 Task: Compose an email with the signature Daisy Wilson with the subject Invitation to a product launch and the message I need your assistance with booking a conference room for our team meeting next week. from softage.4@softage.net to softage.9@softage.net, select first 2 words, change the font of the message to Garamond and change the font typography to underline Send the email. Finally, move the email from Sent Items to the label Network
Action: Mouse moved to (882, 75)
Screenshot: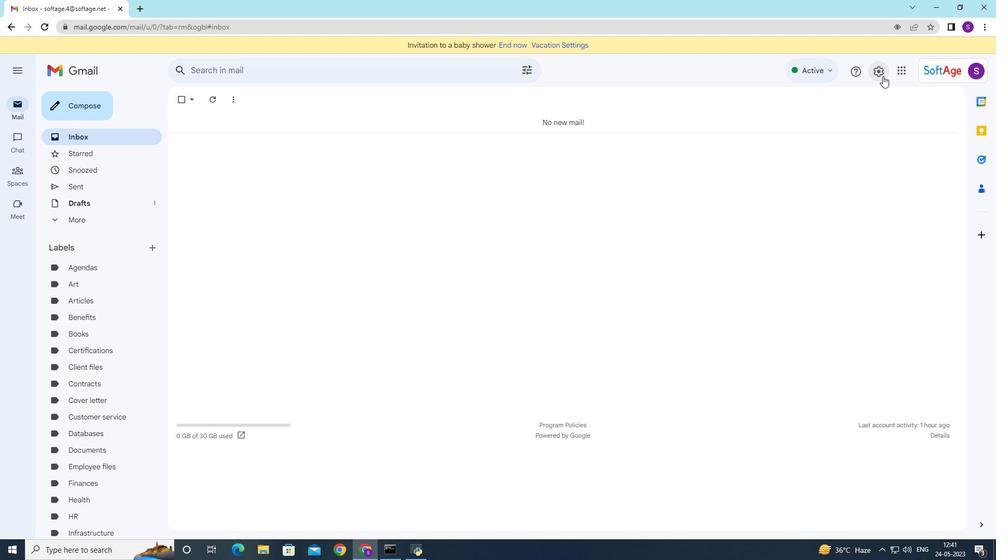 
Action: Mouse pressed left at (882, 75)
Screenshot: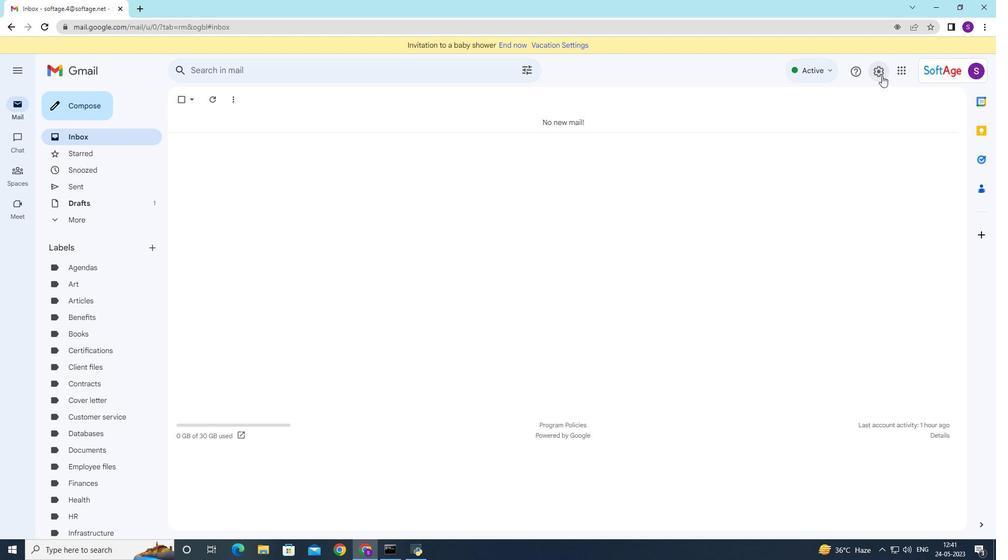 
Action: Mouse moved to (877, 122)
Screenshot: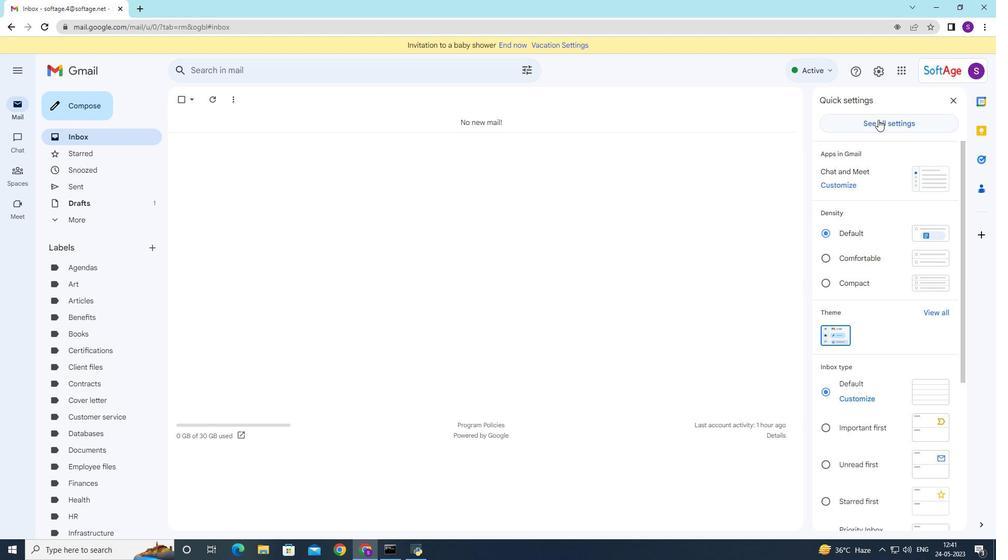 
Action: Mouse pressed left at (877, 122)
Screenshot: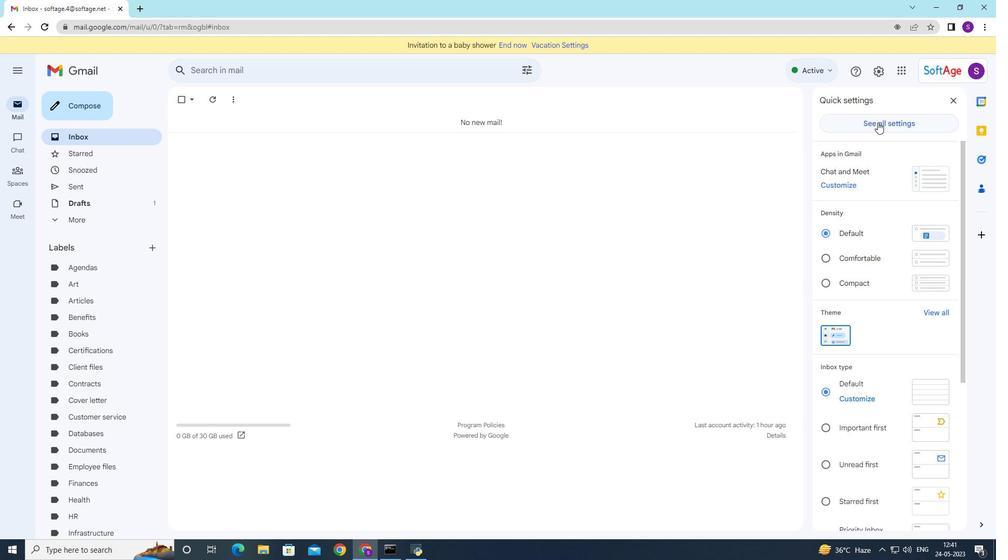 
Action: Mouse moved to (456, 236)
Screenshot: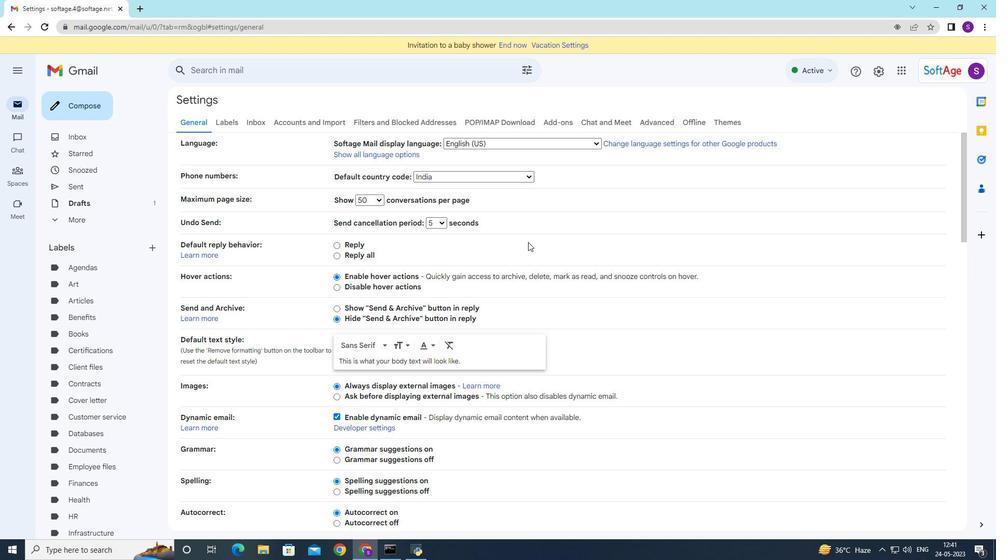 
Action: Mouse scrolled (456, 236) with delta (0, 0)
Screenshot: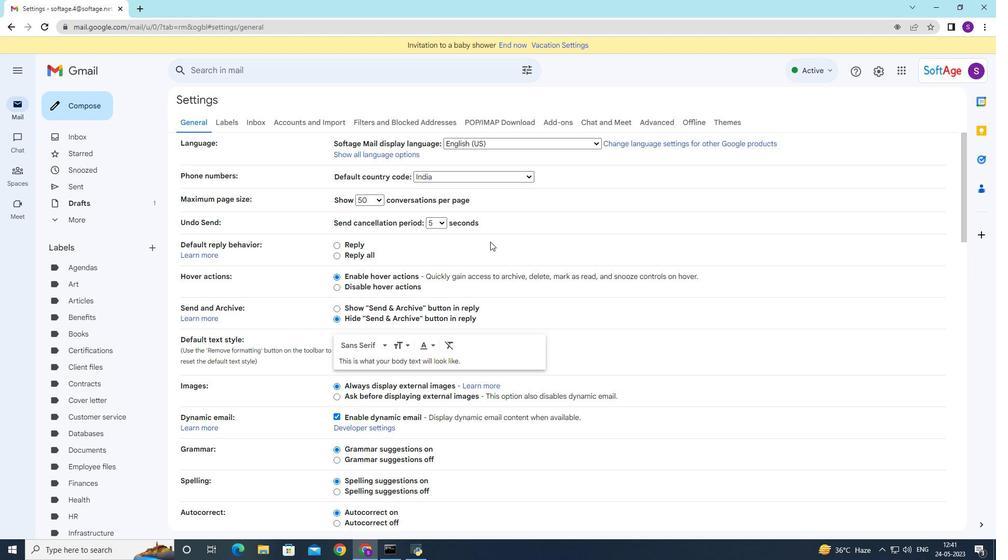 
Action: Mouse scrolled (456, 236) with delta (0, 0)
Screenshot: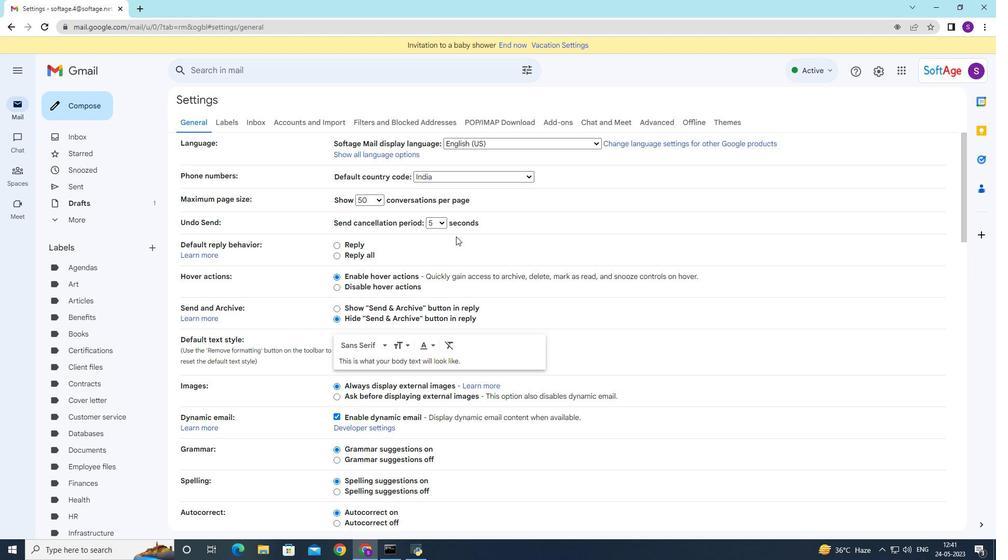 
Action: Mouse scrolled (456, 236) with delta (0, 0)
Screenshot: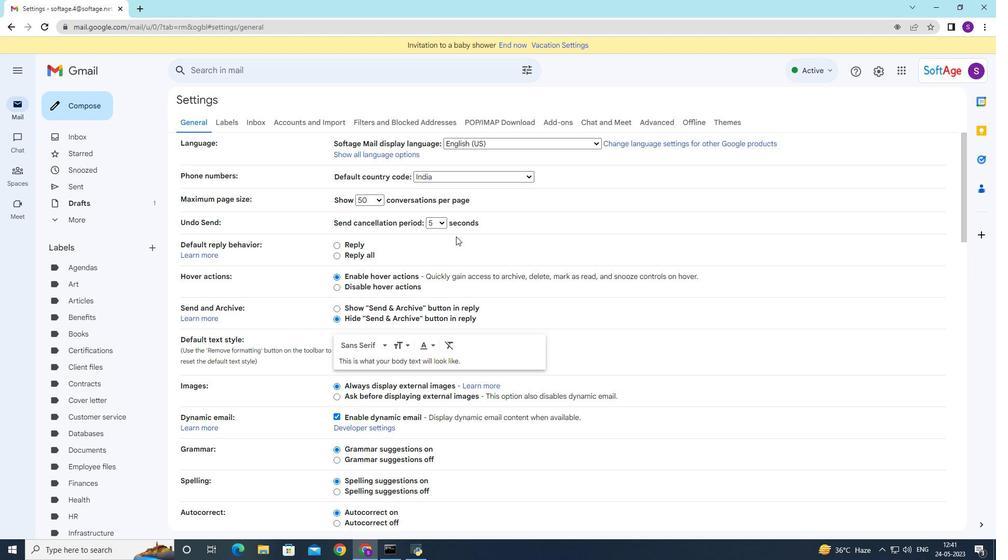 
Action: Mouse moved to (456, 231)
Screenshot: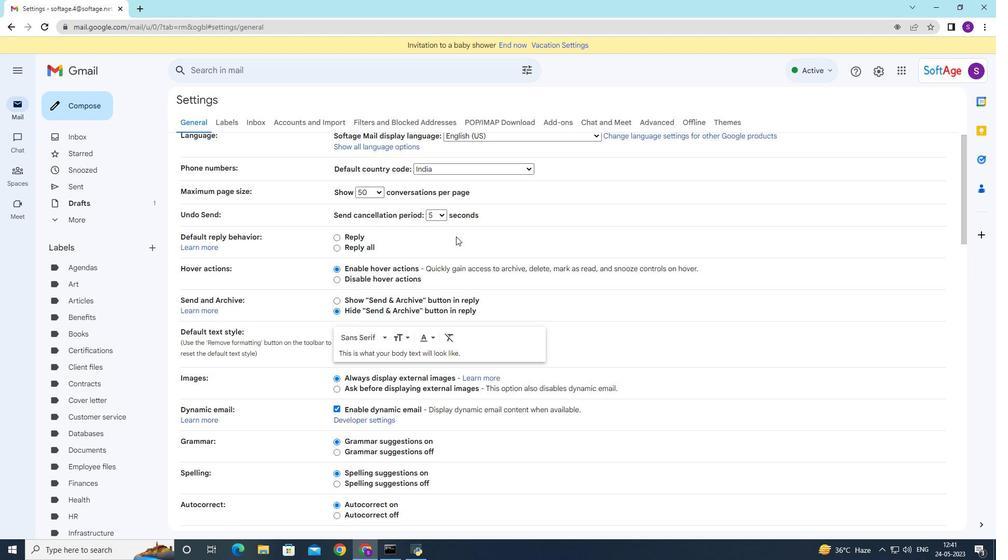 
Action: Mouse scrolled (456, 235) with delta (0, 0)
Screenshot: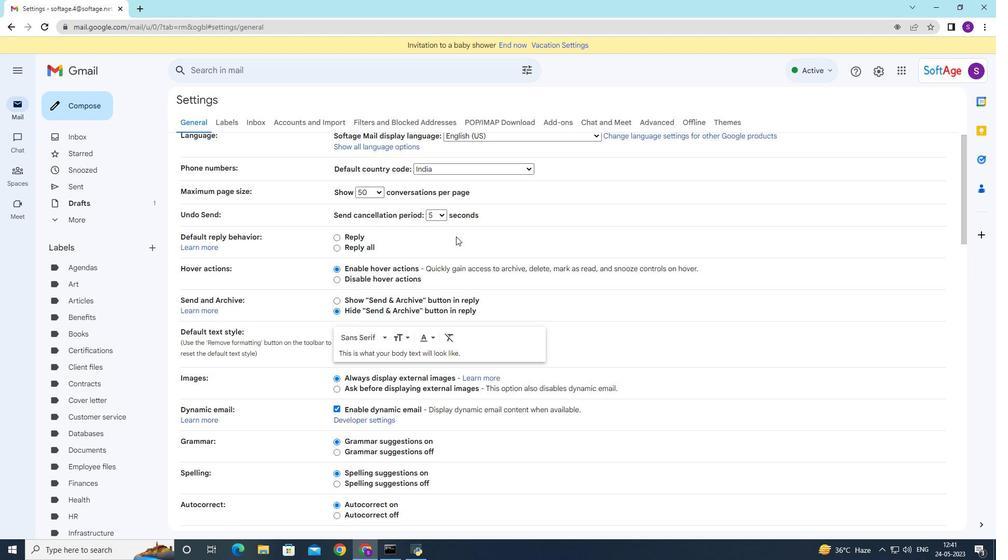 
Action: Mouse scrolled (456, 231) with delta (0, 0)
Screenshot: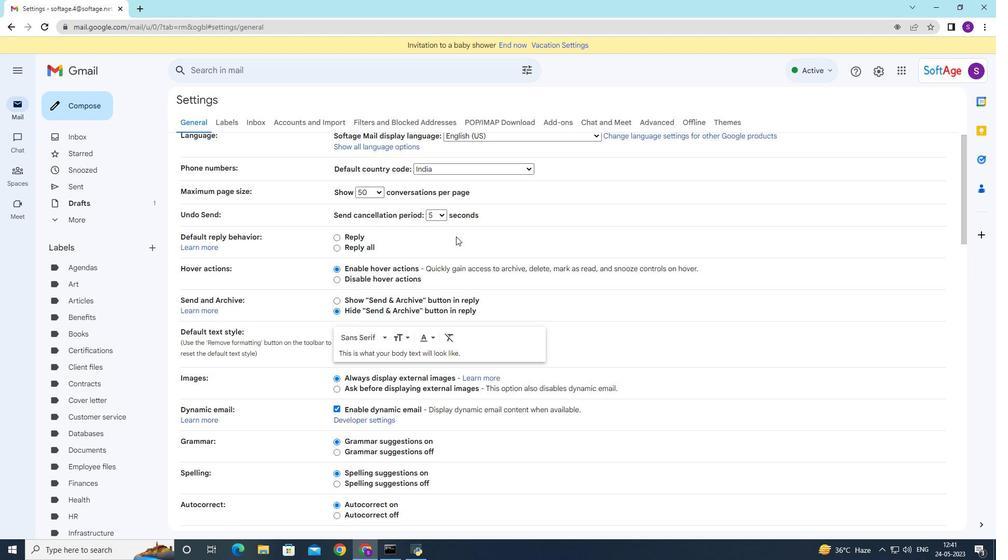 
Action: Mouse moved to (451, 231)
Screenshot: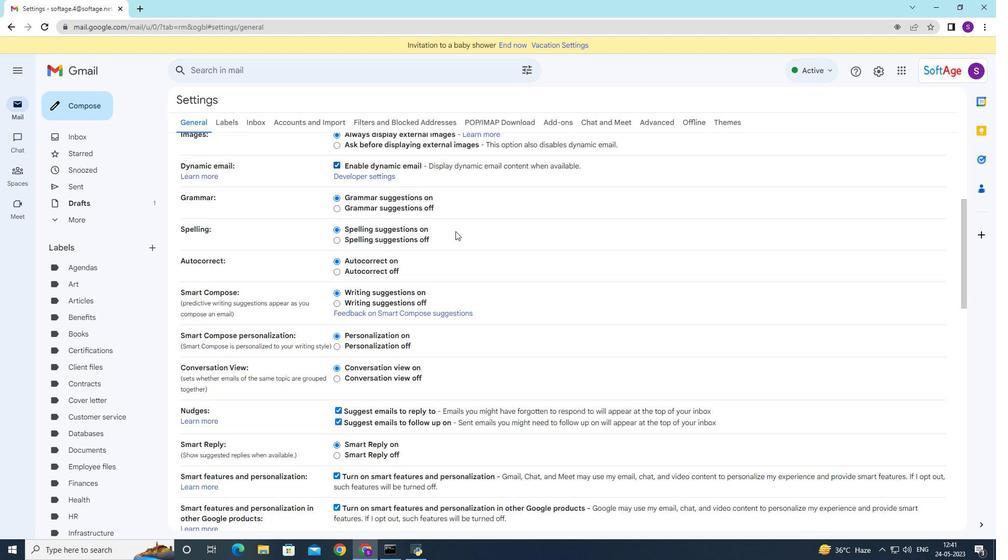 
Action: Mouse scrolled (451, 230) with delta (0, 0)
Screenshot: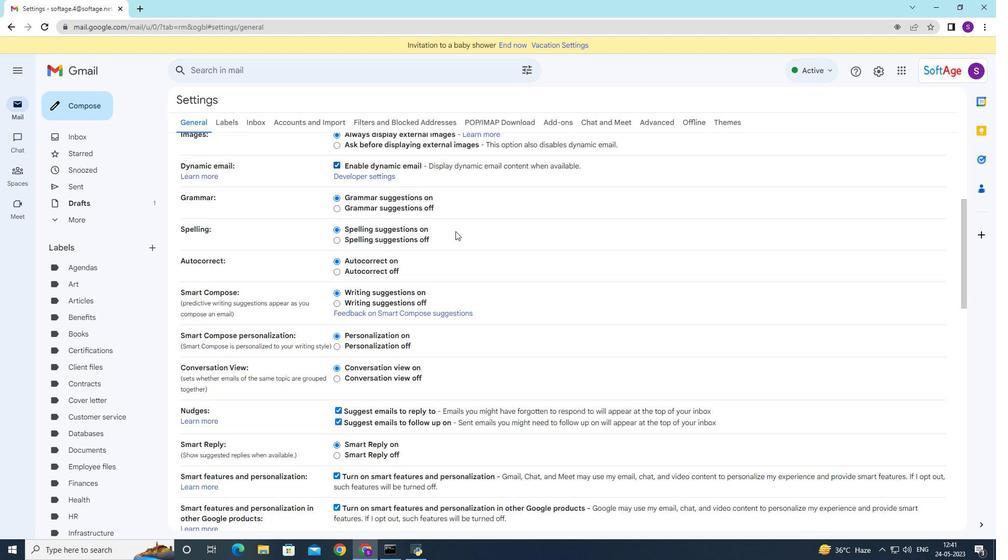 
Action: Mouse moved to (450, 231)
Screenshot: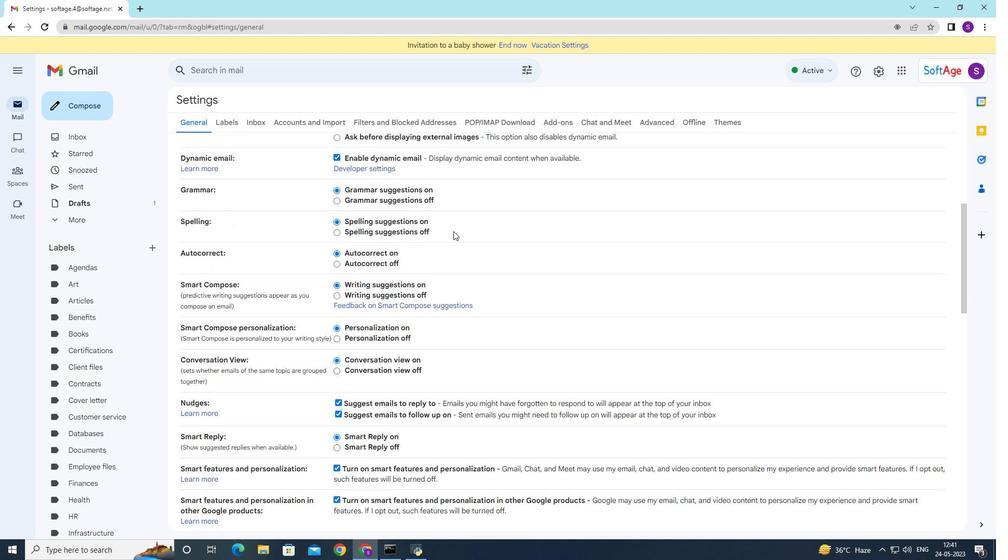 
Action: Mouse scrolled (450, 230) with delta (0, 0)
Screenshot: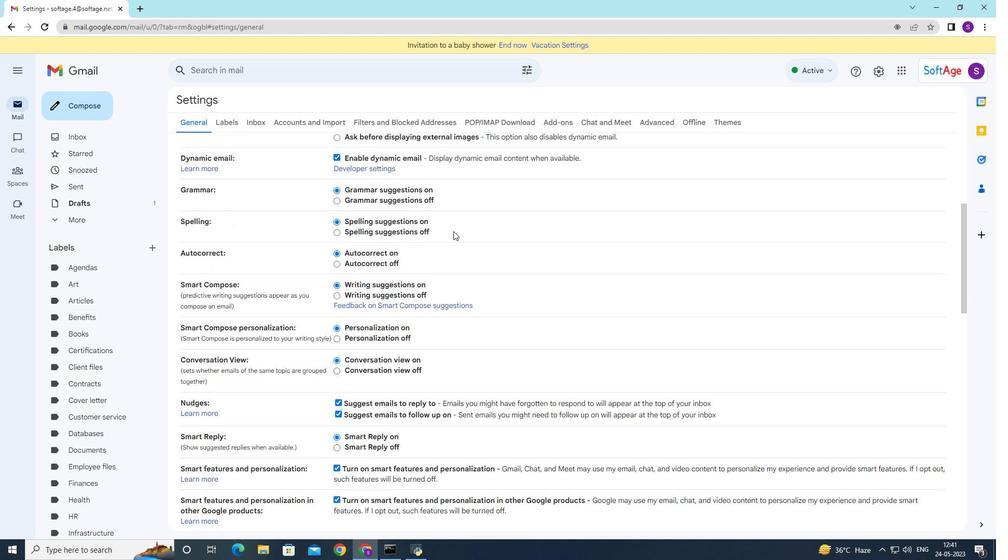 
Action: Mouse moved to (449, 231)
Screenshot: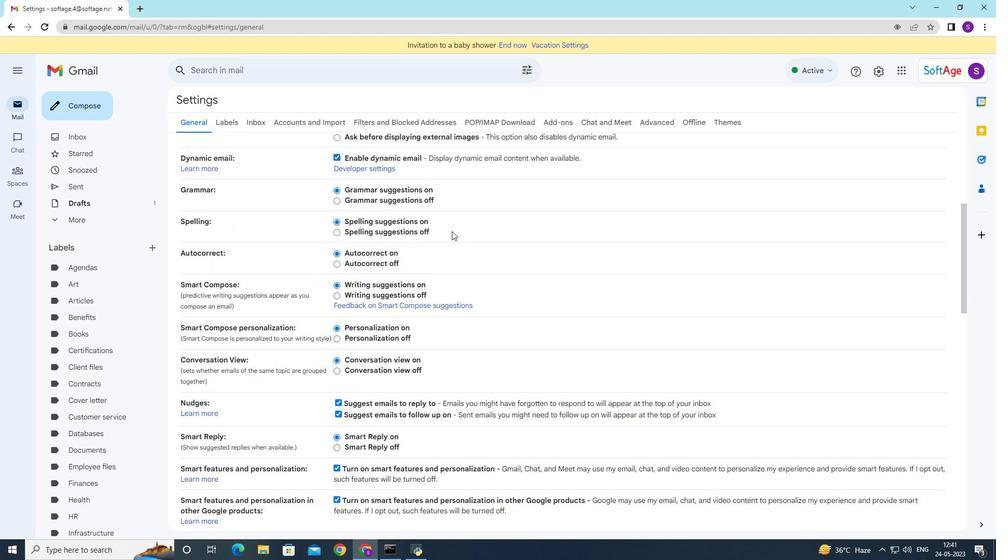 
Action: Mouse scrolled (449, 231) with delta (0, 0)
Screenshot: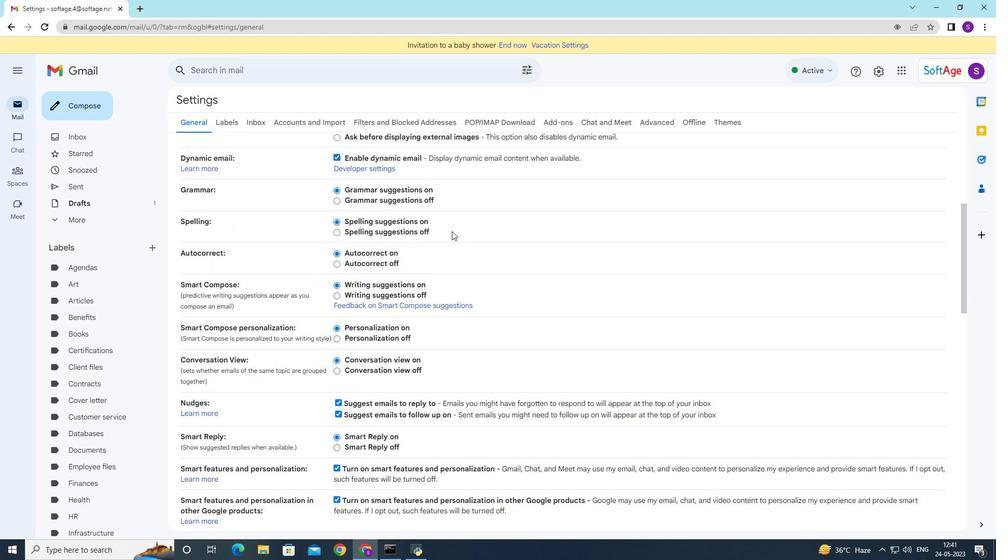 
Action: Mouse moved to (438, 232)
Screenshot: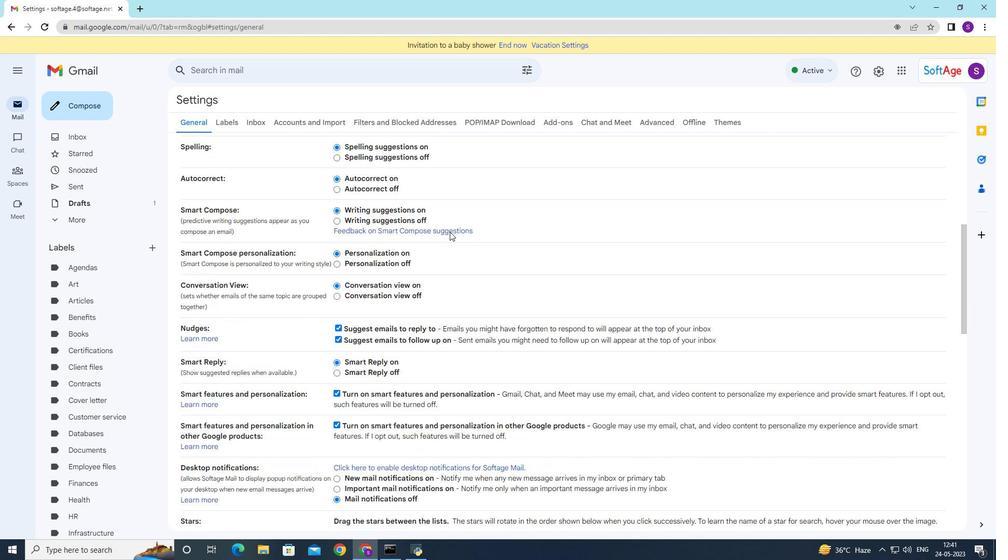 
Action: Mouse scrolled (449, 231) with delta (0, 0)
Screenshot: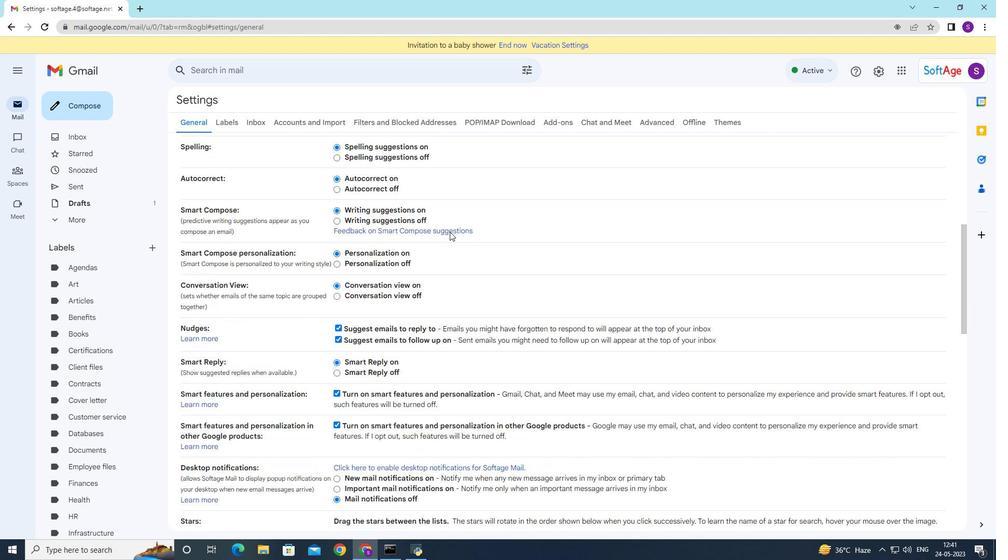 
Action: Mouse moved to (437, 232)
Screenshot: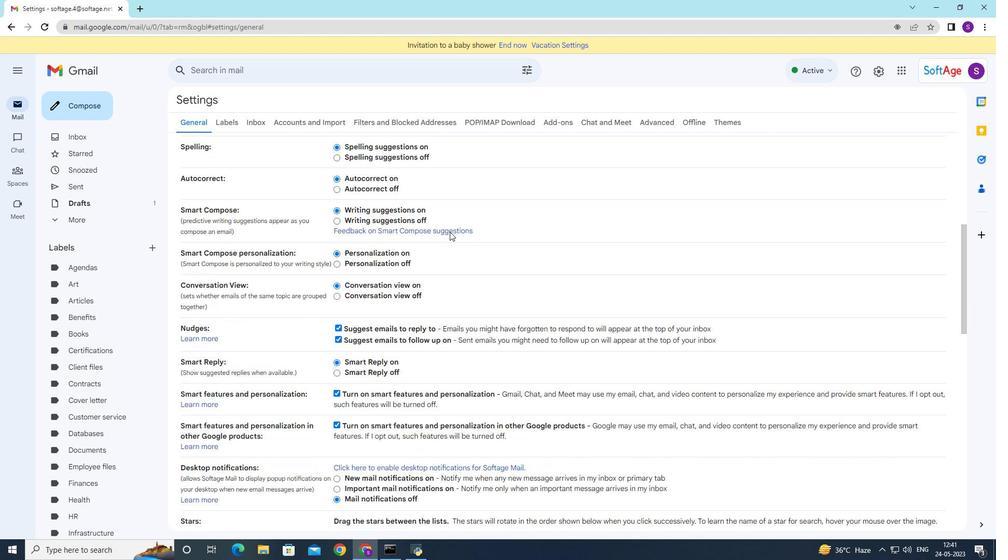 
Action: Mouse scrolled (448, 232) with delta (0, 0)
Screenshot: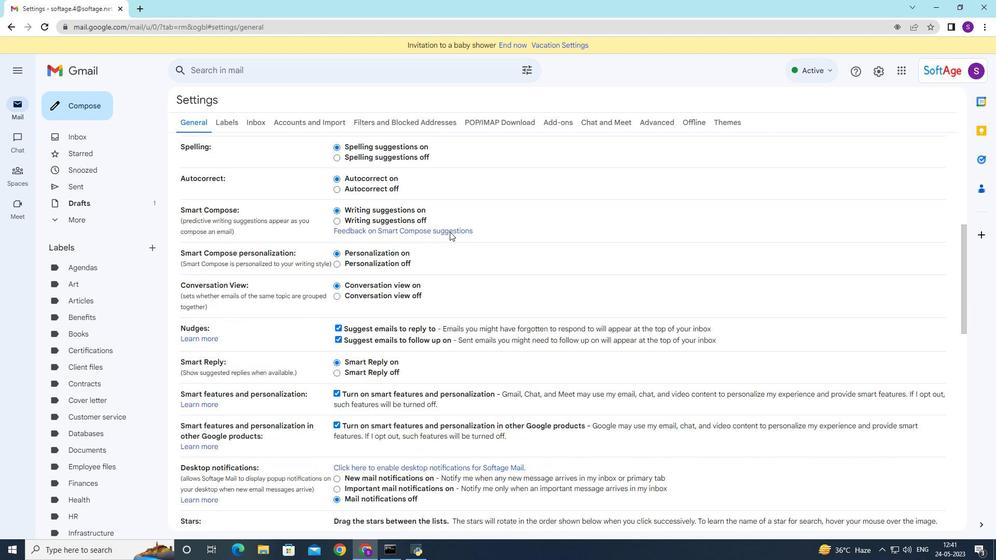 
Action: Mouse moved to (435, 232)
Screenshot: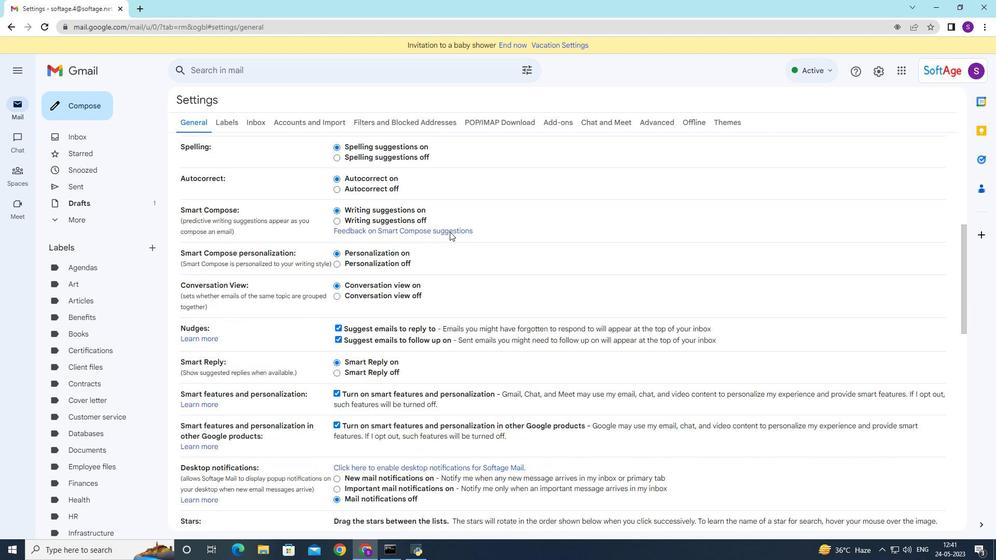
Action: Mouse scrolled (447, 232) with delta (0, 0)
Screenshot: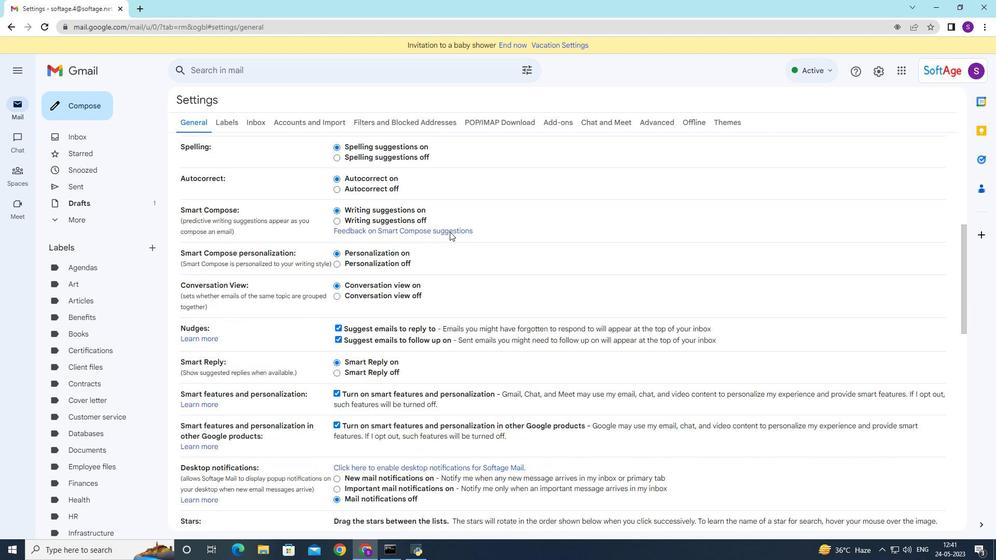
Action: Mouse moved to (394, 240)
Screenshot: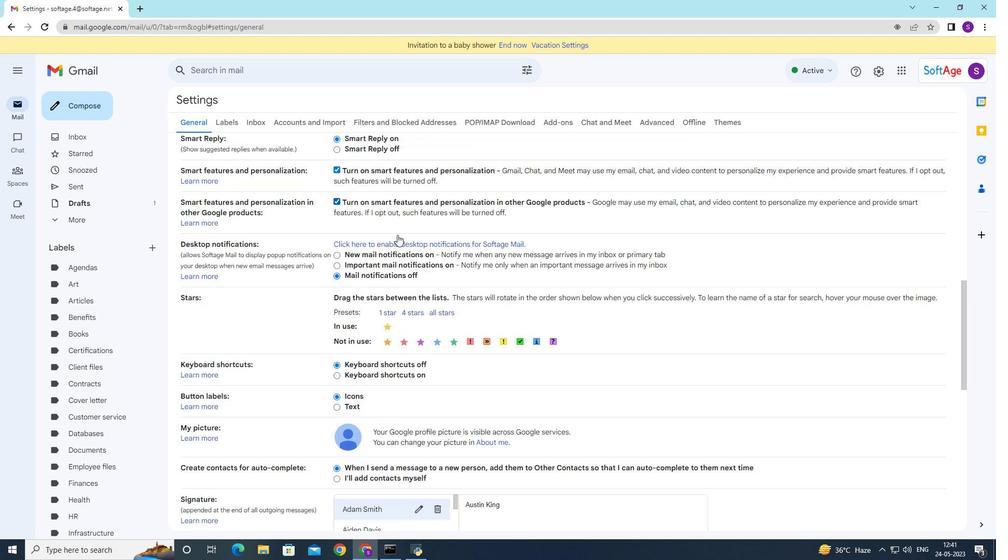 
Action: Mouse scrolled (394, 240) with delta (0, 0)
Screenshot: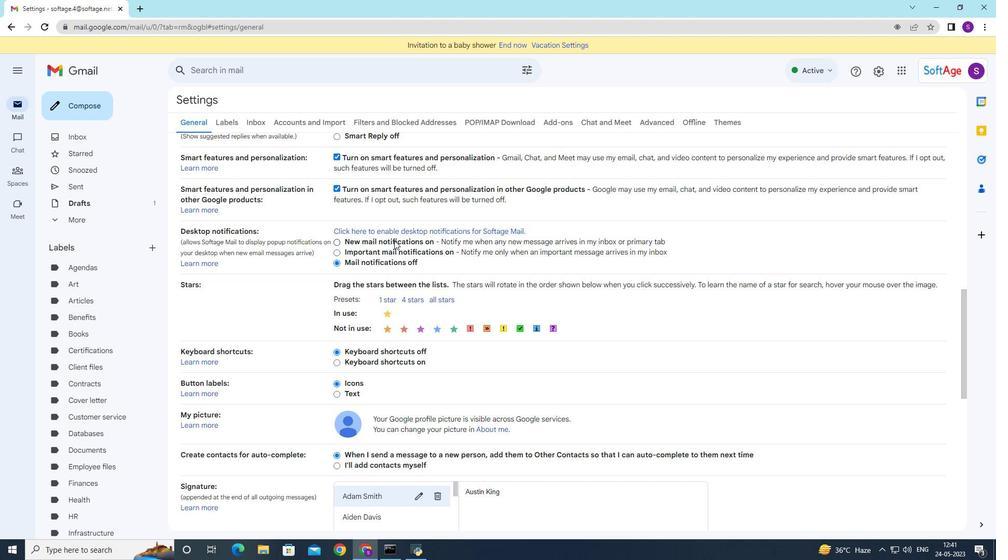 
Action: Mouse moved to (394, 240)
Screenshot: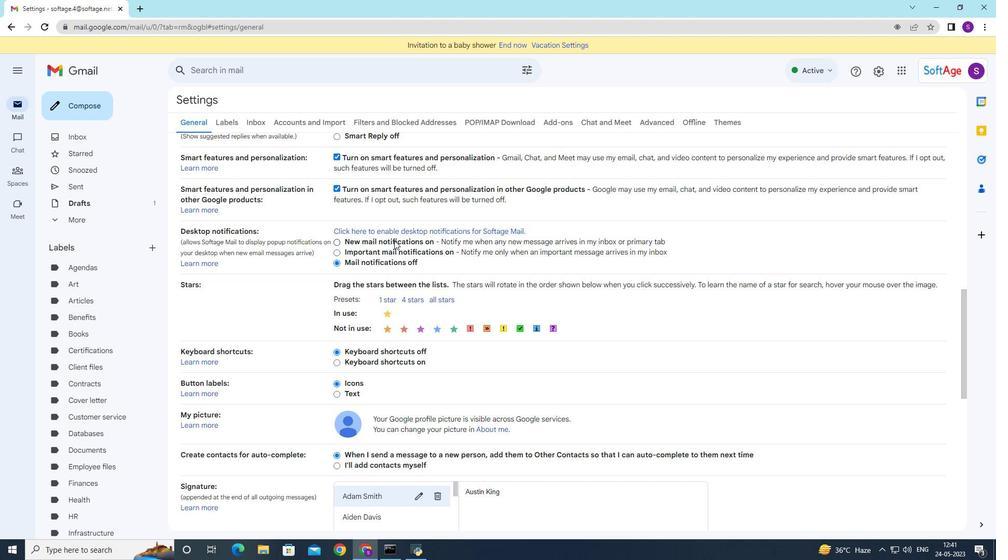 
Action: Mouse scrolled (394, 240) with delta (0, 0)
Screenshot: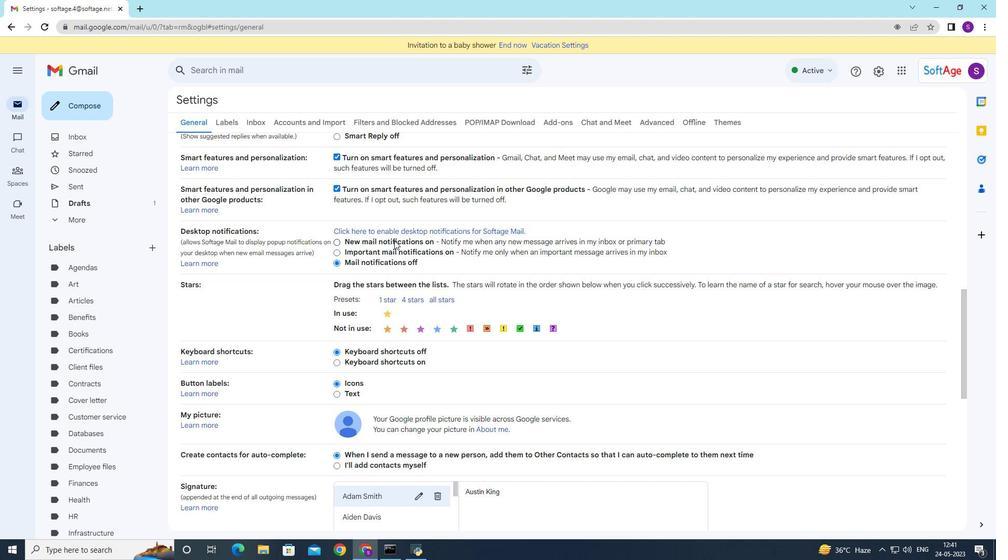 
Action: Mouse moved to (399, 245)
Screenshot: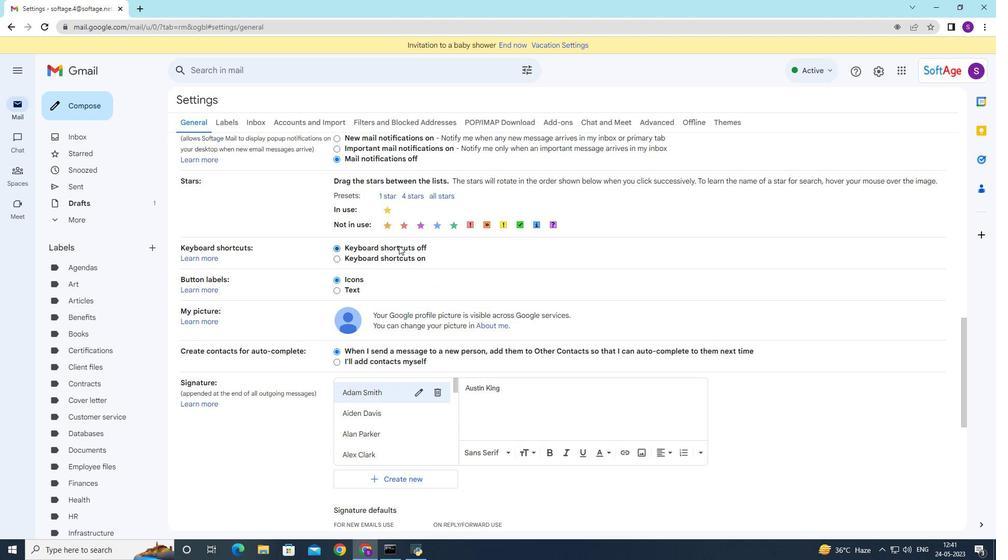 
Action: Mouse scrolled (399, 245) with delta (0, 0)
Screenshot: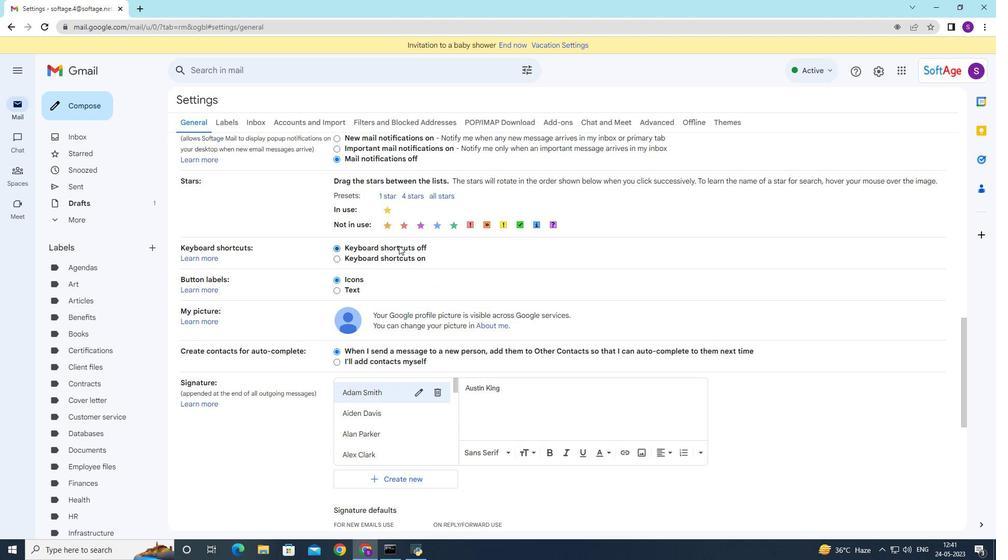 
Action: Mouse moved to (399, 245)
Screenshot: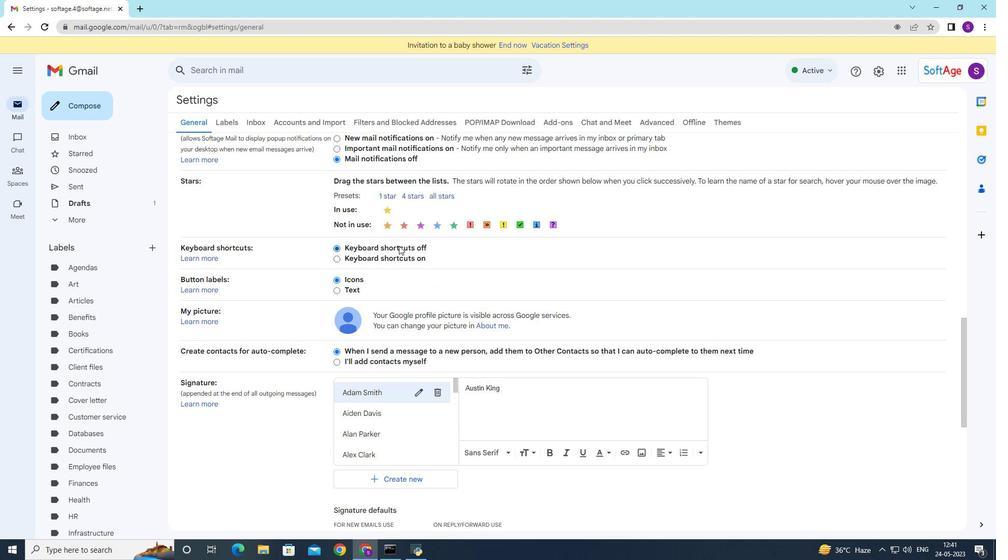 
Action: Mouse scrolled (399, 245) with delta (0, 0)
Screenshot: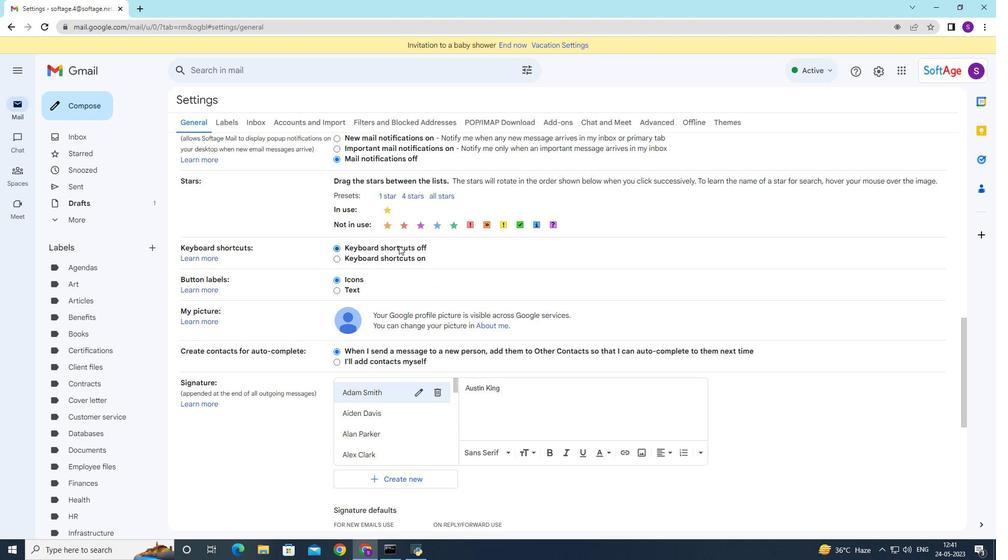 
Action: Mouse moved to (401, 250)
Screenshot: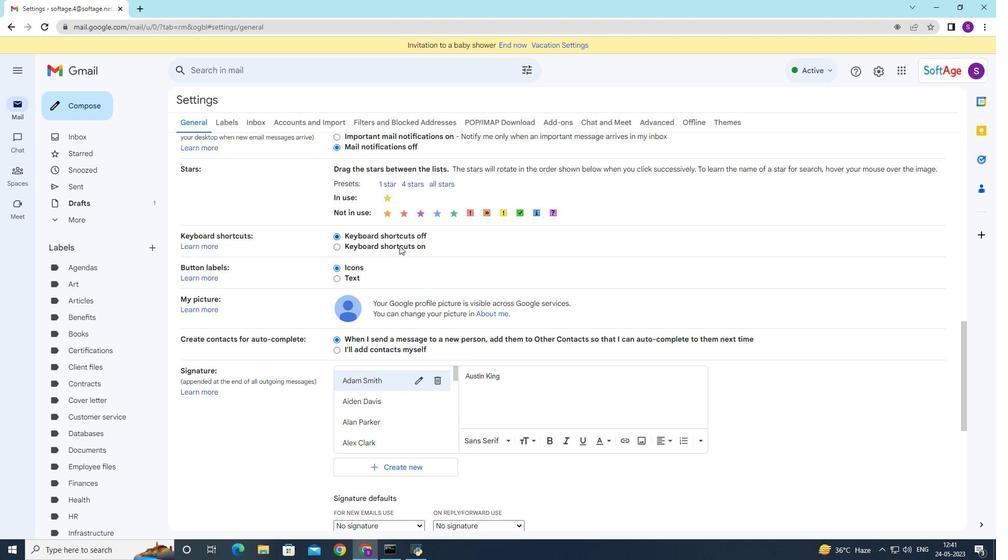 
Action: Mouse scrolled (401, 250) with delta (0, 0)
Screenshot: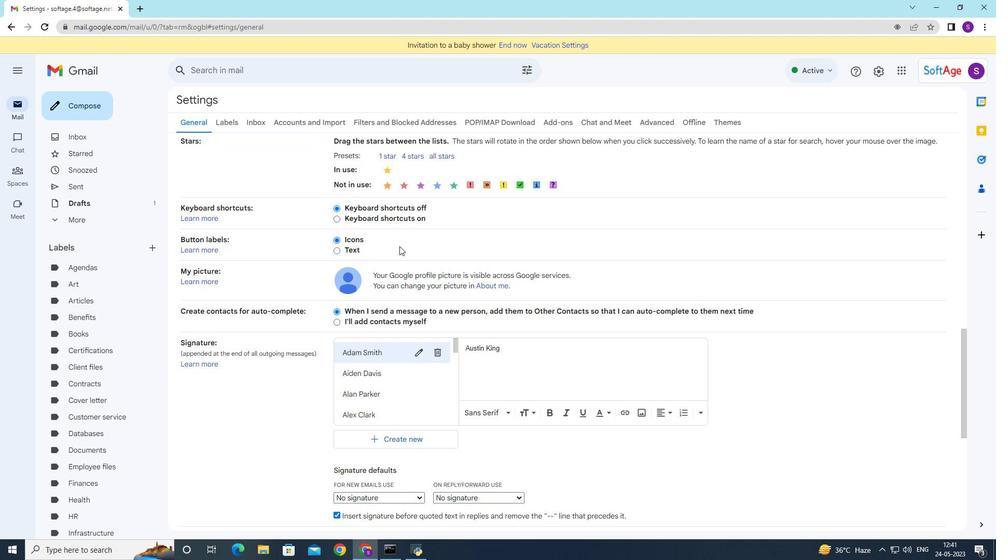 
Action: Mouse moved to (402, 252)
Screenshot: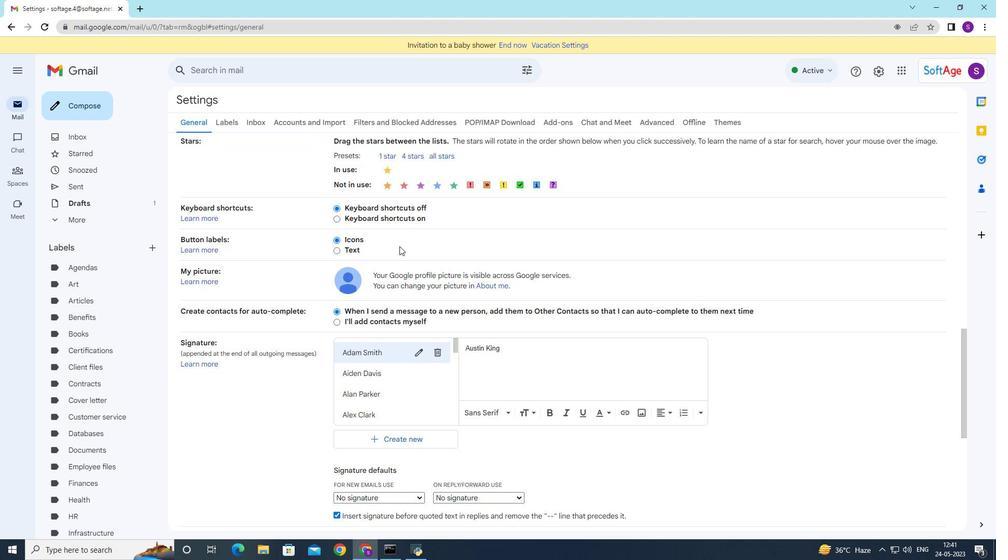 
Action: Mouse scrolled (402, 252) with delta (0, 0)
Screenshot: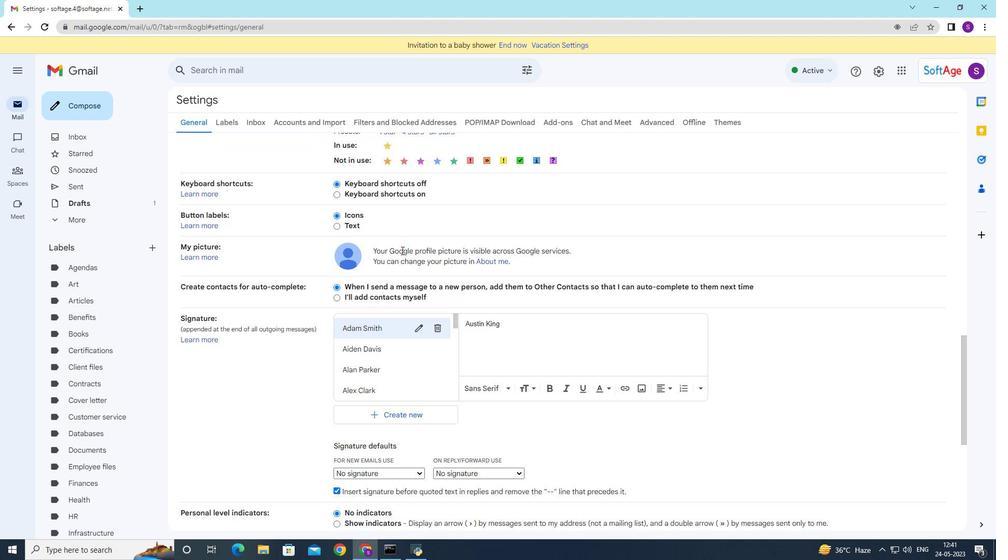 
Action: Mouse moved to (405, 267)
Screenshot: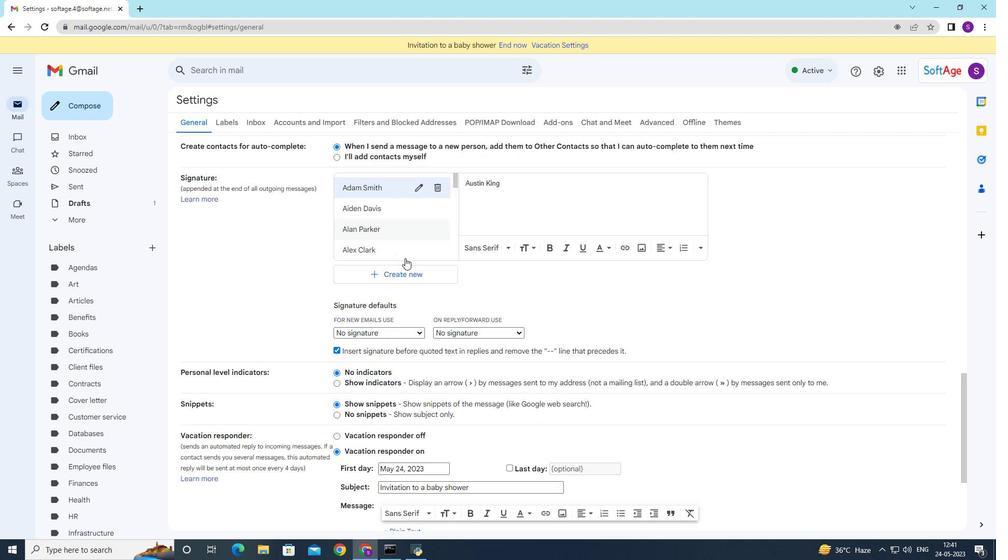 
Action: Mouse scrolled (405, 258) with delta (0, 0)
Screenshot: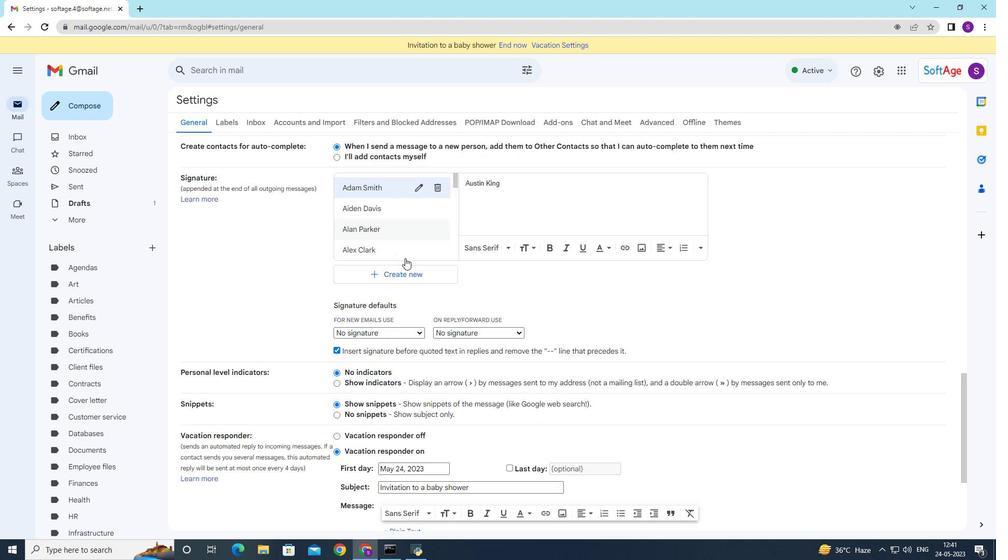 
Action: Mouse moved to (398, 223)
Screenshot: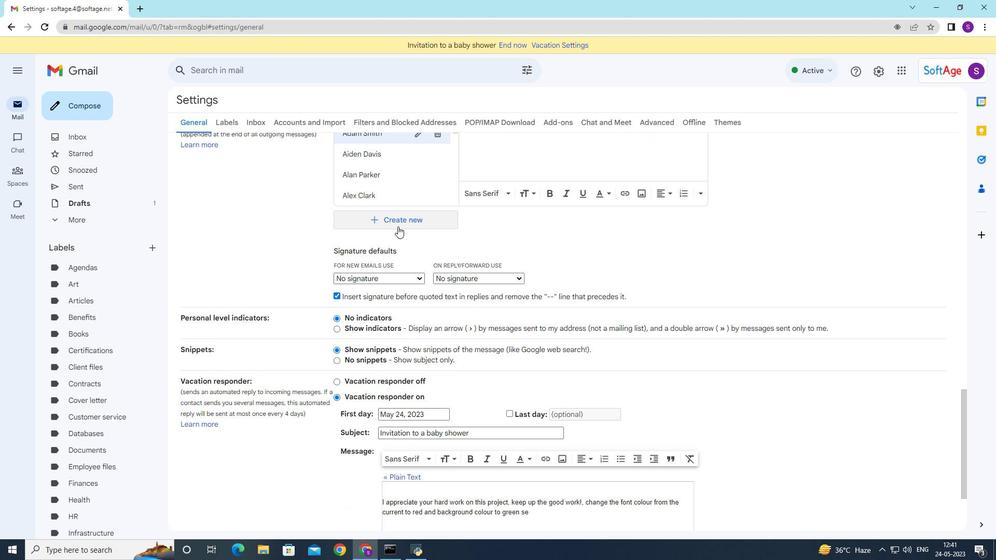
Action: Mouse pressed left at (398, 223)
Screenshot: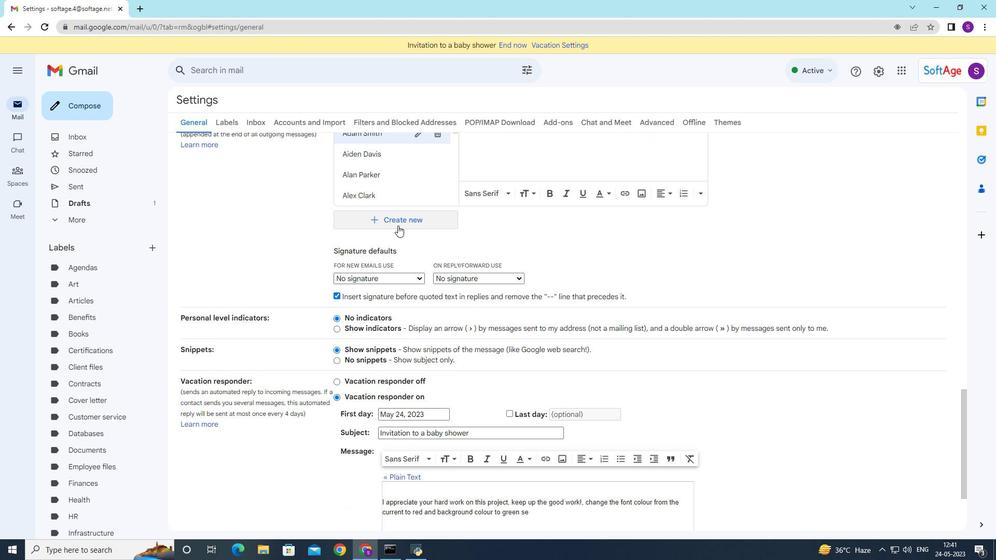 
Action: Mouse moved to (506, 254)
Screenshot: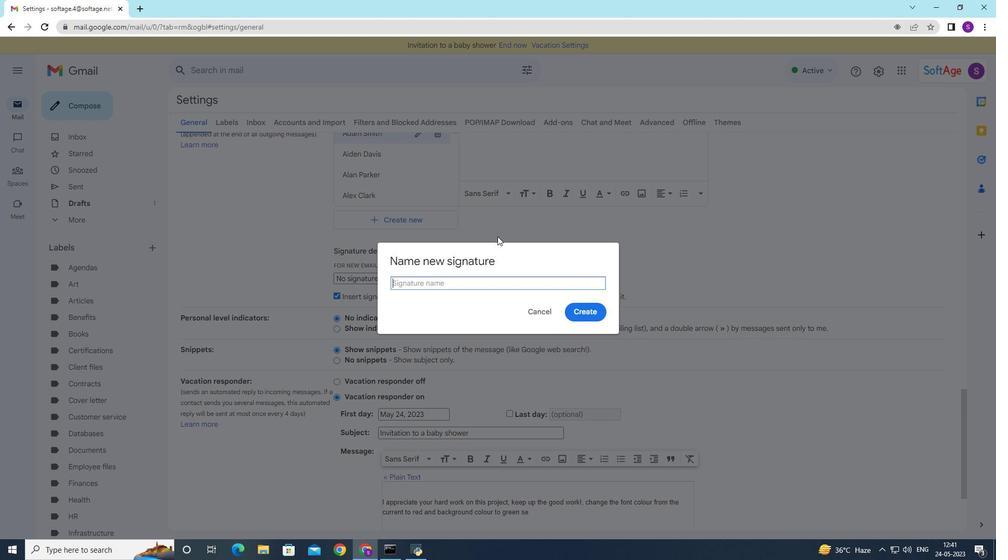
Action: Key pressed <Key.shift><Key.shift><Key.shift><Key.shift><Key.shift><Key.shift><Key.shift><Key.shift>Daisy<Key.space><Key.shift><Key.shift><Key.shift><Key.shift><Key.shift><Key.shift><Key.shift>Wilson
Screenshot: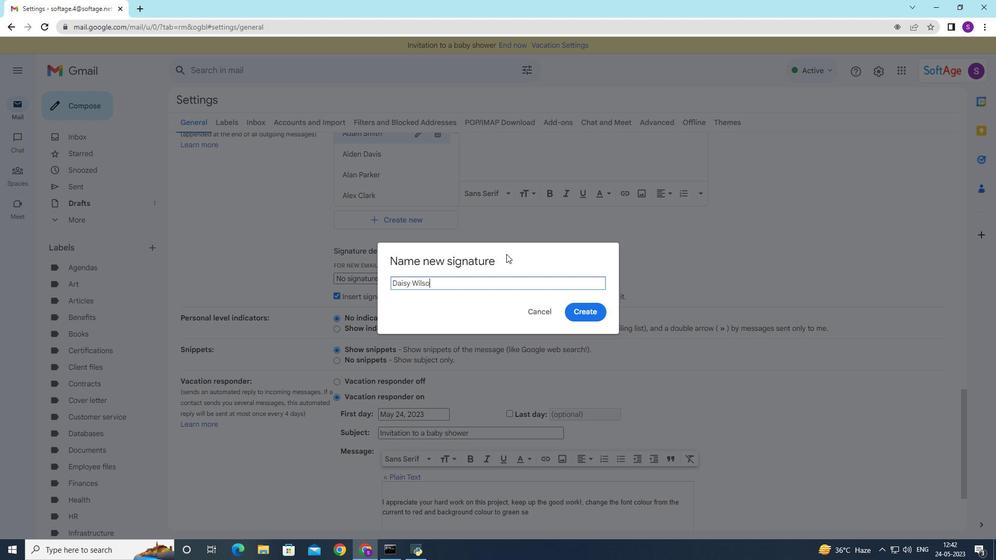 
Action: Mouse moved to (594, 314)
Screenshot: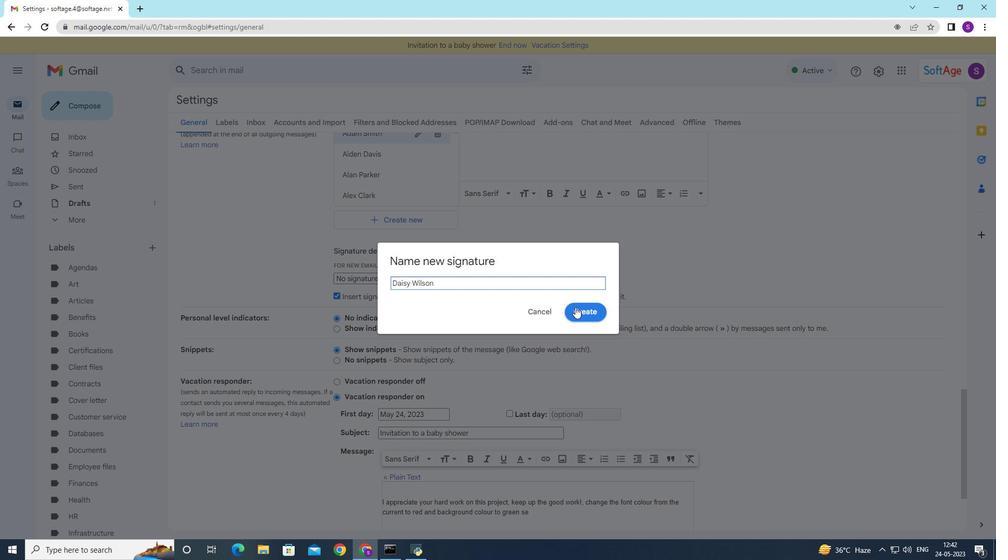 
Action: Mouse pressed left at (594, 314)
Screenshot: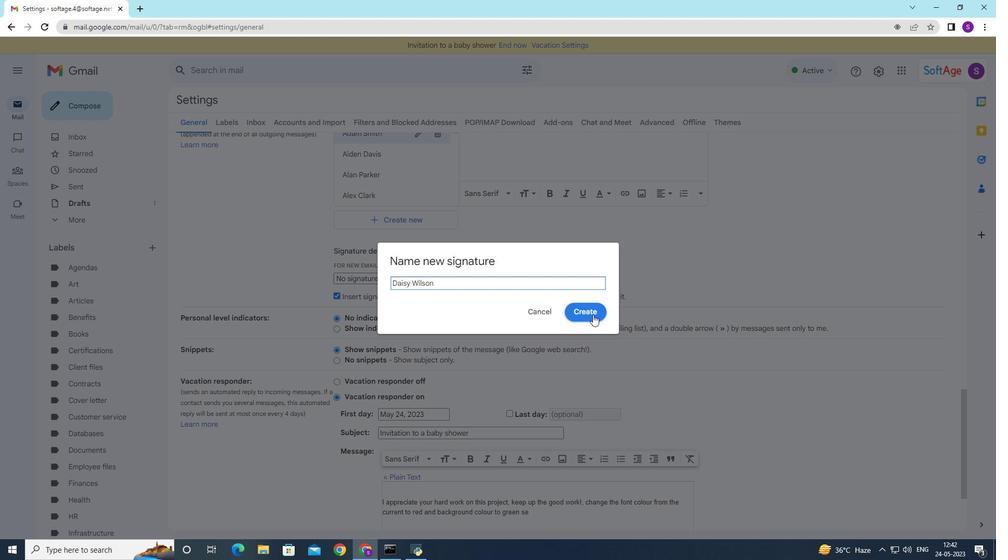 
Action: Mouse moved to (489, 333)
Screenshot: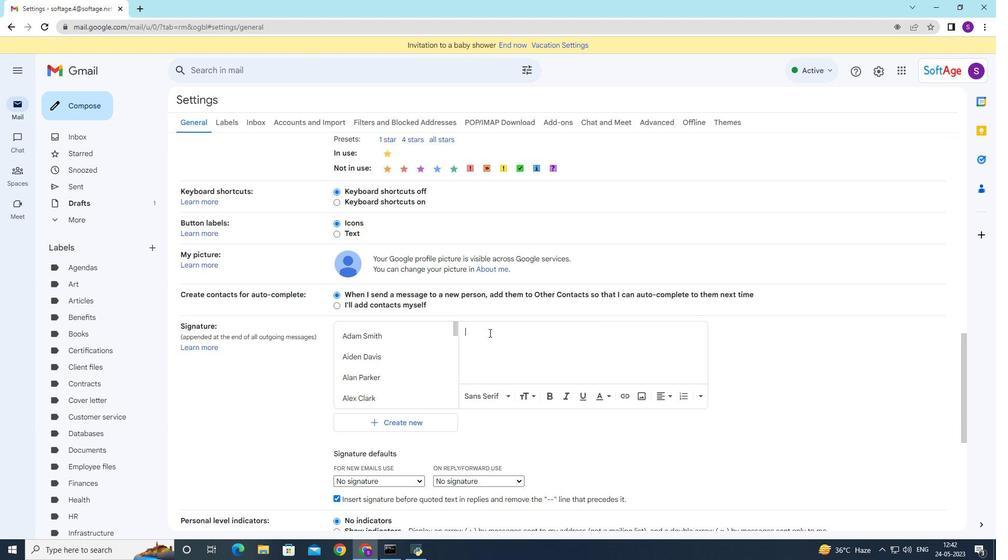 
Action: Key pressed <Key.shift><Key.shift><Key.shift>Daisy<Key.space><Key.shift><Key.shift><Key.shift><Key.shift><Key.shift><Key.shift><Key.shift><Key.shift><Key.shift><Key.shift><Key.shift><Key.shift><Key.shift><Key.shift><Key.shift><Key.shift><Key.shift><Key.shift><Key.shift>Wilson
Screenshot: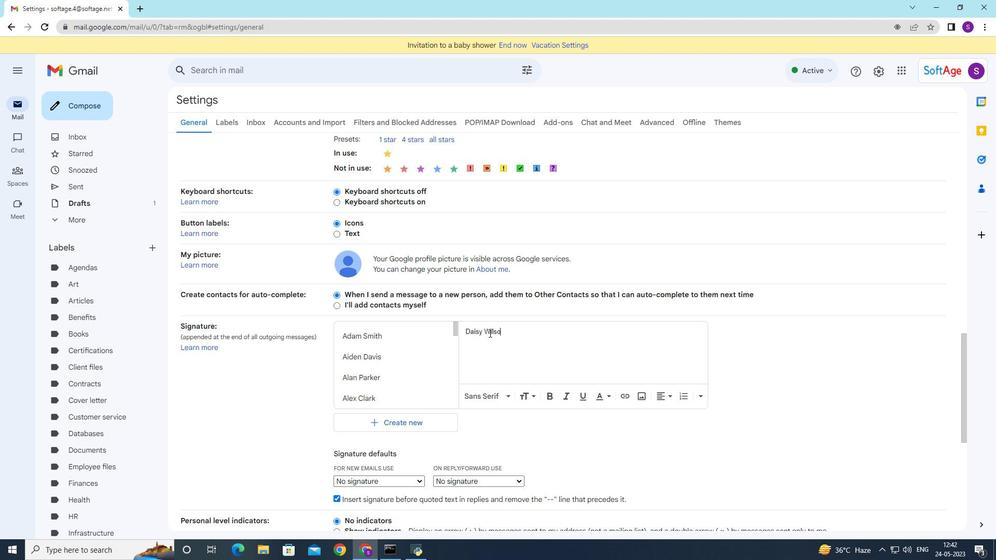 
Action: Mouse moved to (496, 334)
Screenshot: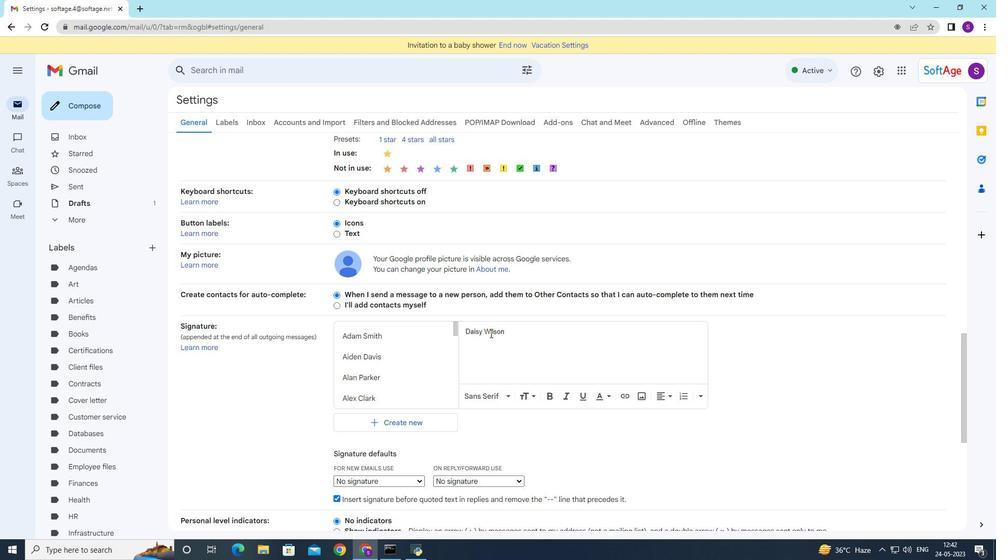 
Action: Mouse scrolled (496, 334) with delta (0, 0)
Screenshot: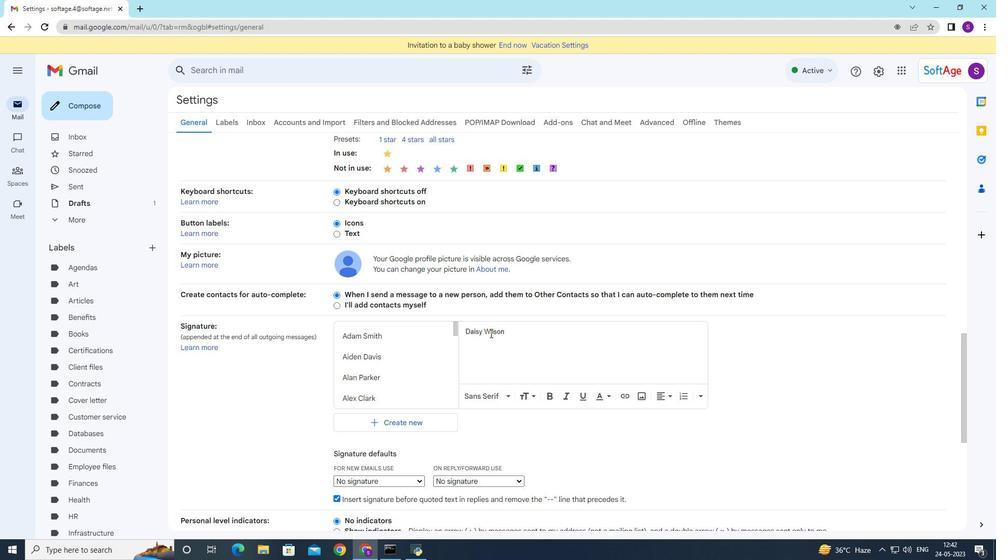 
Action: Mouse moved to (498, 336)
Screenshot: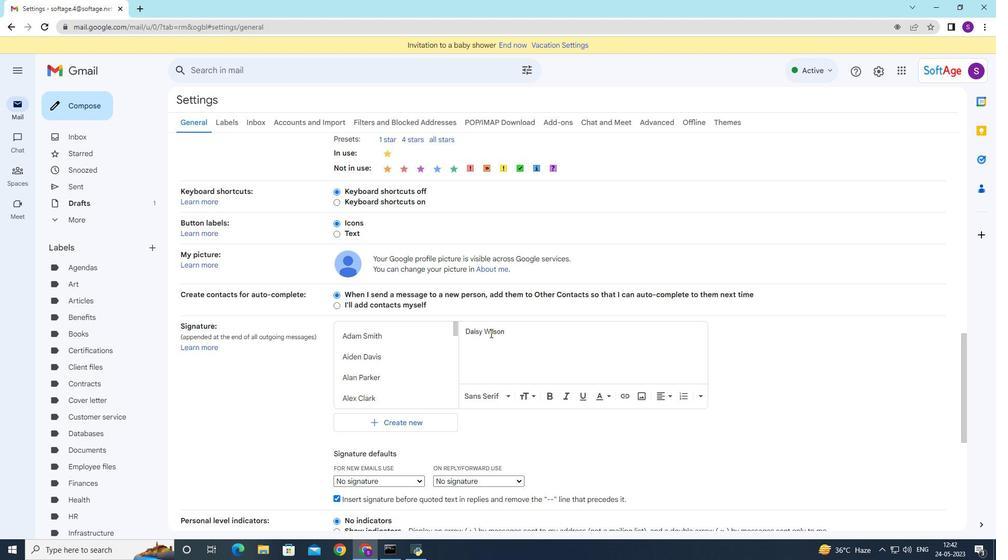 
Action: Mouse scrolled (498, 335) with delta (0, 0)
Screenshot: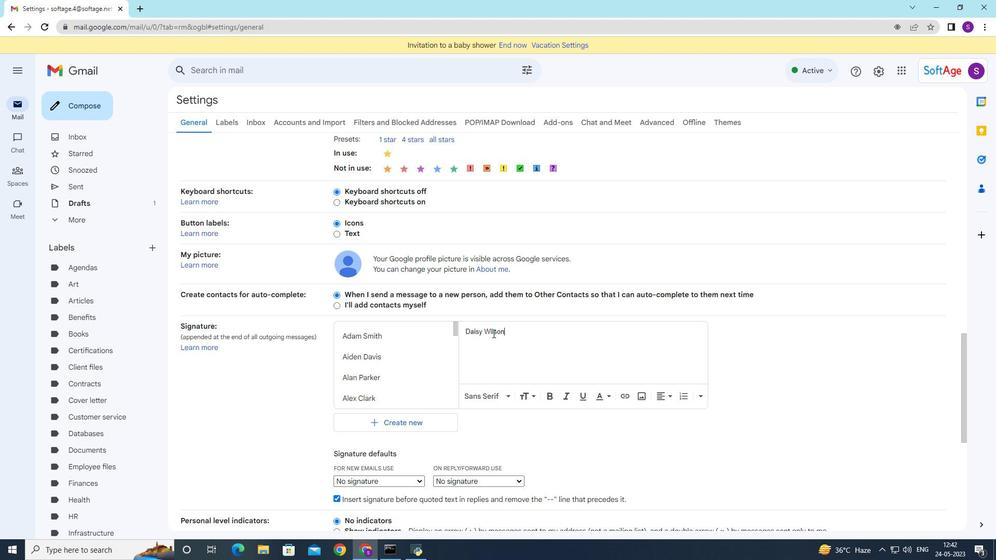 
Action: Mouse moved to (502, 337)
Screenshot: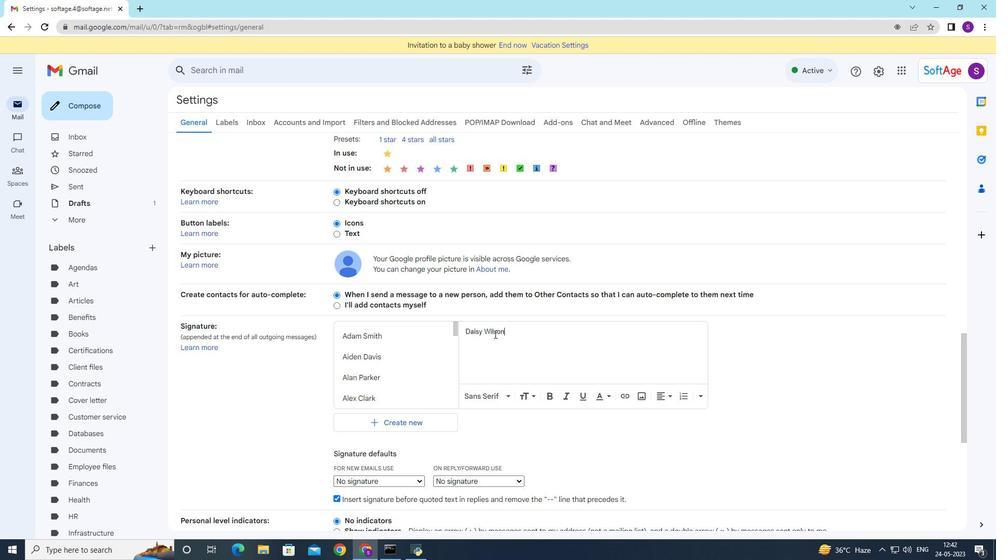 
Action: Mouse scrolled (502, 337) with delta (0, 0)
Screenshot: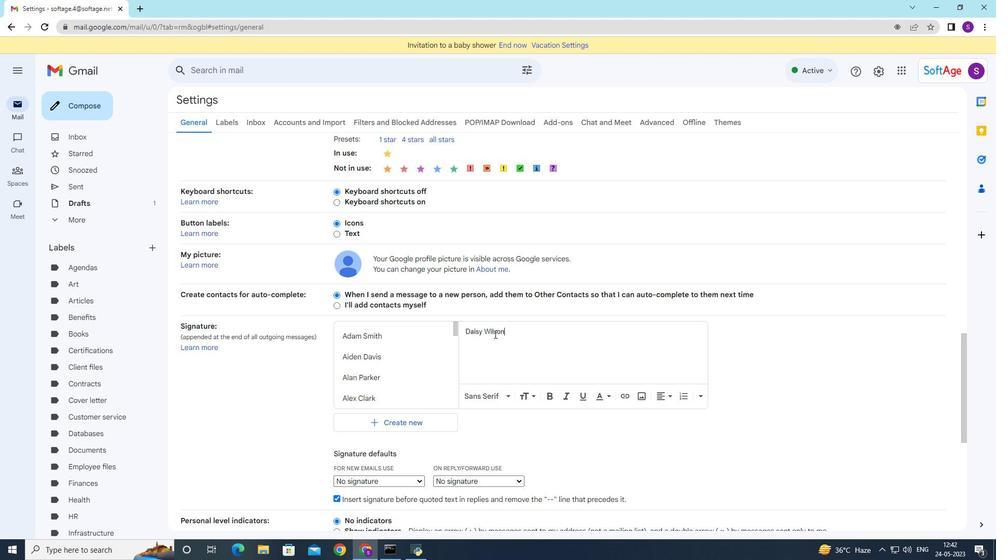 
Action: Mouse moved to (504, 339)
Screenshot: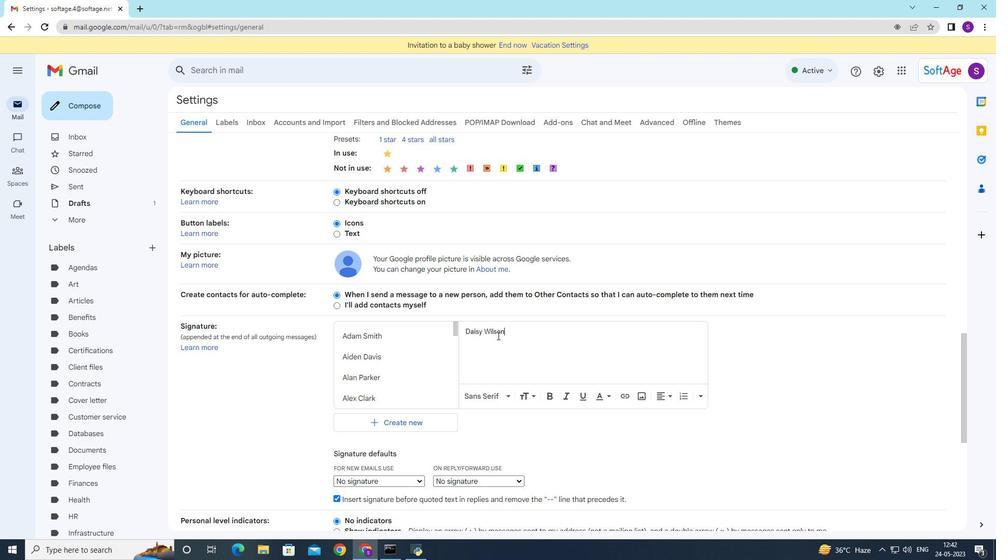 
Action: Mouse scrolled (504, 338) with delta (0, 0)
Screenshot: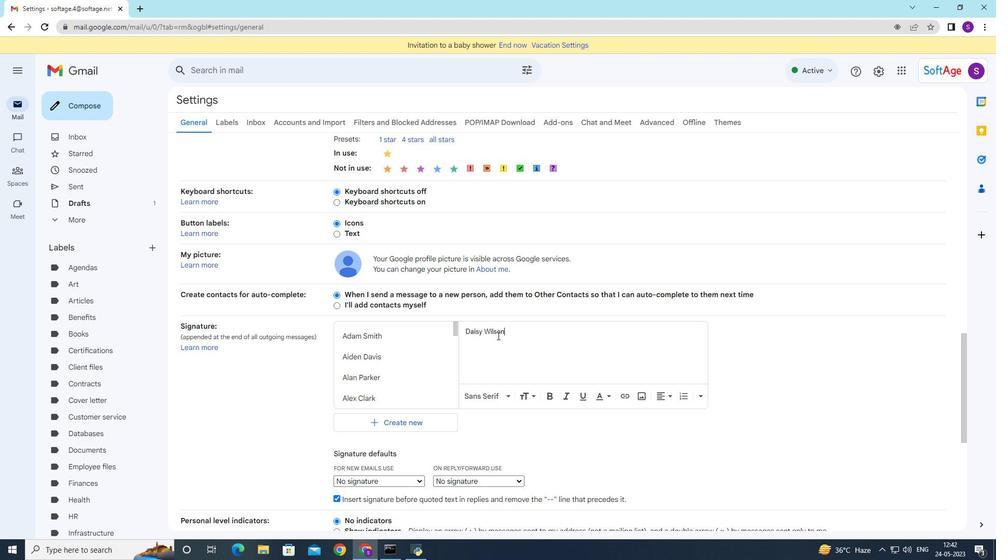 
Action: Mouse moved to (505, 342)
Screenshot: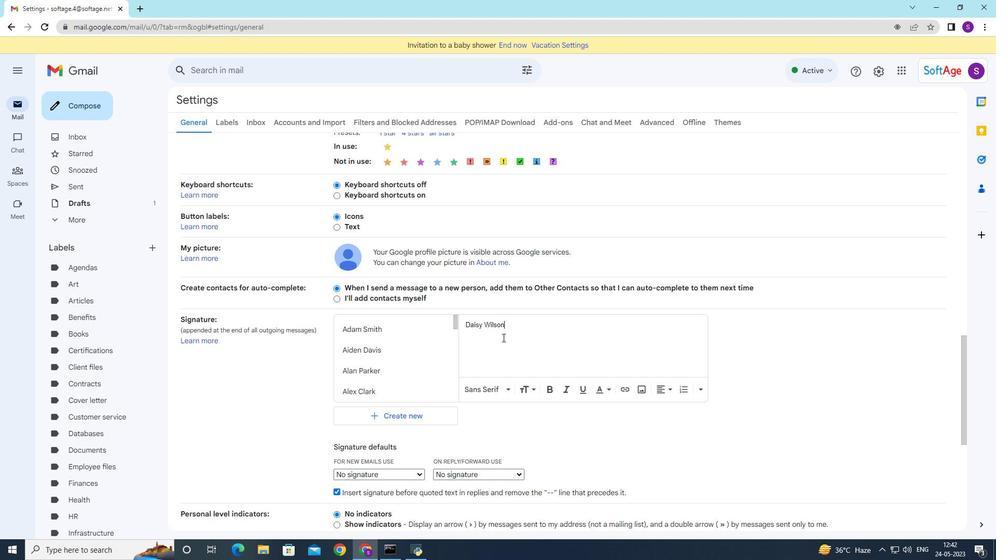 
Action: Mouse scrolled (505, 341) with delta (0, 0)
Screenshot: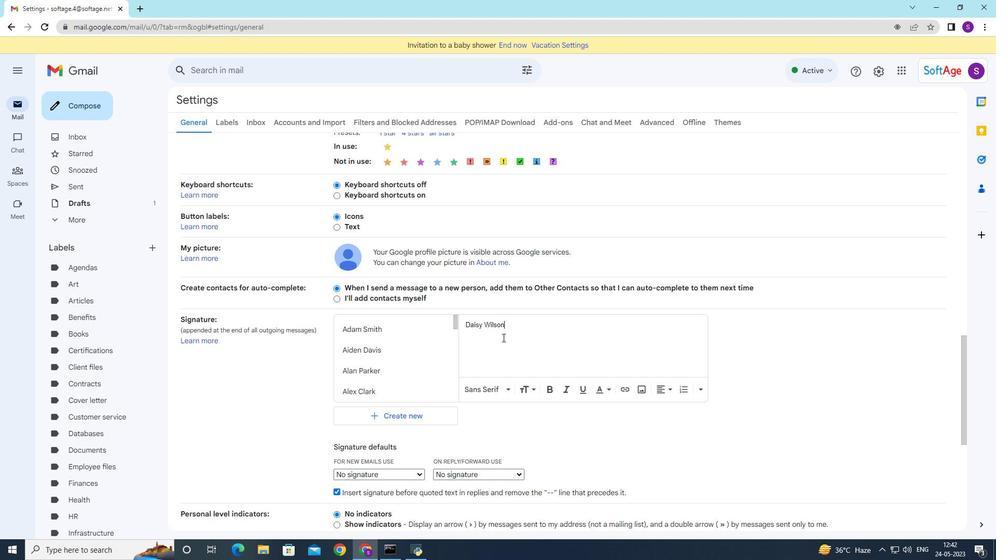 
Action: Mouse moved to (483, 486)
Screenshot: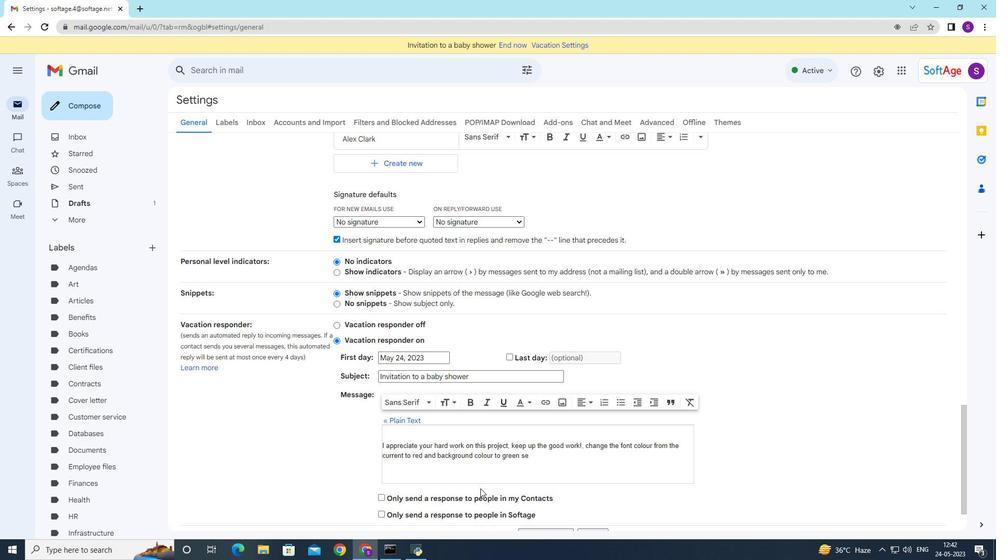 
Action: Mouse scrolled (483, 486) with delta (0, 0)
Screenshot: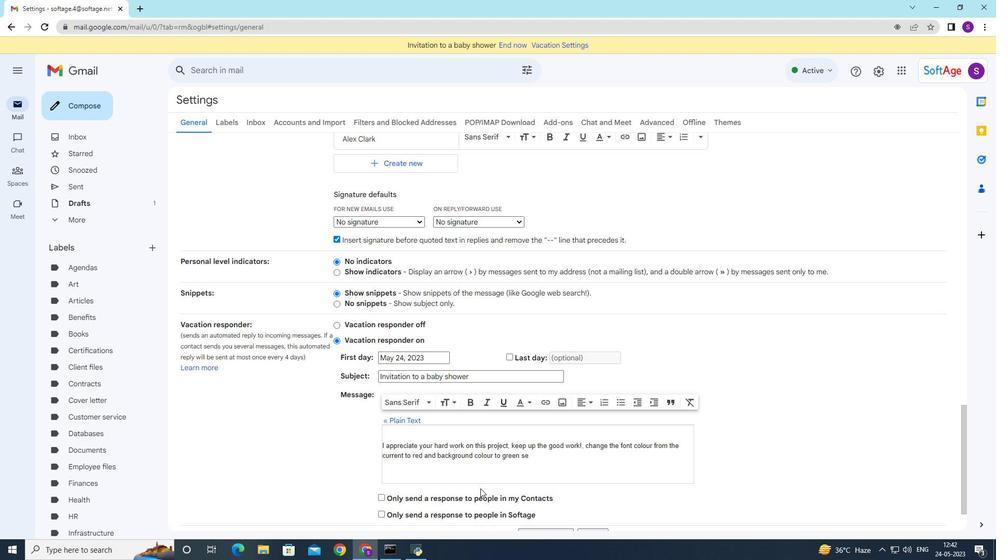 
Action: Mouse moved to (483, 484)
Screenshot: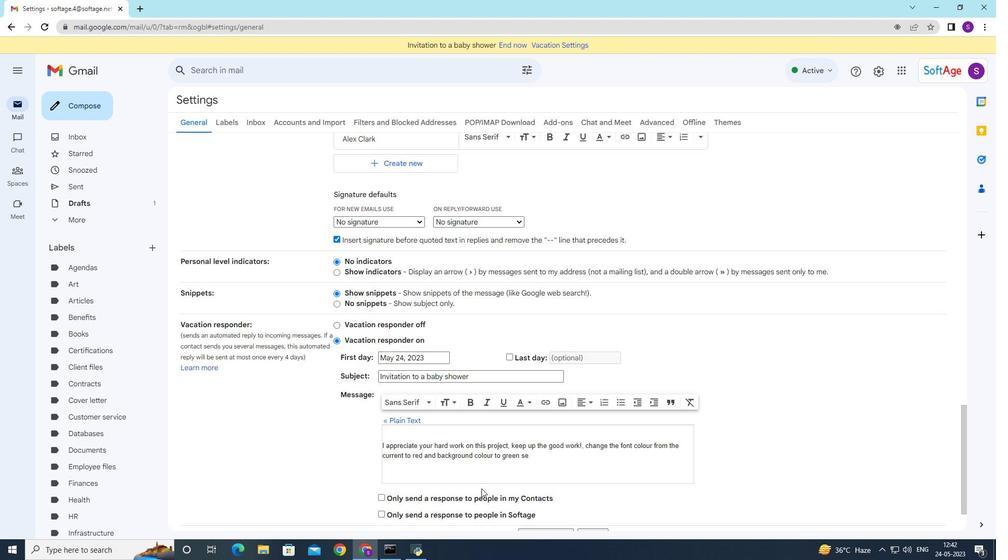 
Action: Mouse scrolled (483, 484) with delta (0, 0)
Screenshot: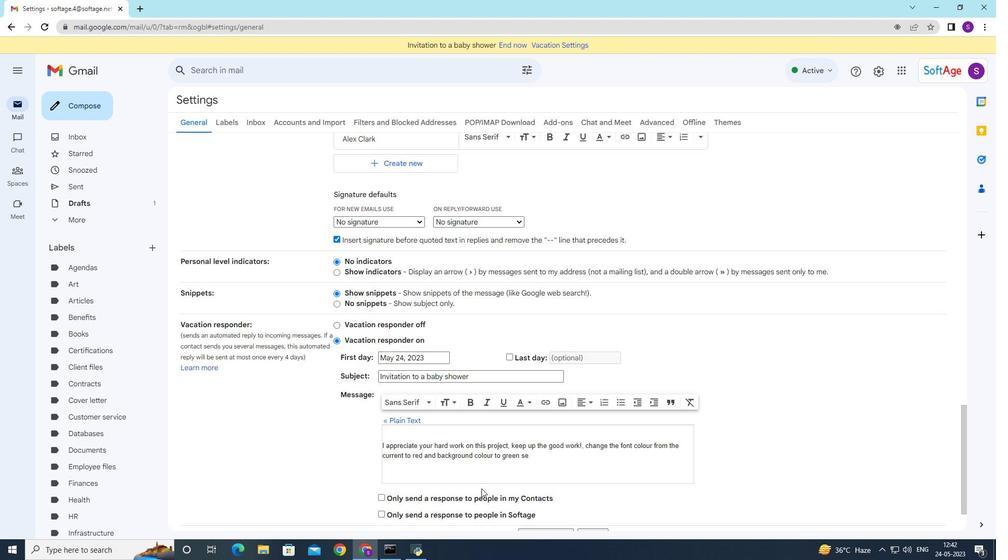
Action: Mouse moved to (483, 482)
Screenshot: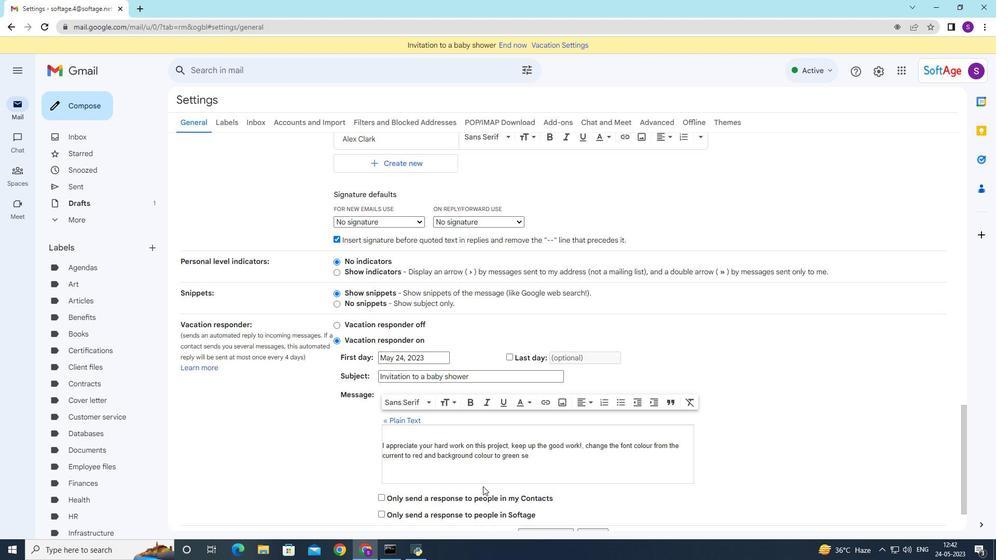
Action: Mouse scrolled (483, 482) with delta (0, 0)
Screenshot: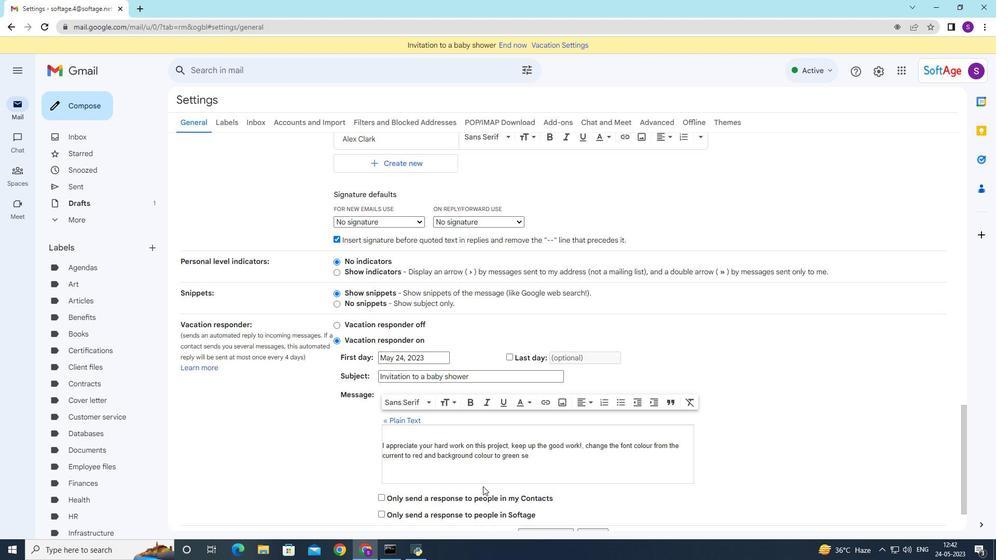 
Action: Mouse moved to (483, 478)
Screenshot: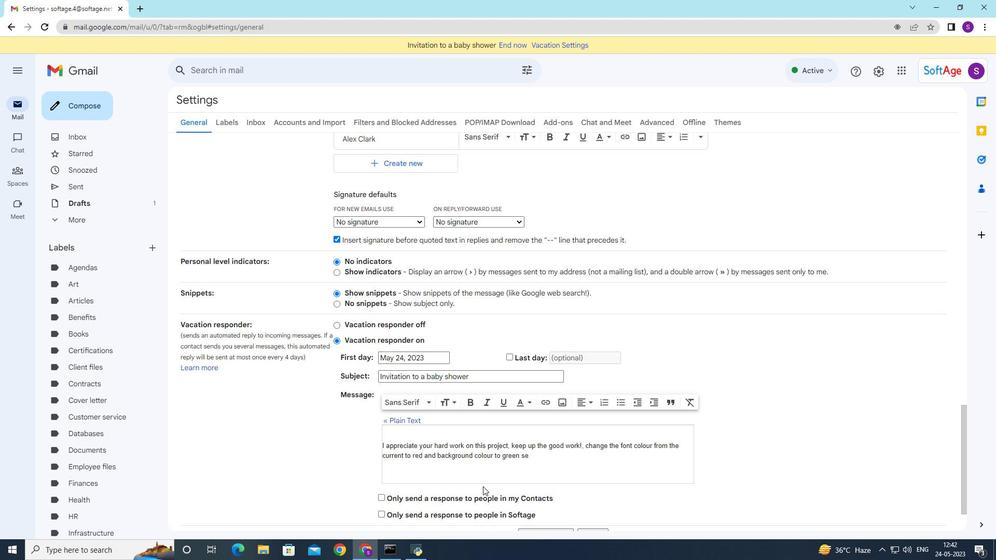 
Action: Mouse scrolled (483, 478) with delta (0, 0)
Screenshot: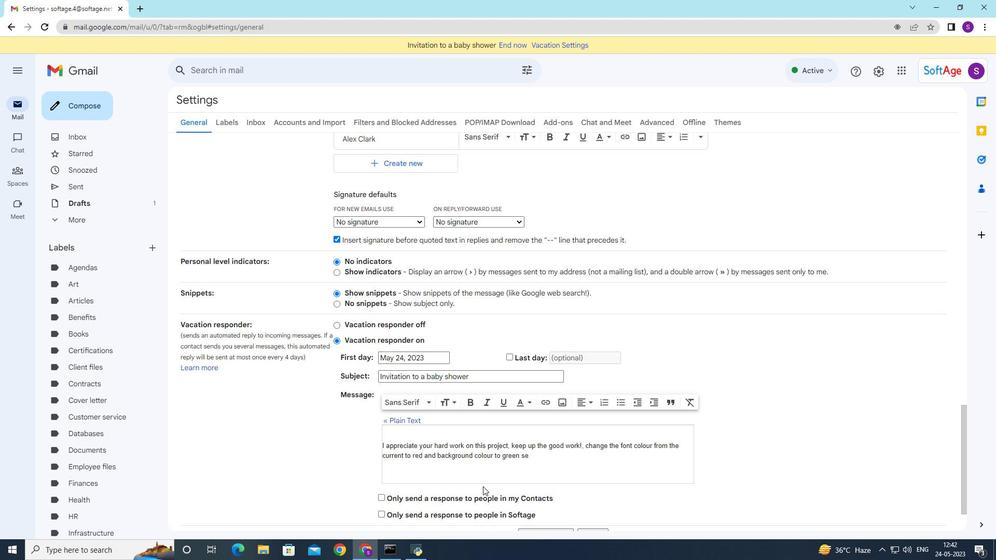 
Action: Mouse moved to (486, 476)
Screenshot: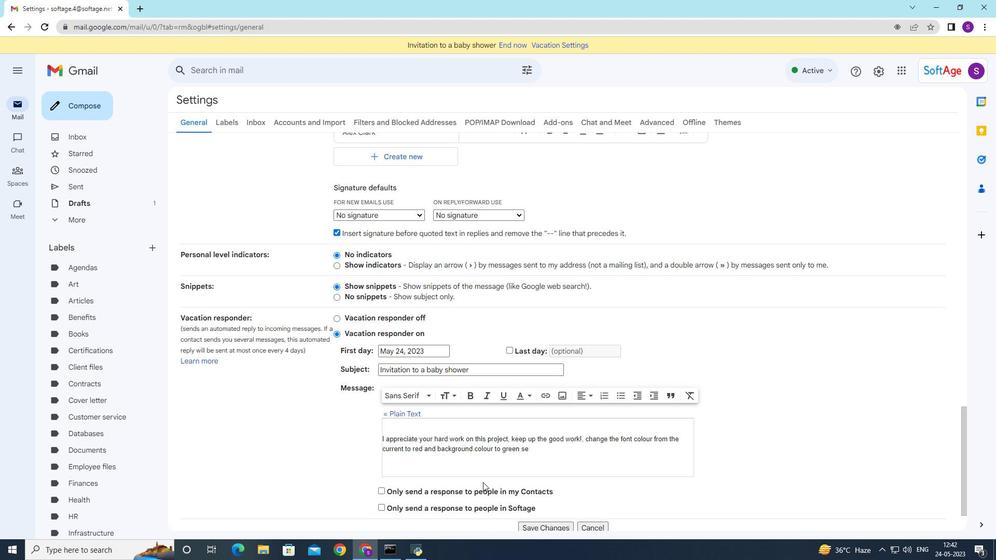 
Action: Mouse scrolled (486, 475) with delta (0, 0)
Screenshot: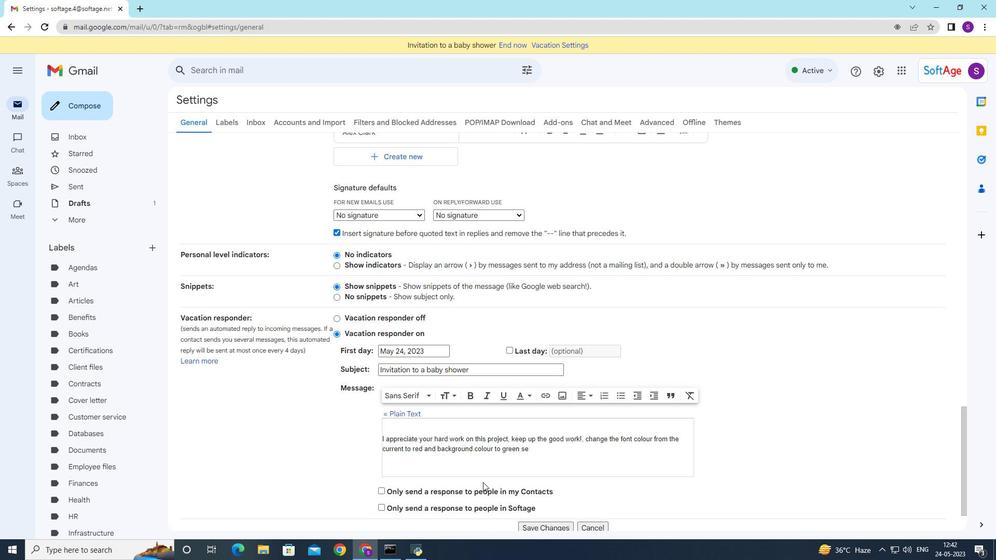 
Action: Mouse moved to (545, 473)
Screenshot: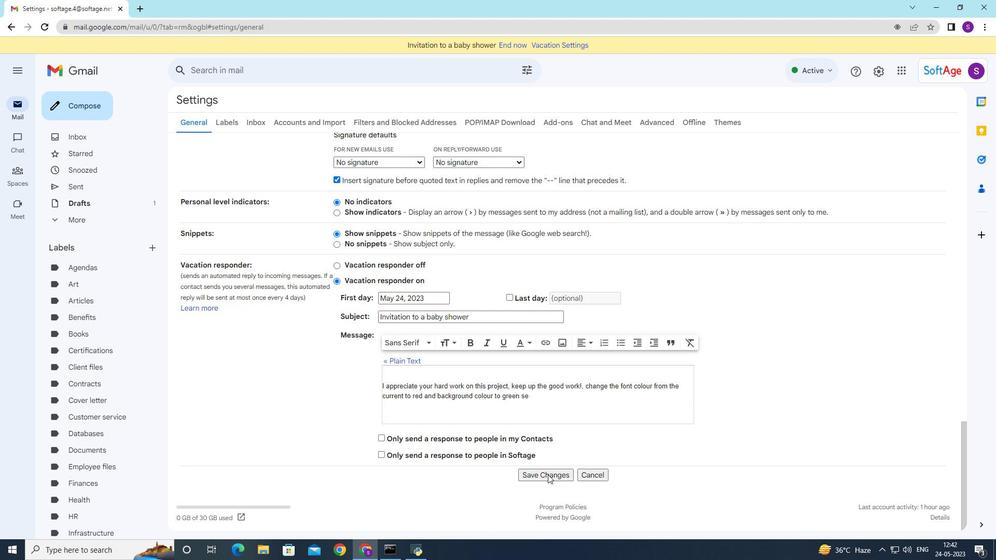 
Action: Mouse pressed left at (545, 473)
Screenshot: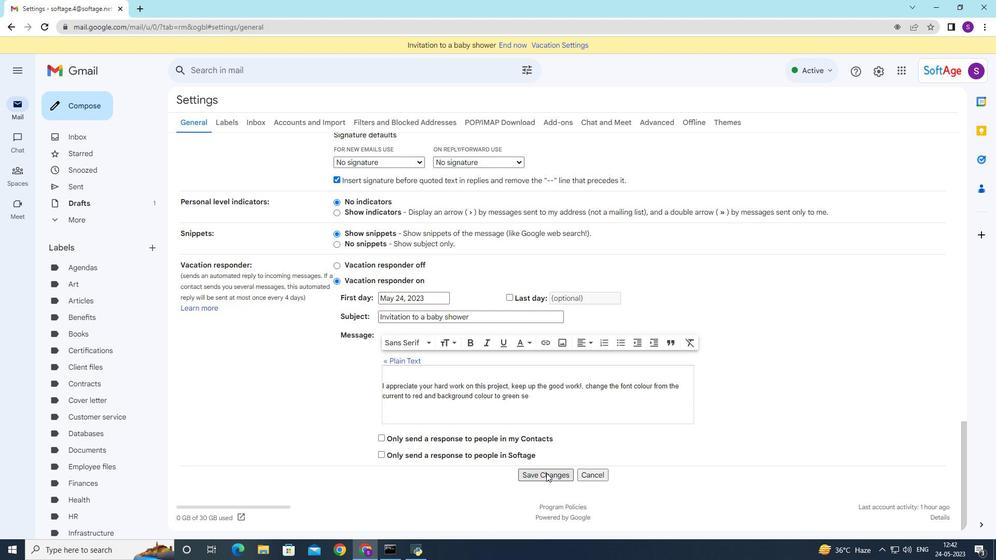 
Action: Mouse moved to (65, 103)
Screenshot: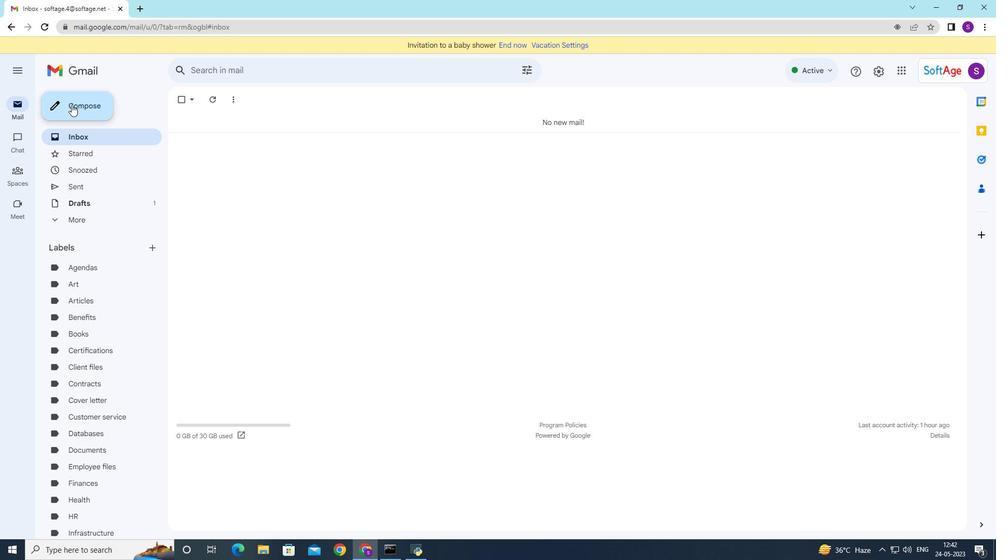 
Action: Mouse pressed left at (65, 103)
Screenshot: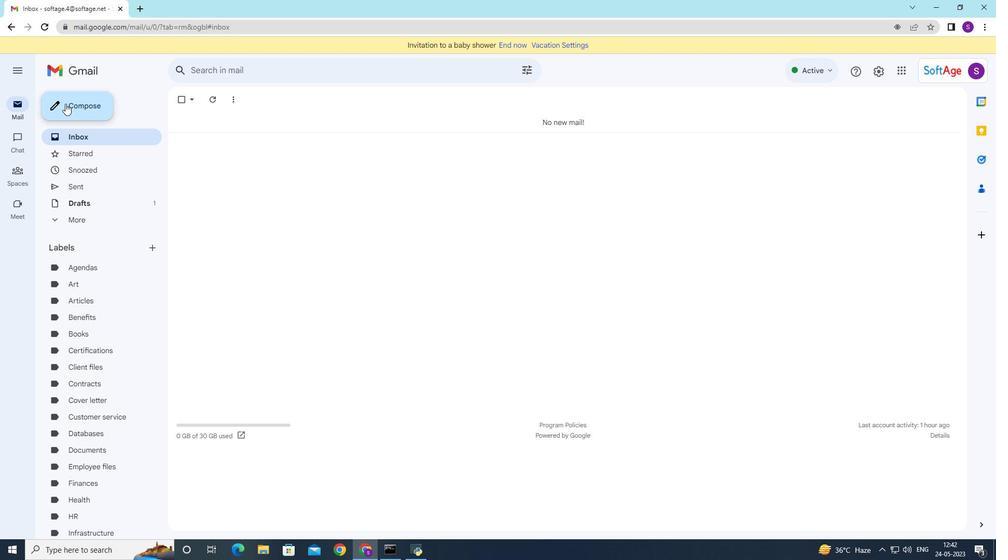 
Action: Mouse moved to (676, 271)
Screenshot: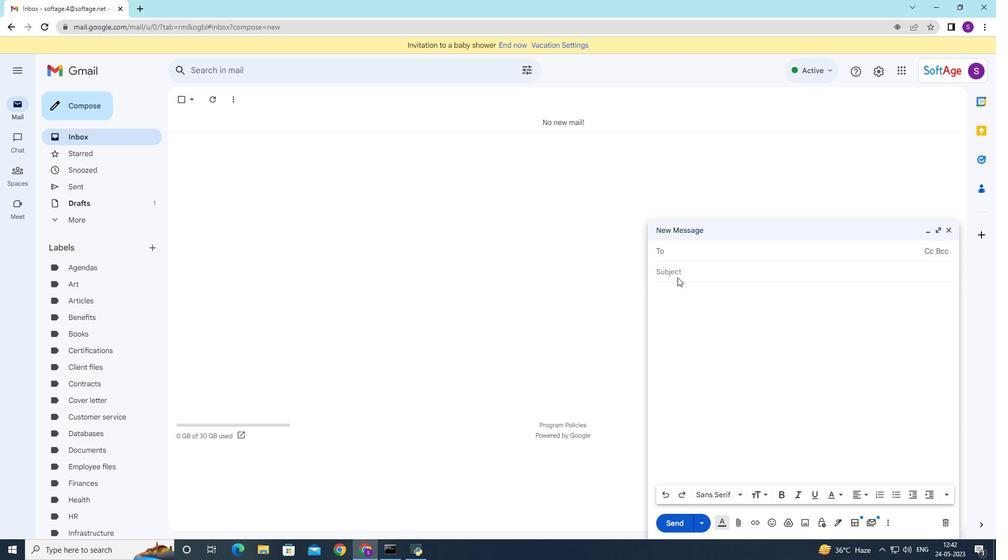 
Action: Mouse pressed left at (676, 271)
Screenshot: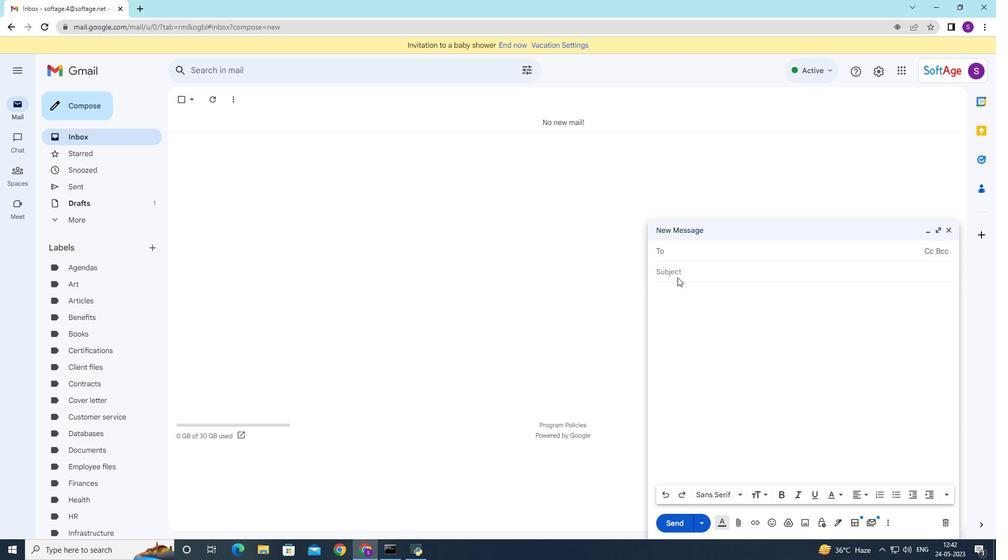 
Action: Mouse moved to (676, 273)
Screenshot: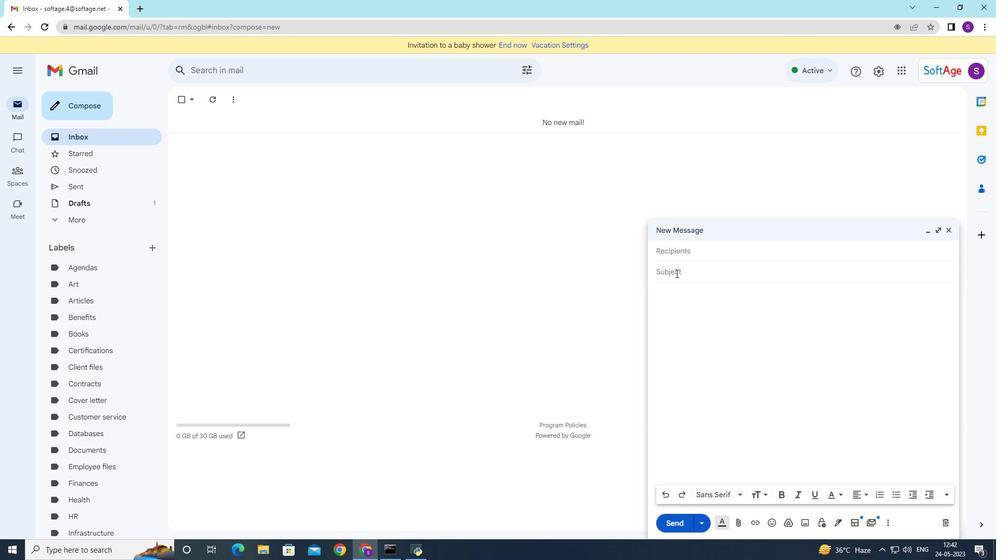 
Action: Key pressed <Key.shift><Key.shift><Key.shift><Key.shift><Key.shift><Key.shift><Key.shift><Key.shift>Inviti<Key.backspace>ation<Key.space>to<Key.space>a<Key.space>product<Key.space>launch
Screenshot: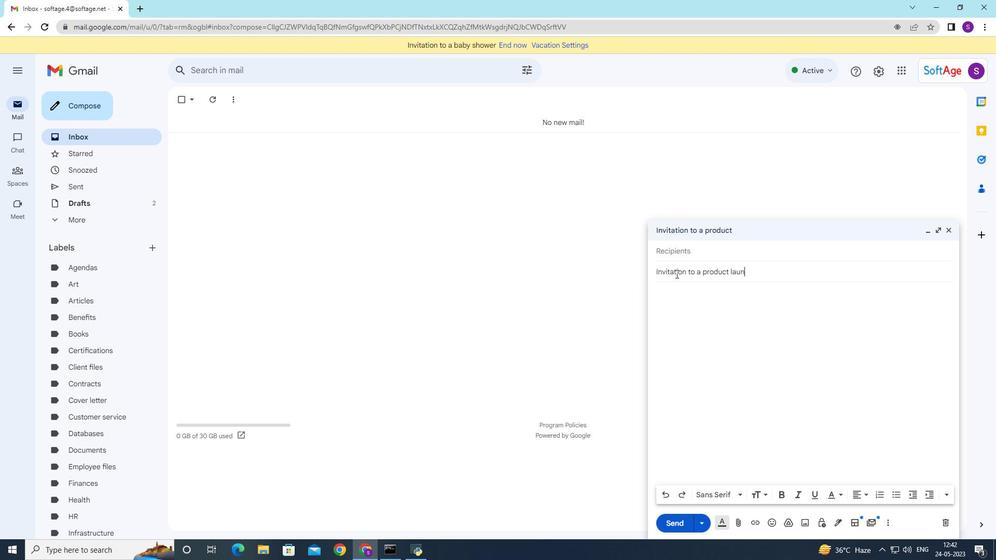 
Action: Mouse moved to (837, 524)
Screenshot: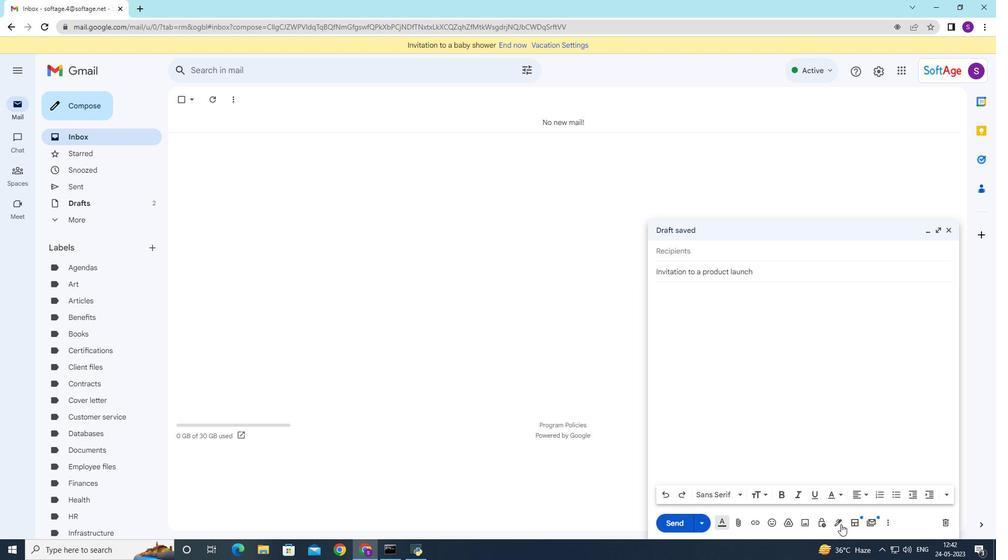 
Action: Mouse pressed left at (837, 524)
Screenshot: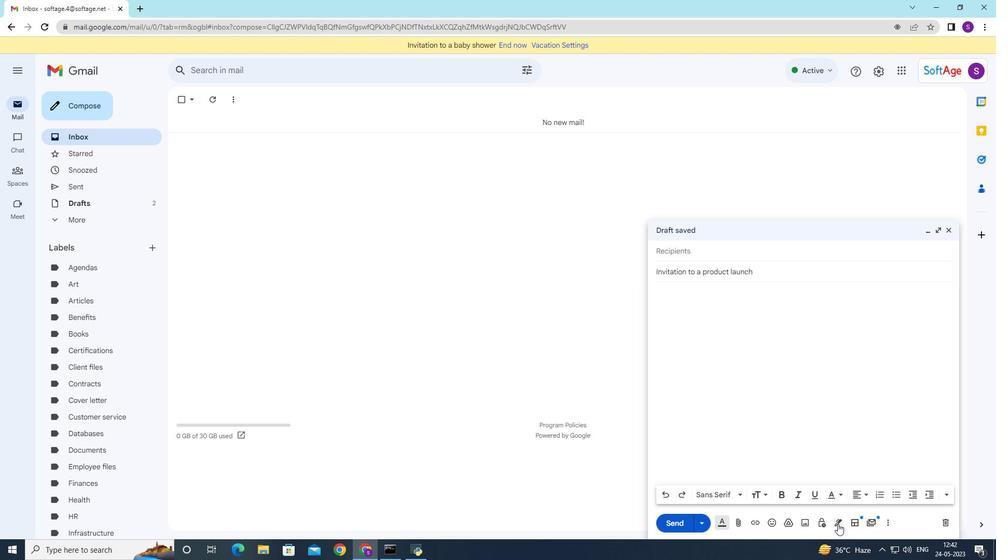 
Action: Mouse moved to (856, 327)
Screenshot: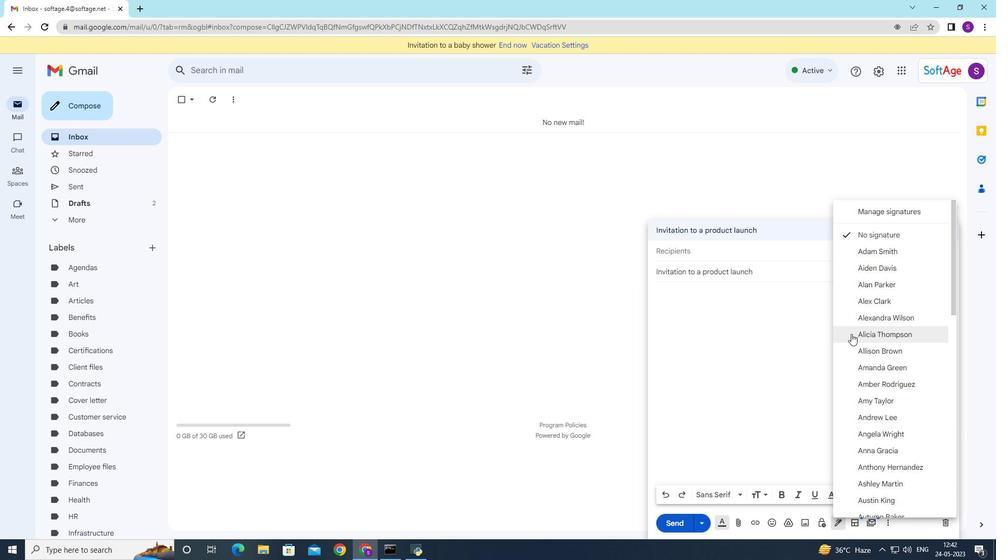 
Action: Mouse scrolled (856, 326) with delta (0, 0)
Screenshot: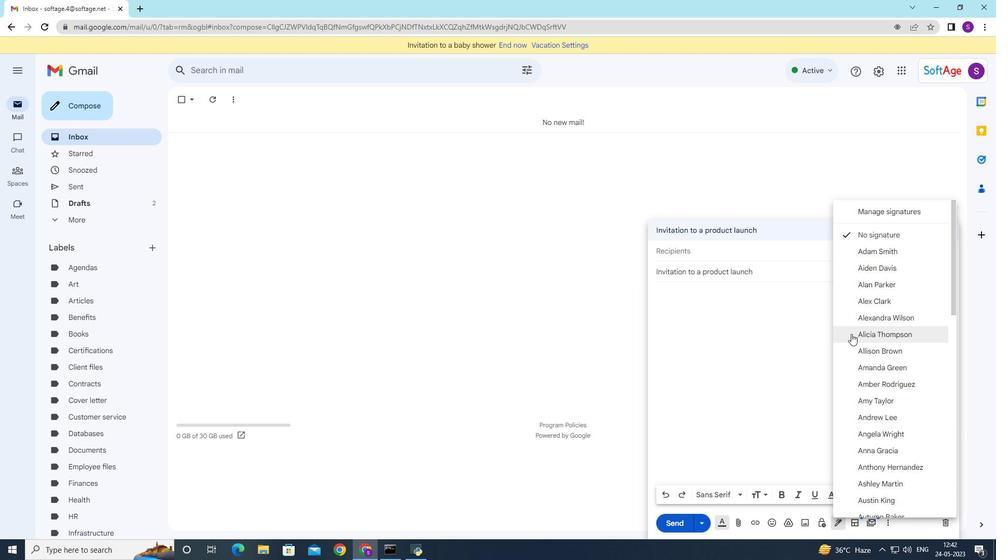 
Action: Mouse moved to (857, 327)
Screenshot: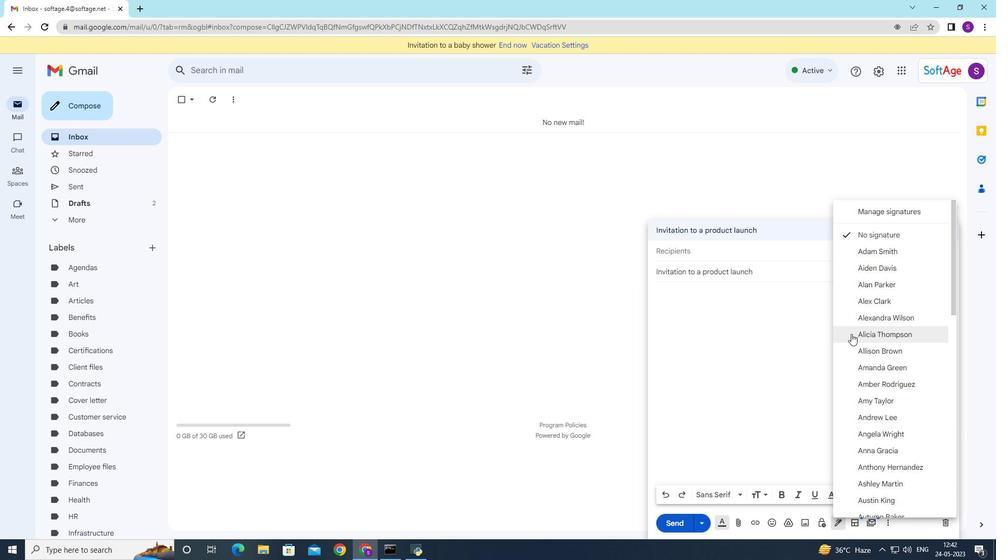 
Action: Mouse scrolled (857, 327) with delta (0, 0)
Screenshot: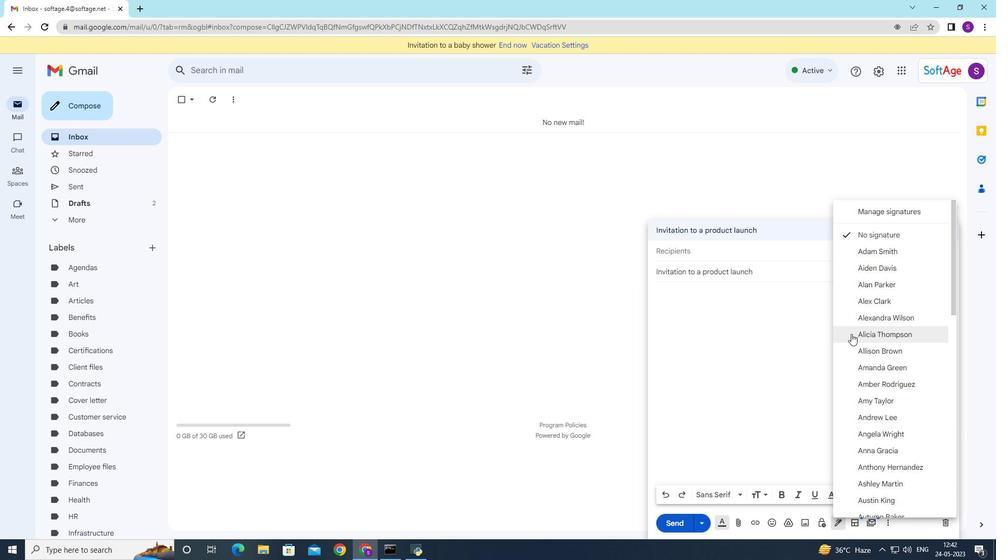 
Action: Mouse moved to (857, 327)
Screenshot: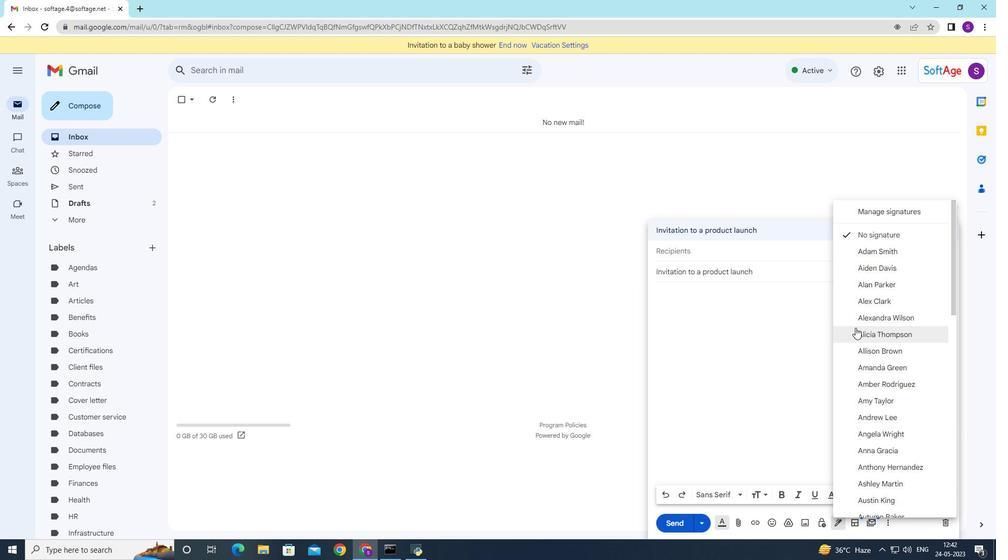 
Action: Mouse scrolled (857, 327) with delta (0, 0)
Screenshot: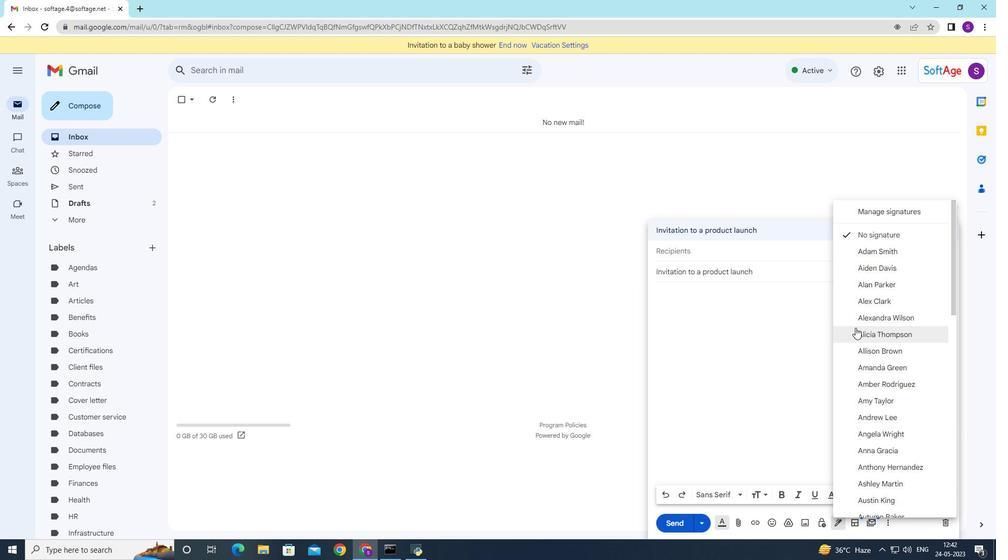 
Action: Mouse moved to (857, 328)
Screenshot: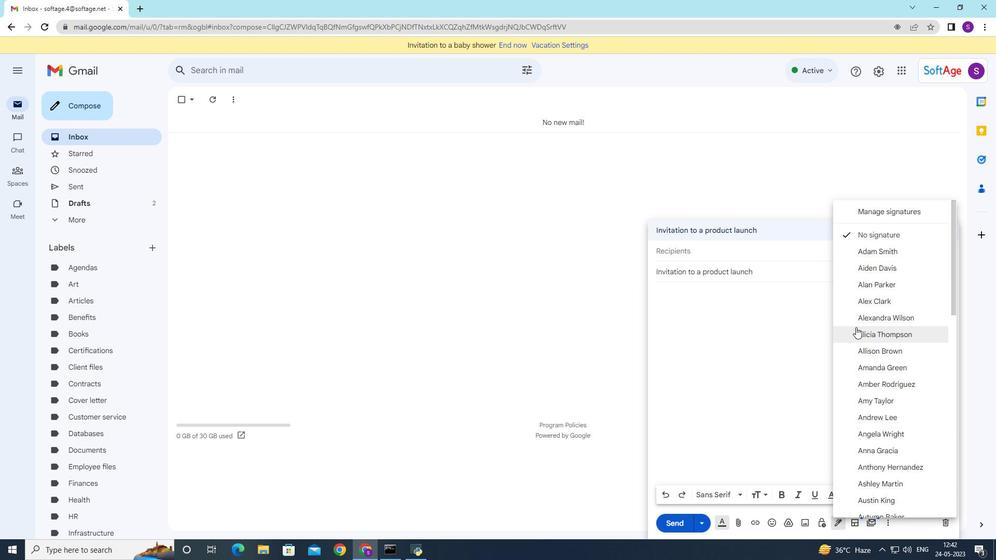 
Action: Mouse scrolled (857, 327) with delta (0, 0)
Screenshot: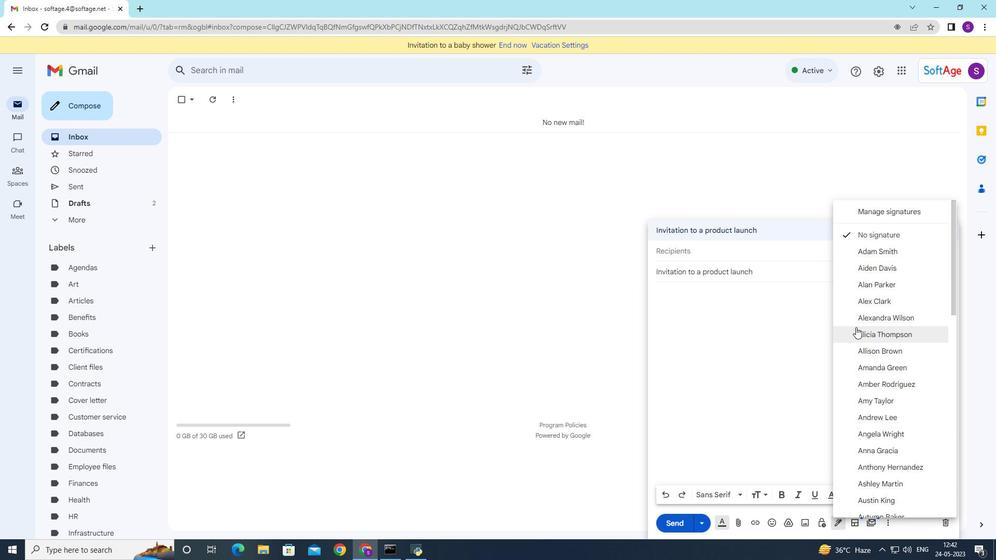 
Action: Mouse moved to (857, 328)
Screenshot: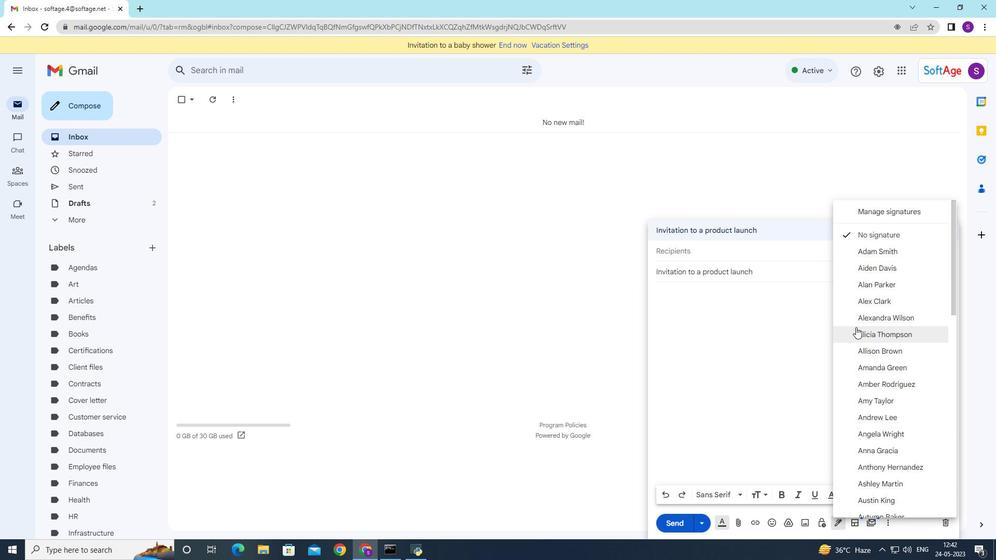 
Action: Mouse scrolled (857, 328) with delta (0, 0)
Screenshot: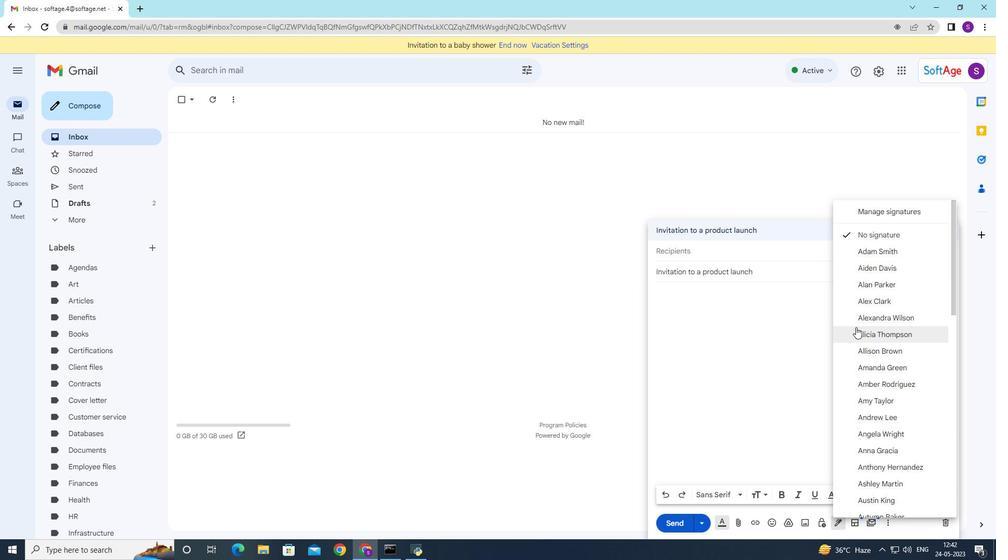 
Action: Mouse moved to (861, 337)
Screenshot: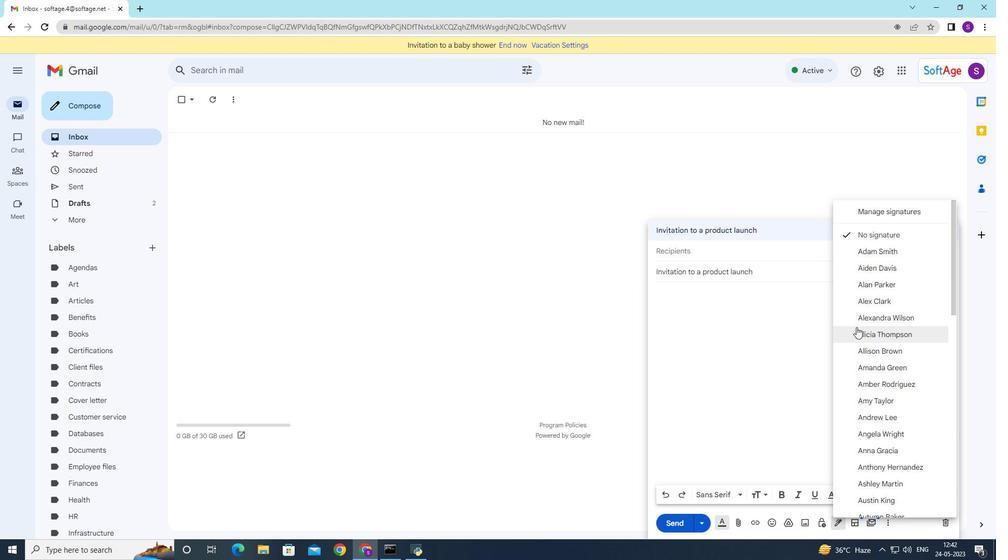 
Action: Mouse scrolled (861, 337) with delta (0, 0)
Screenshot: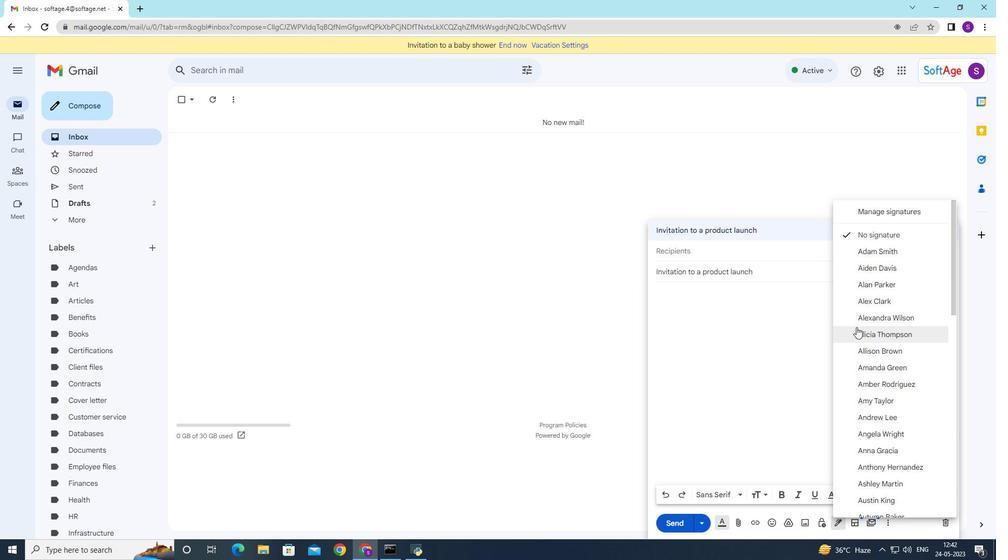 
Action: Mouse moved to (892, 472)
Screenshot: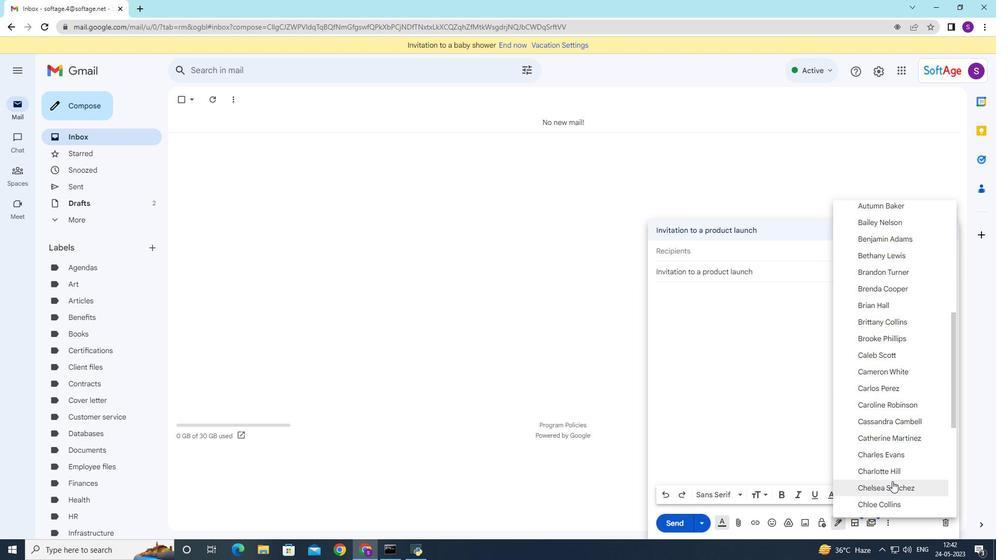 
Action: Mouse scrolled (892, 472) with delta (0, 0)
Screenshot: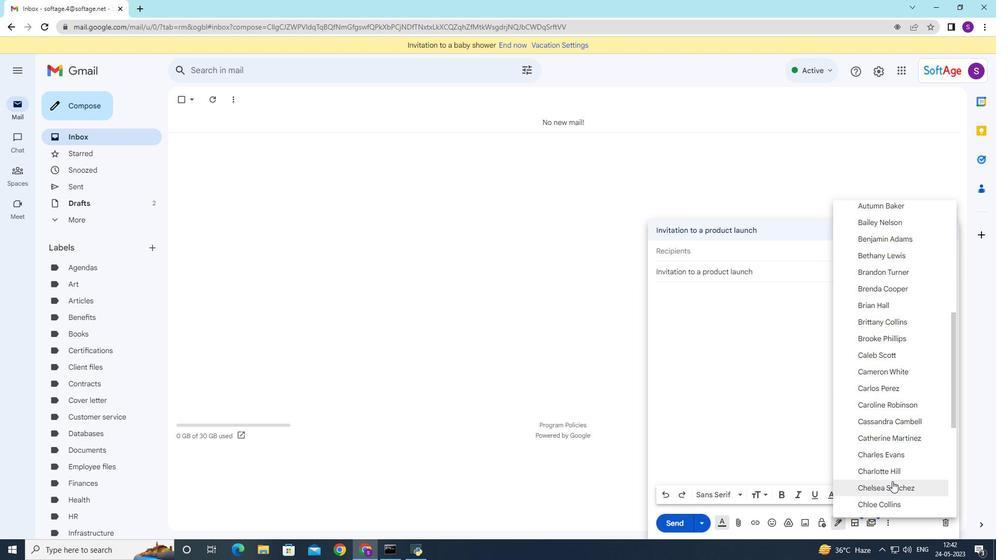 
Action: Mouse moved to (892, 472)
Screenshot: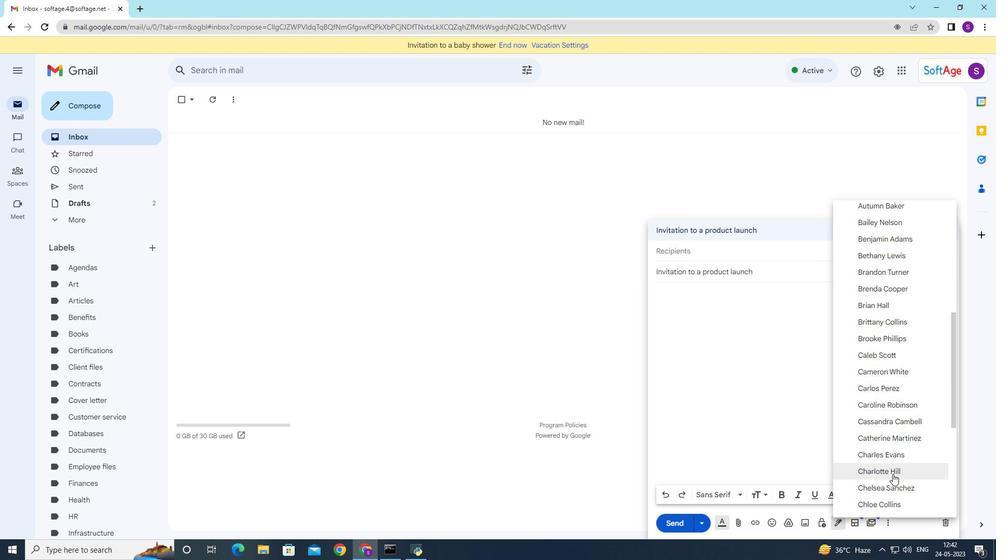 
Action: Mouse scrolled (892, 471) with delta (0, 0)
Screenshot: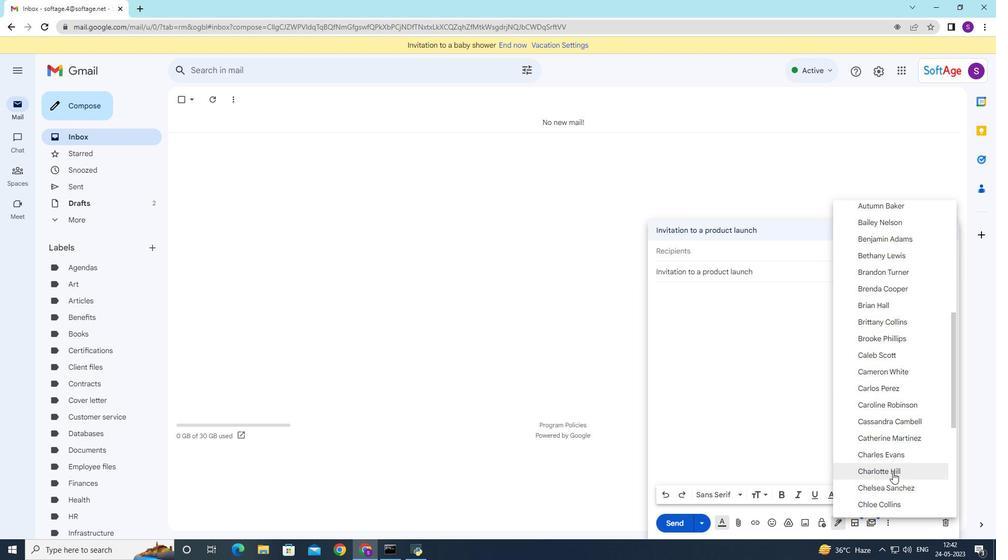 
Action: Mouse moved to (892, 472)
Screenshot: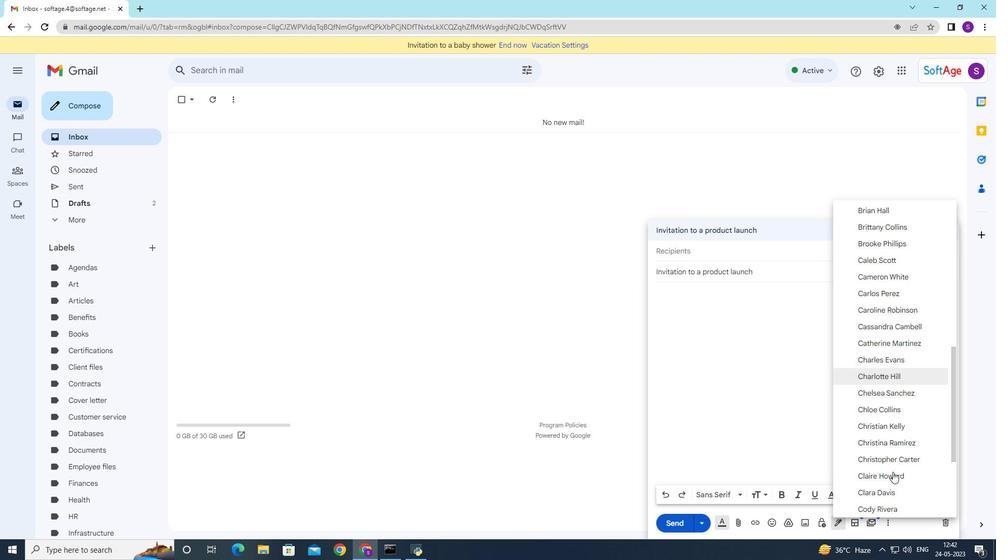 
Action: Mouse scrolled (892, 471) with delta (0, 0)
Screenshot: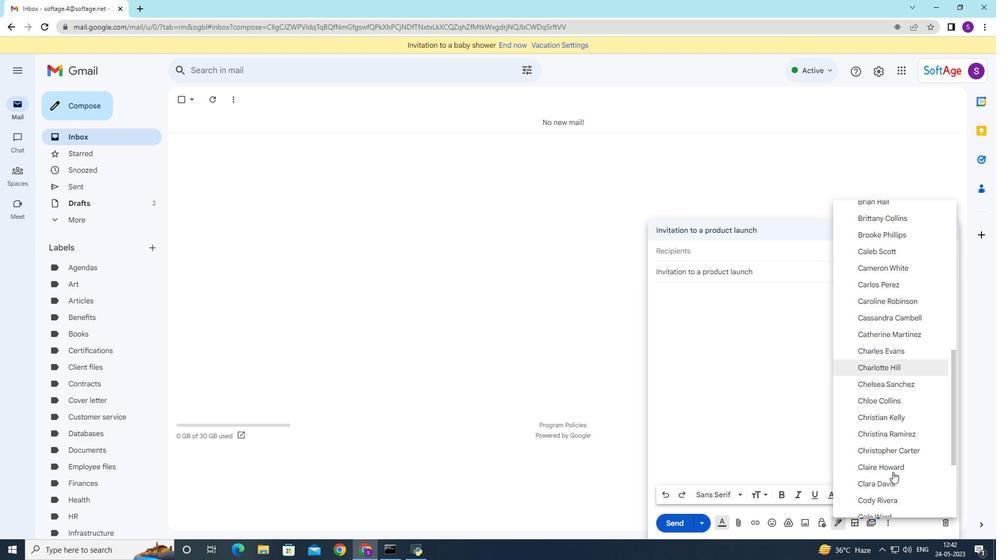 
Action: Mouse scrolled (892, 471) with delta (0, 0)
Screenshot: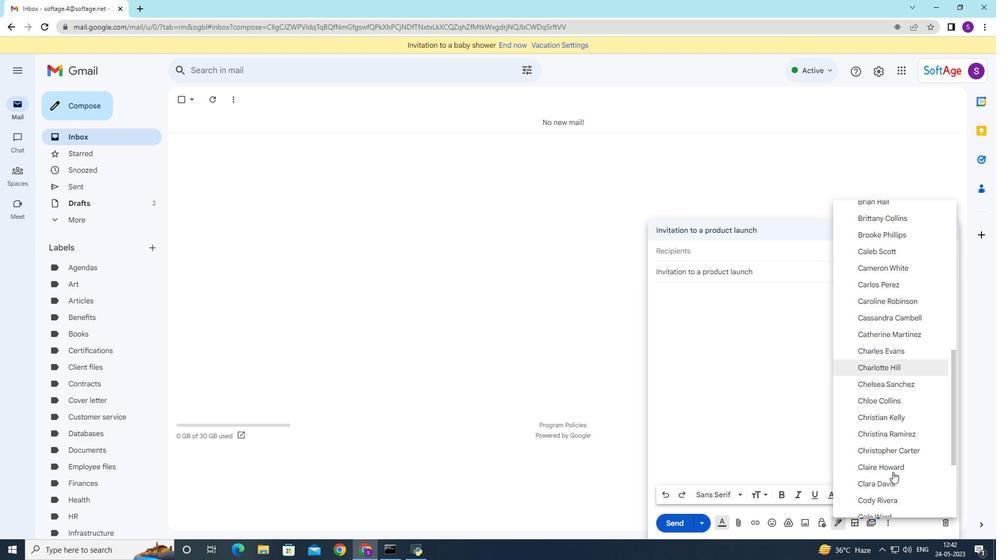 
Action: Mouse moved to (892, 472)
Screenshot: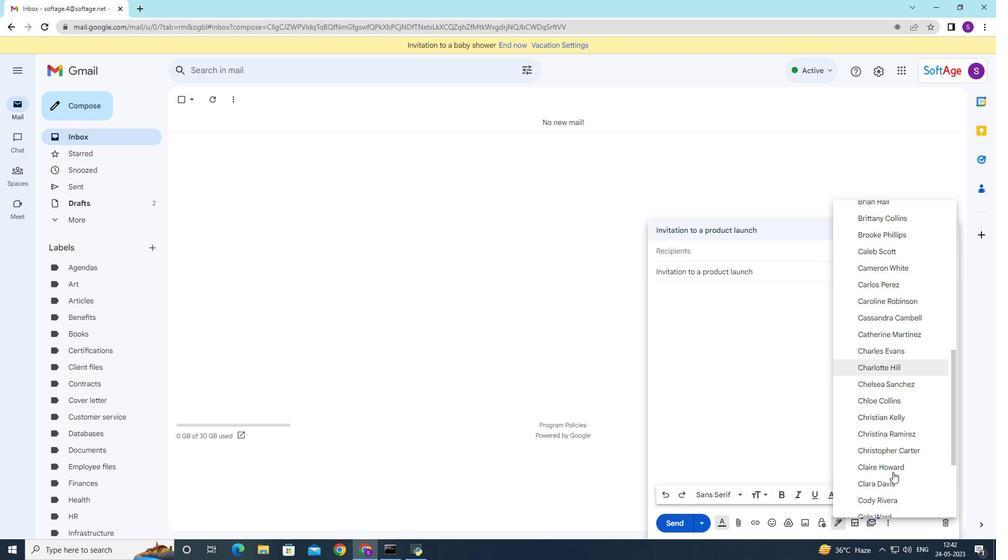 
Action: Mouse scrolled (892, 471) with delta (0, 0)
Screenshot: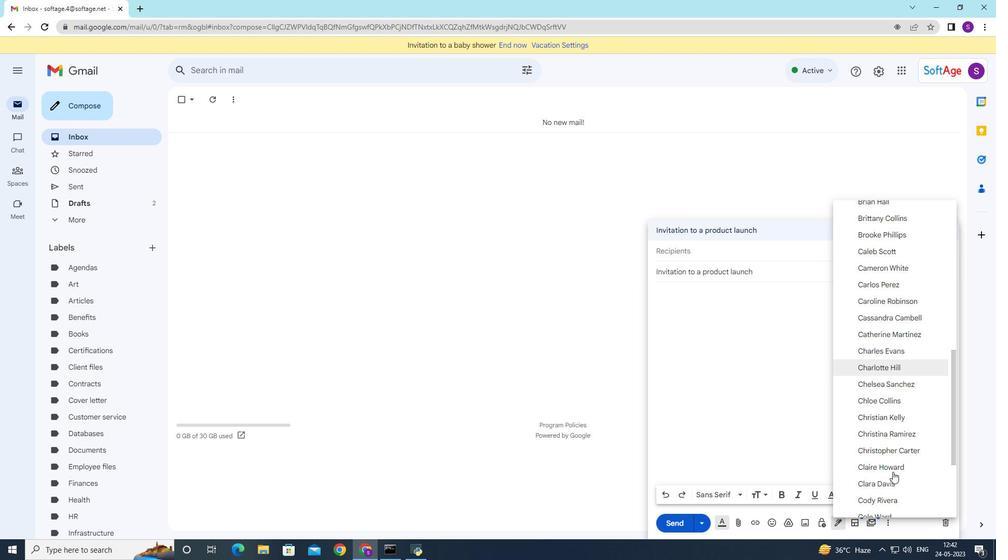 
Action: Mouse moved to (891, 462)
Screenshot: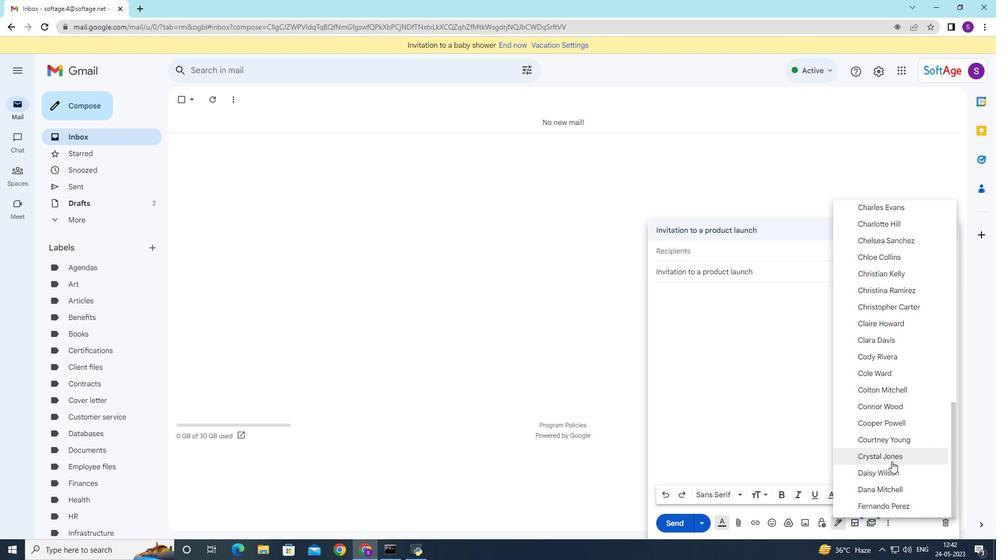 
Action: Mouse scrolled (891, 461) with delta (0, 0)
Screenshot: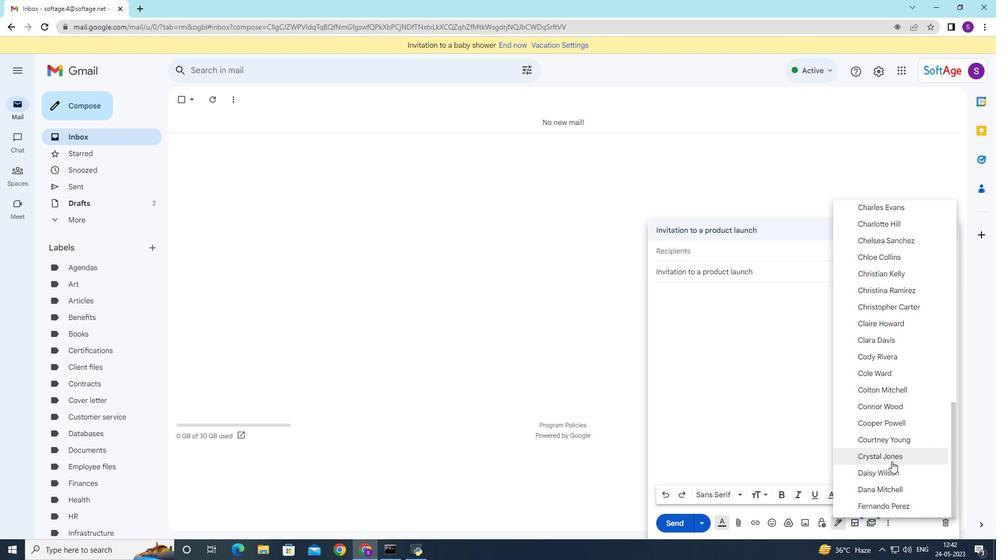 
Action: Mouse moved to (891, 462)
Screenshot: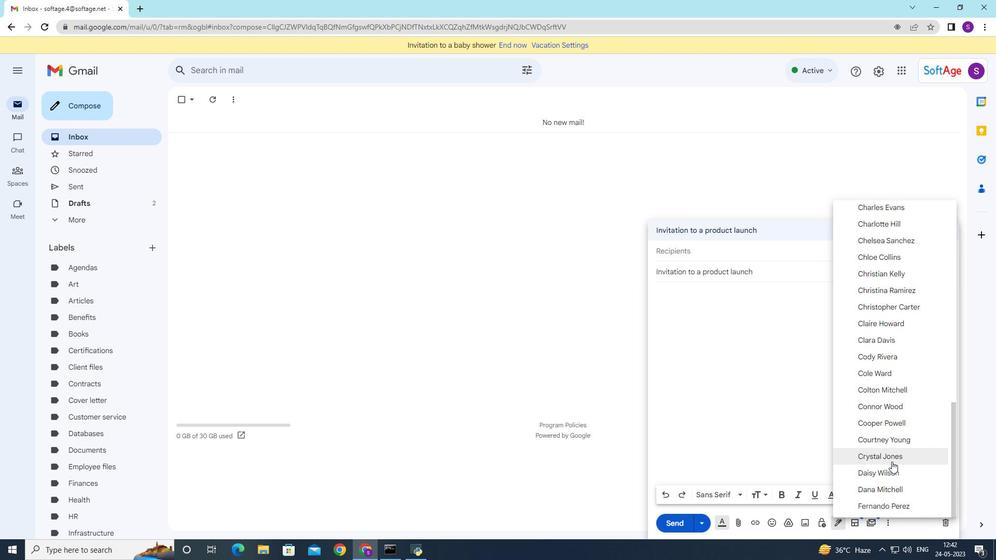 
Action: Mouse scrolled (891, 462) with delta (0, 0)
Screenshot: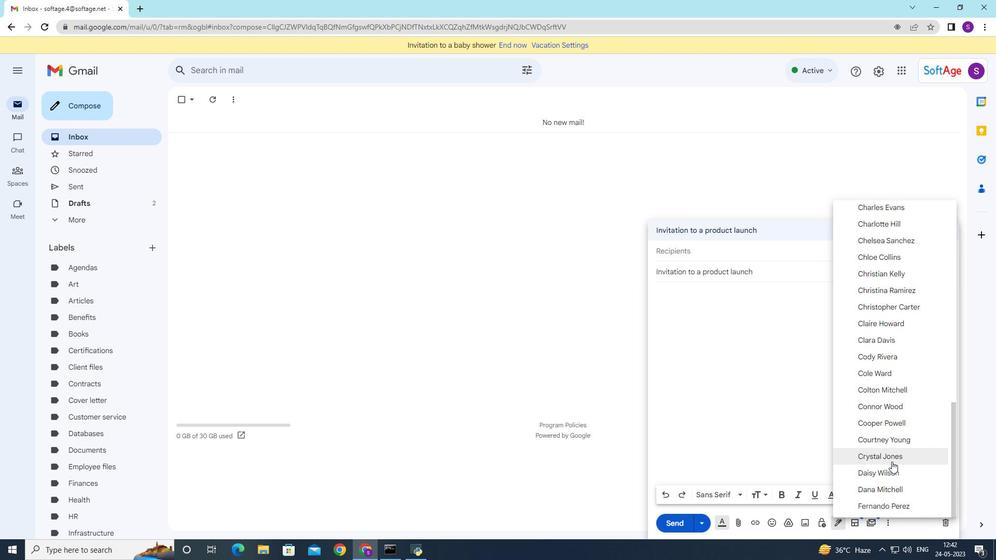 
Action: Mouse moved to (891, 462)
Screenshot: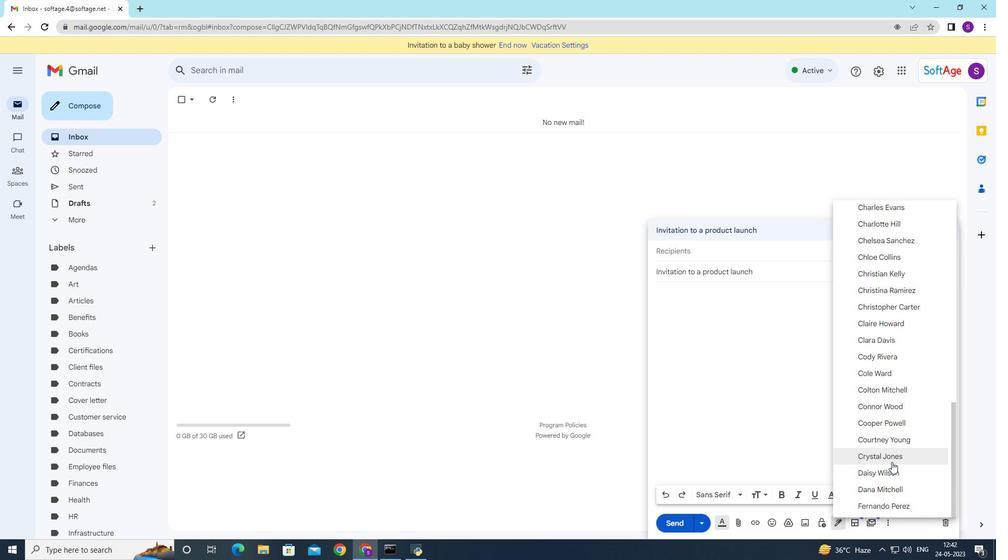 
Action: Mouse scrolled (891, 462) with delta (0, 0)
Screenshot: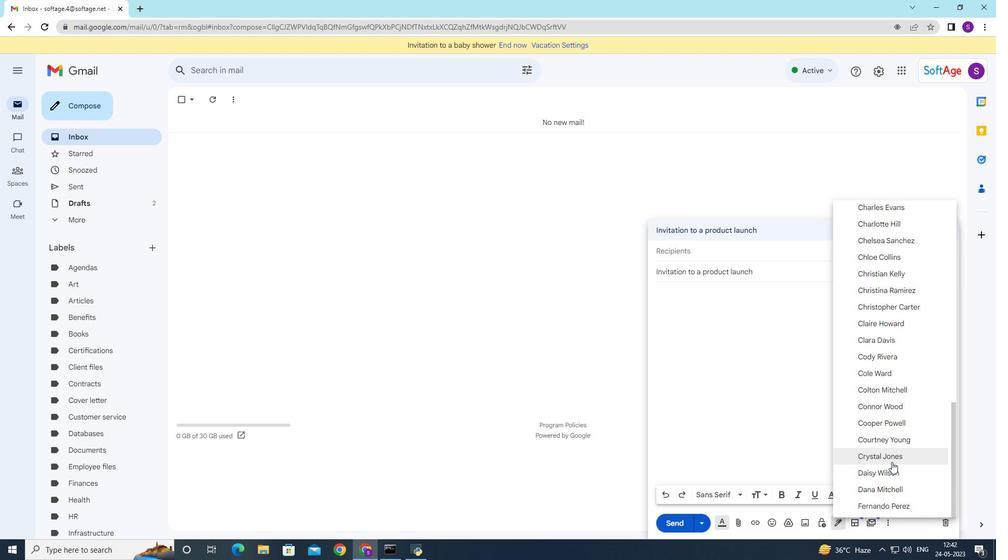 
Action: Mouse moved to (887, 472)
Screenshot: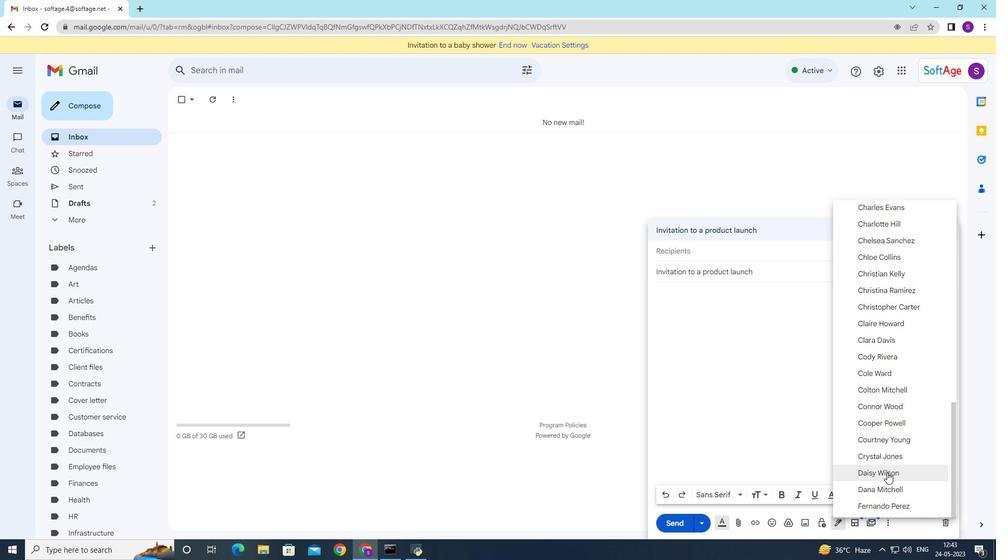 
Action: Mouse pressed left at (887, 472)
Screenshot: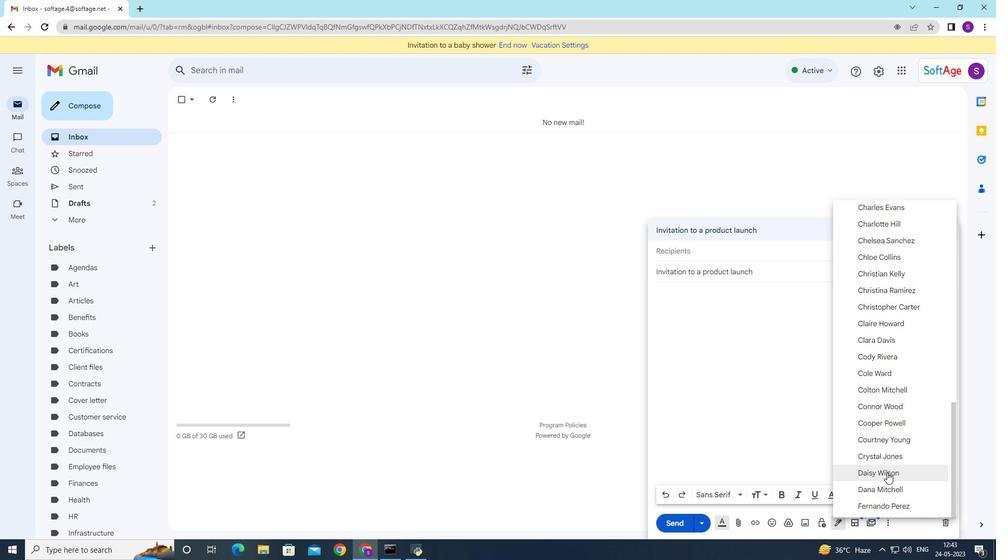 
Action: Mouse moved to (735, 334)
Screenshot: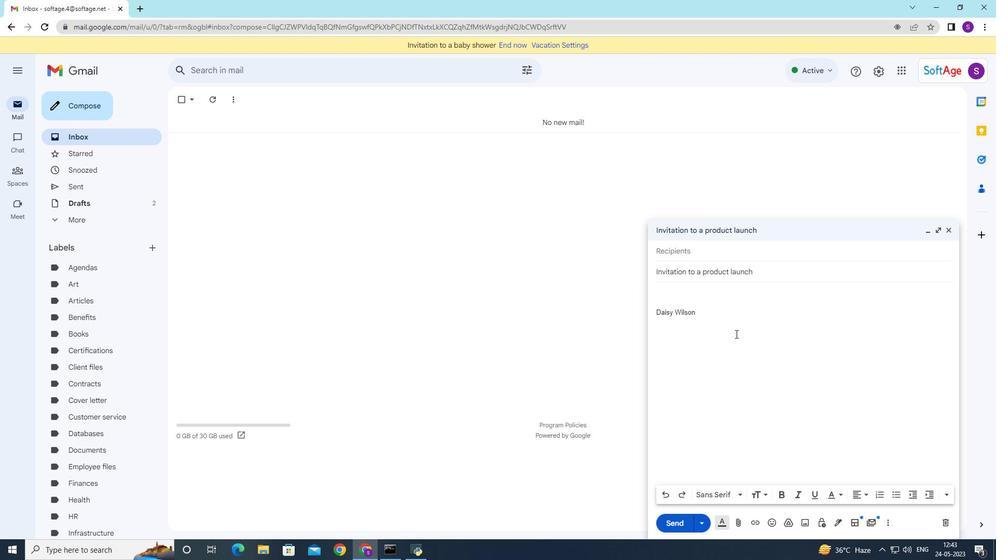 
Action: Key pressed <Key.shift>I<Key.space>need<Key.space>your<Key.space>assistance<Key.space>with<Key.space>booking<Key.space>a<Key.space>confrence<Key.space>room<Key.space>for<Key.space>our<Key.space>y<Key.backspace>team<Key.space>meeting<Key.space>next<Key.space>week.
Screenshot: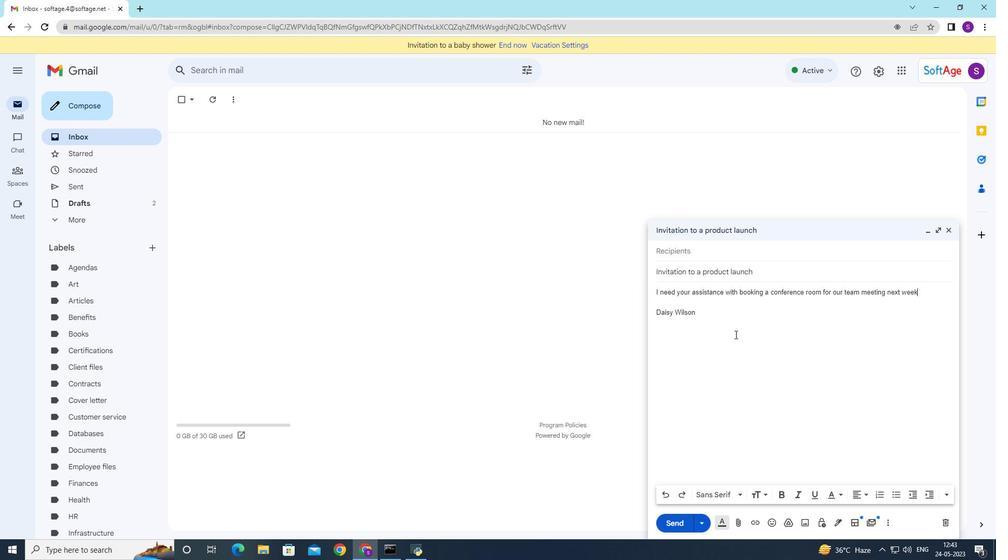 
Action: Mouse moved to (695, 255)
Screenshot: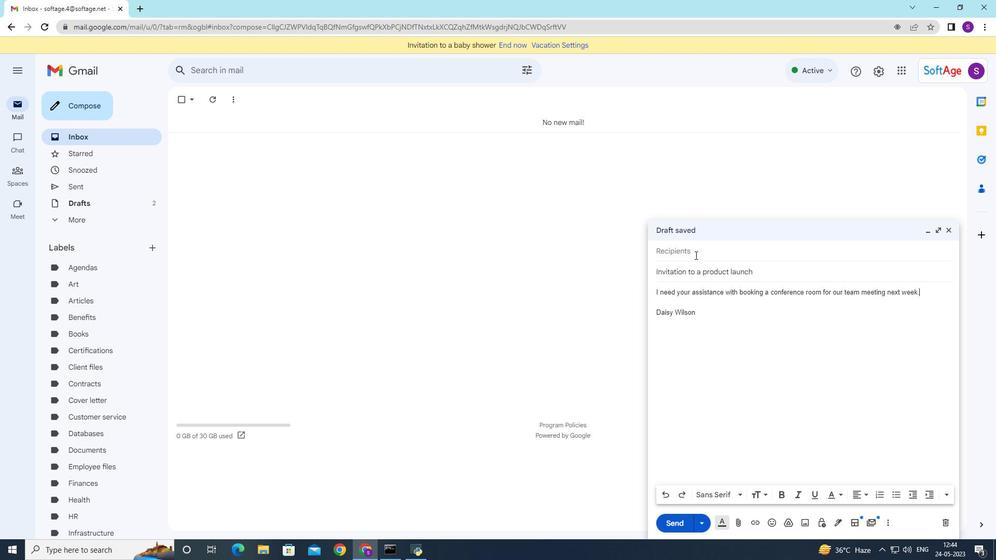 
Action: Mouse pressed left at (695, 255)
Screenshot: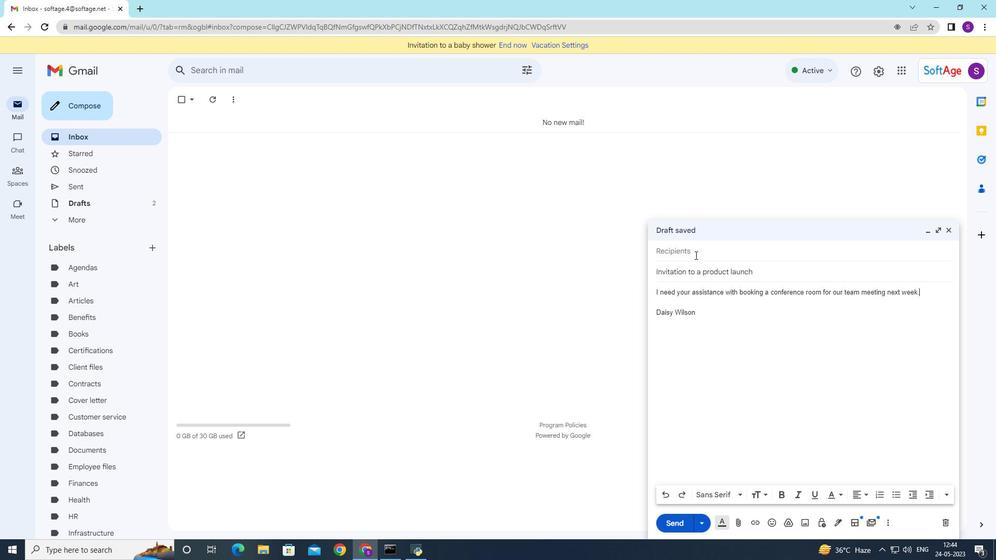 
Action: Mouse moved to (695, 256)
Screenshot: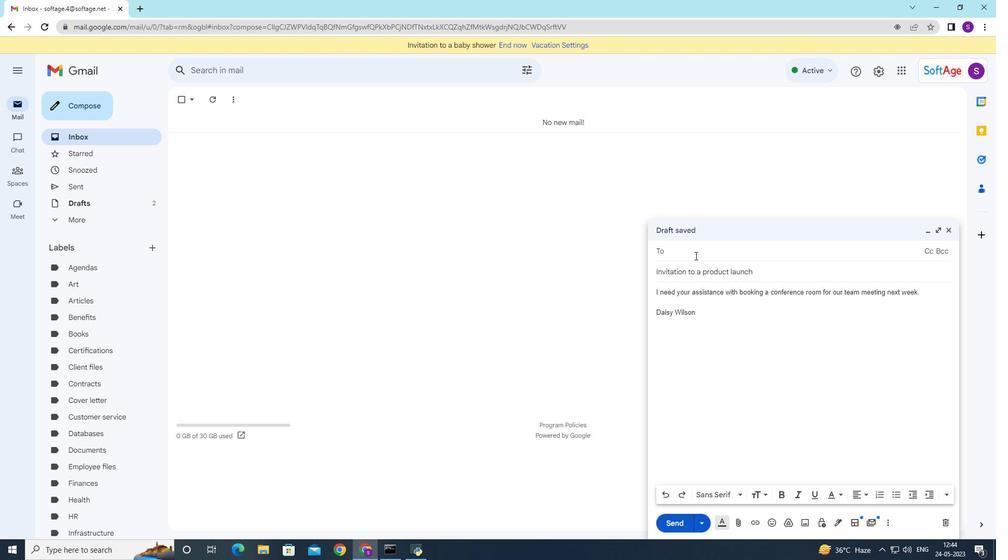
Action: Key pressed softage.9
Screenshot: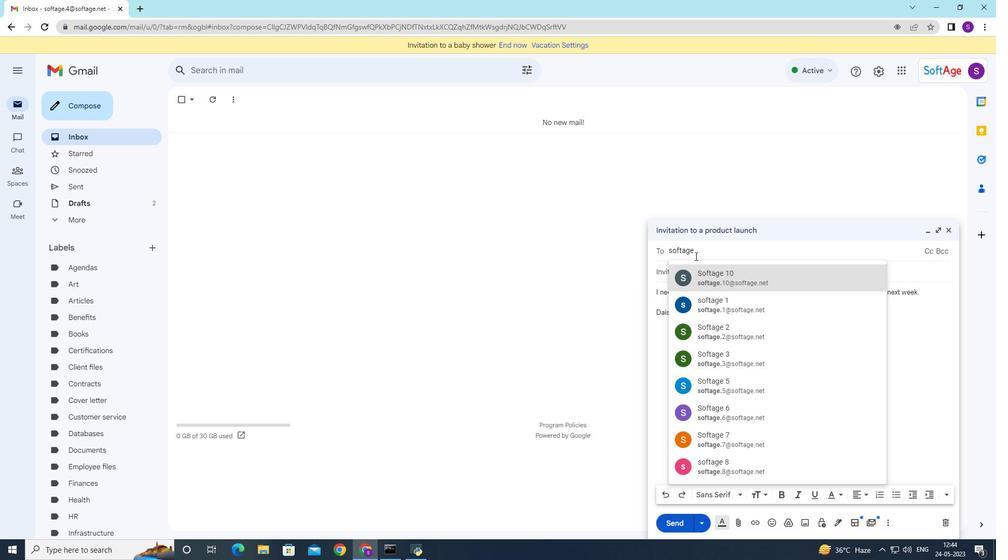 
Action: Mouse moved to (741, 280)
Screenshot: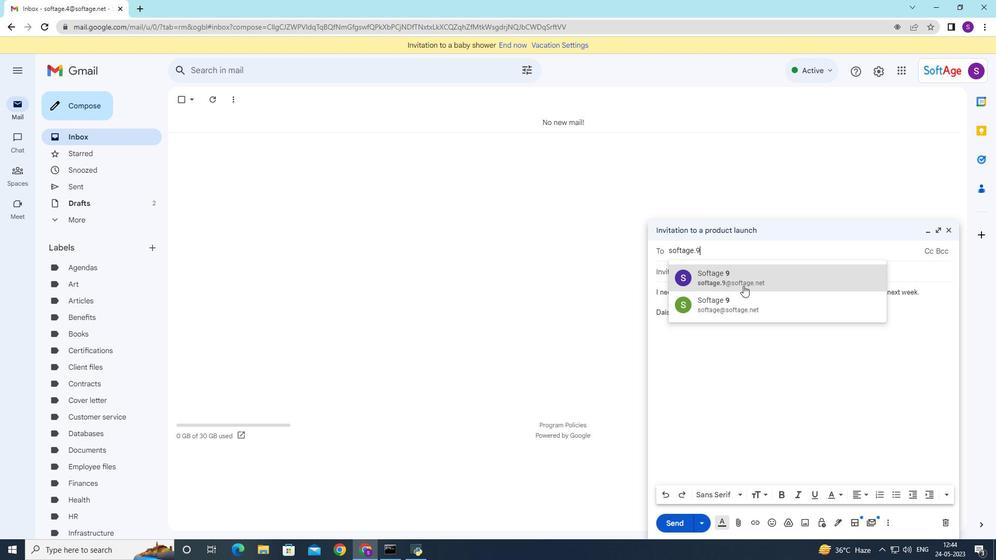 
Action: Mouse pressed left at (741, 280)
Screenshot: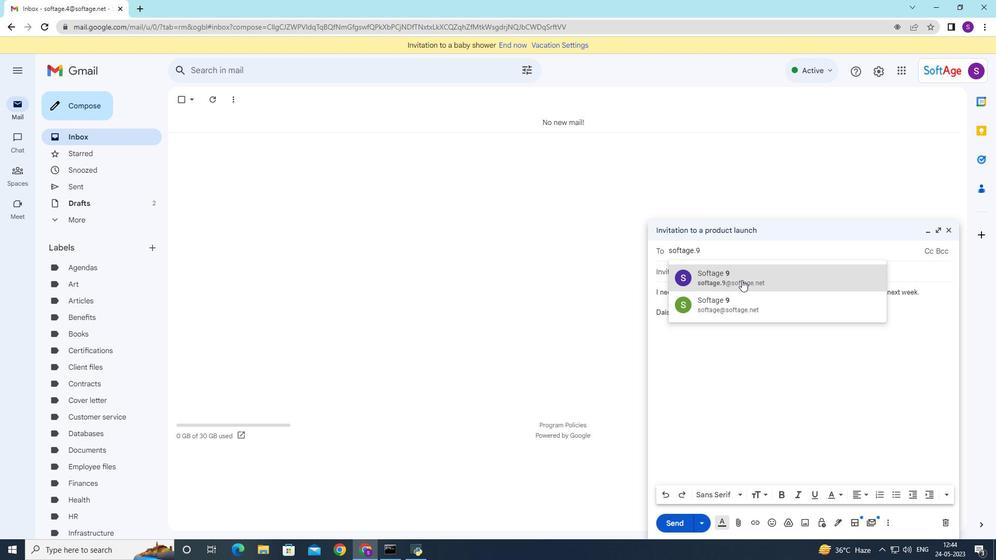 
Action: Mouse moved to (742, 347)
Screenshot: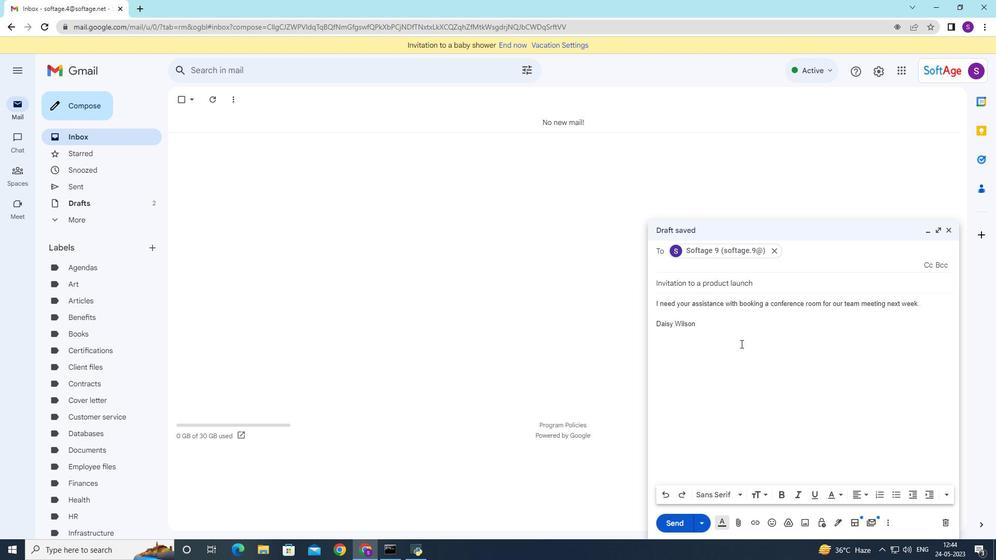 
Action: Mouse scrolled (742, 347) with delta (0, 0)
Screenshot: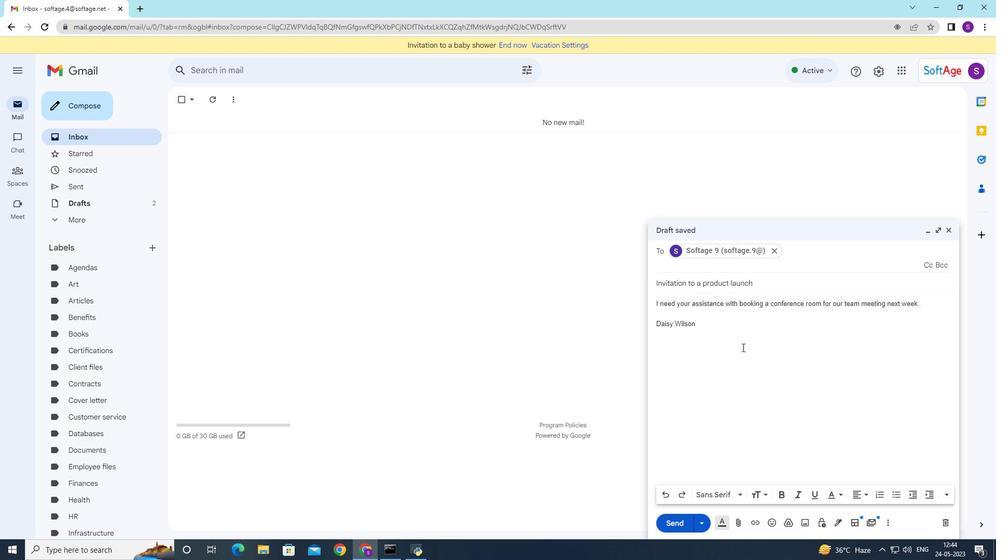 
Action: Mouse moved to (674, 302)
Screenshot: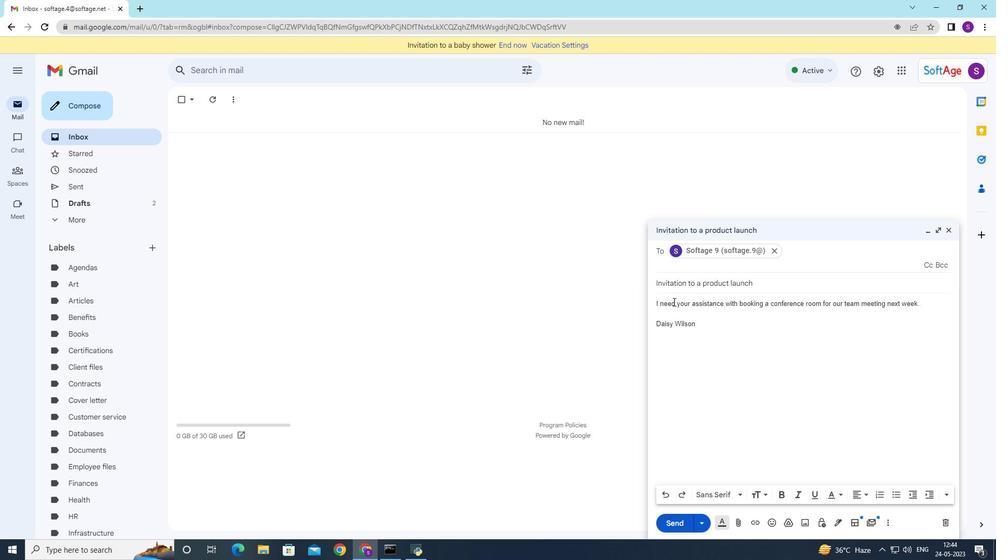 
Action: Mouse pressed left at (674, 302)
Screenshot: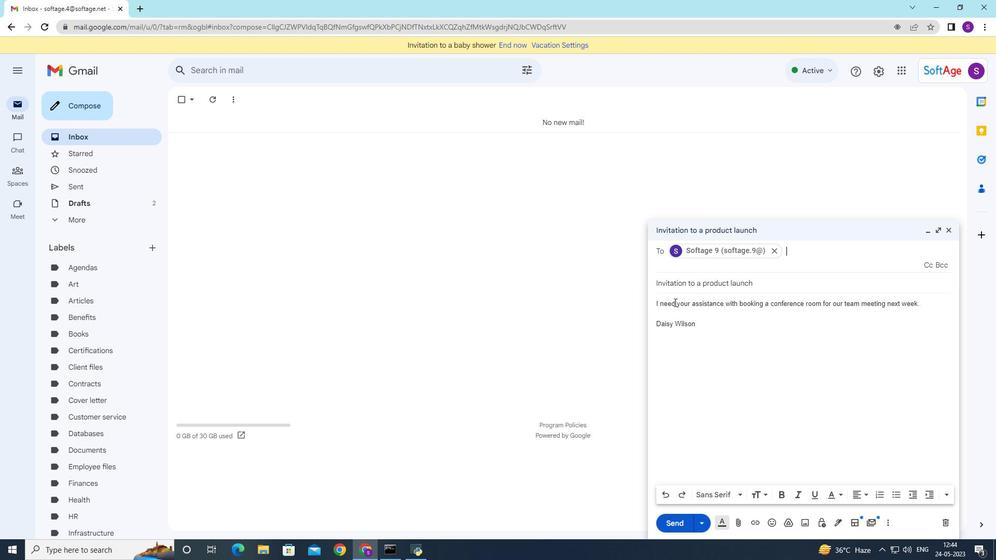 
Action: Mouse moved to (661, 292)
Screenshot: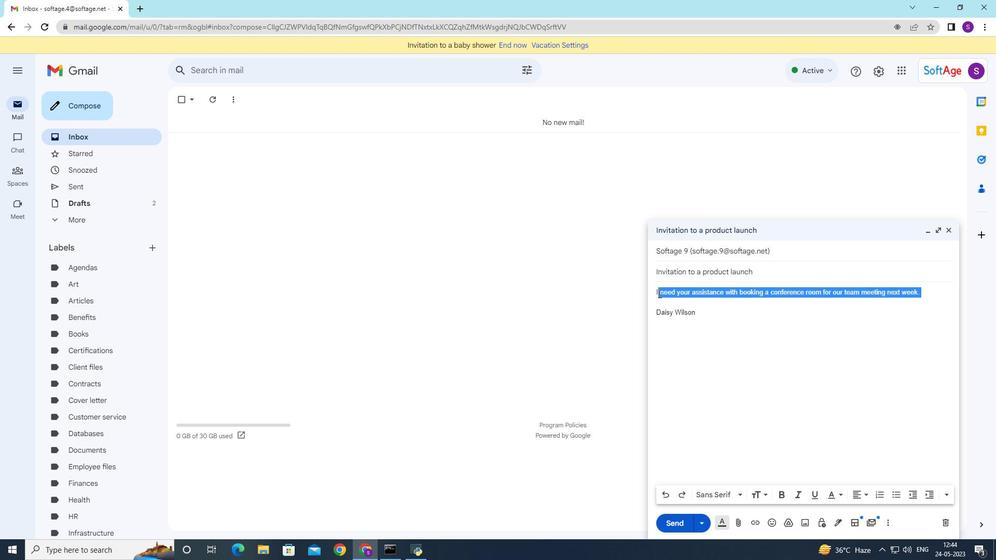 
Action: Mouse pressed left at (661, 292)
Screenshot: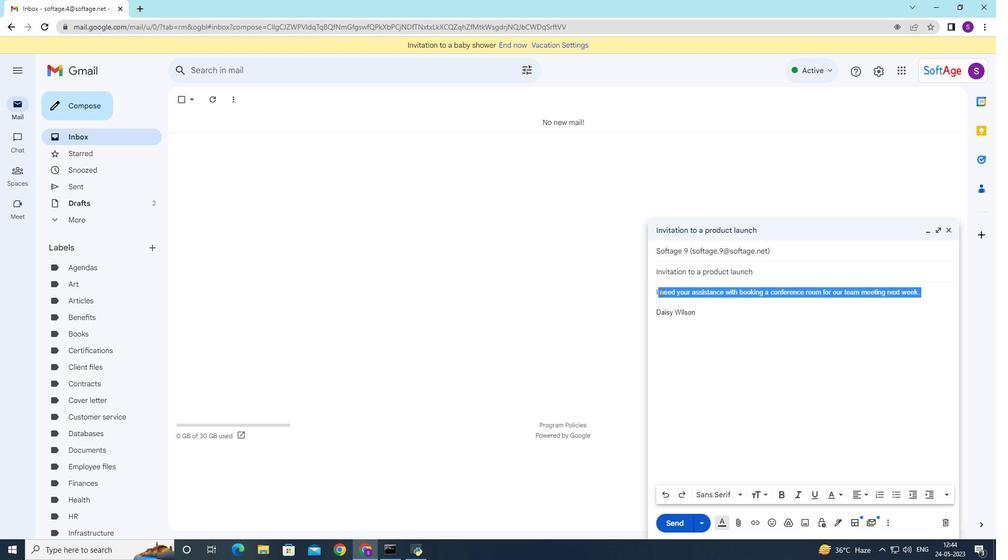 
Action: Mouse moved to (654, 291)
Screenshot: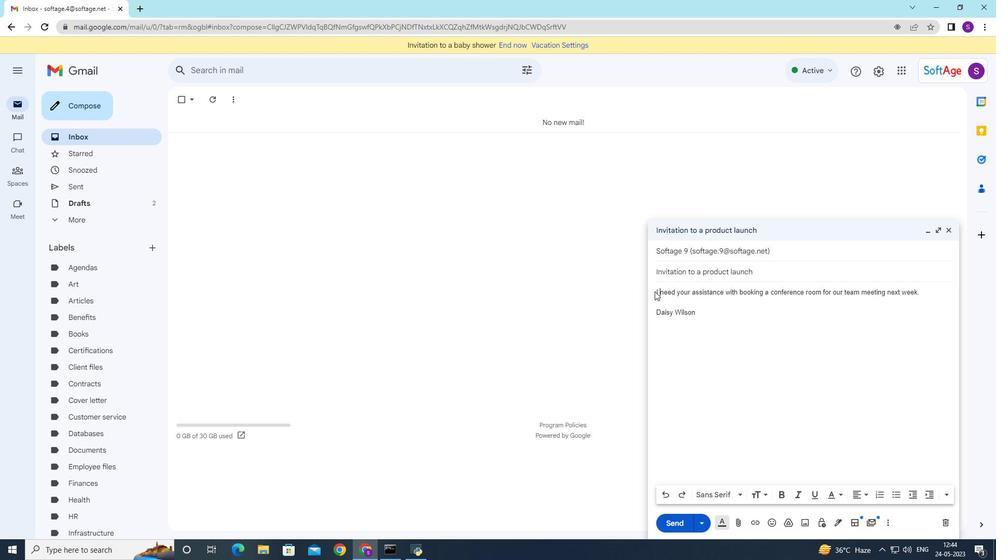 
Action: Mouse pressed left at (654, 291)
Screenshot: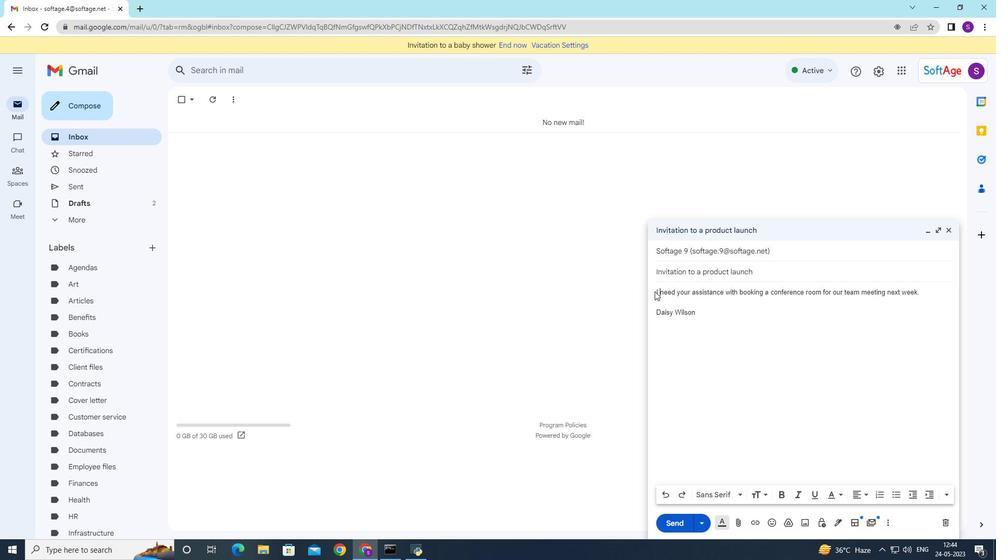 
Action: Mouse moved to (658, 292)
Screenshot: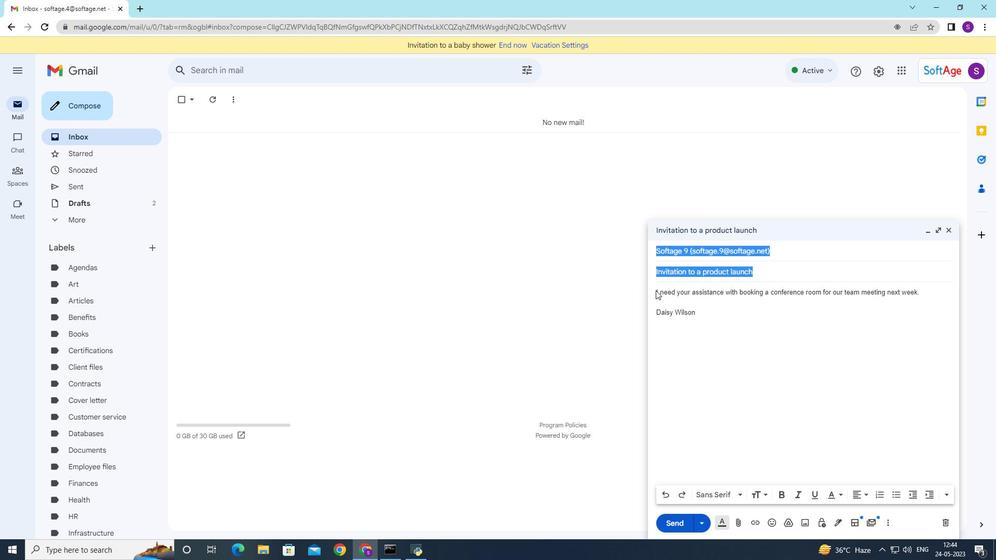
Action: Mouse pressed left at (658, 292)
Screenshot: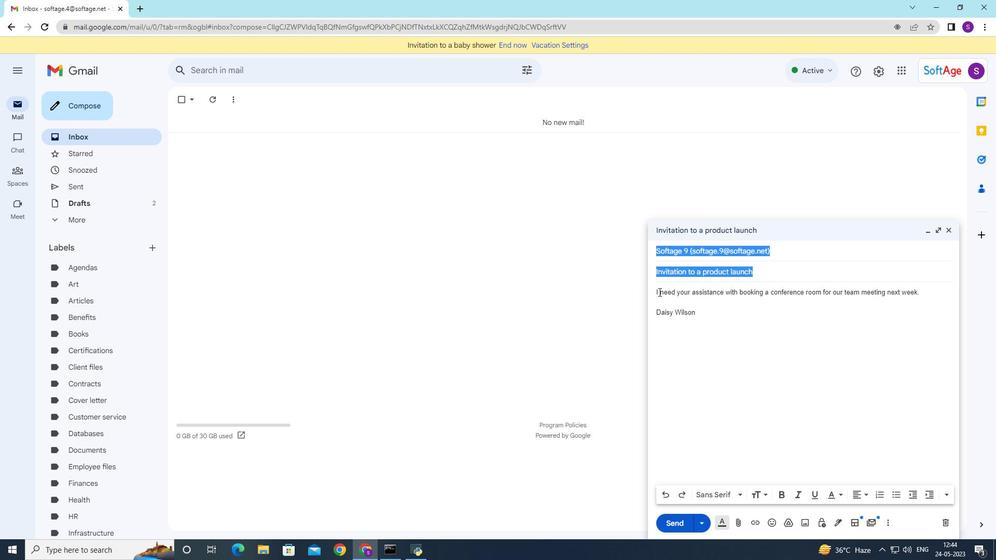 
Action: Mouse moved to (656, 292)
Screenshot: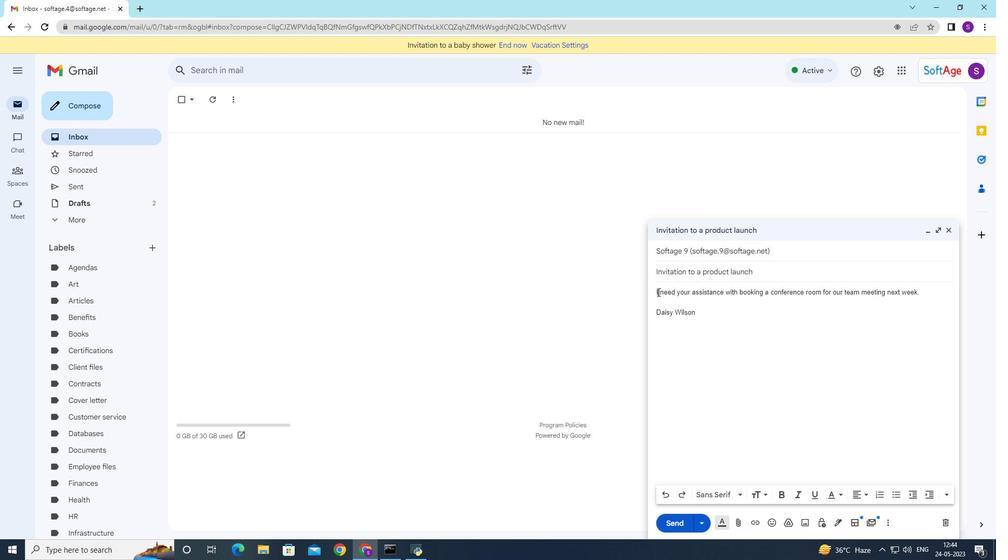 
Action: Mouse pressed left at (656, 292)
Screenshot: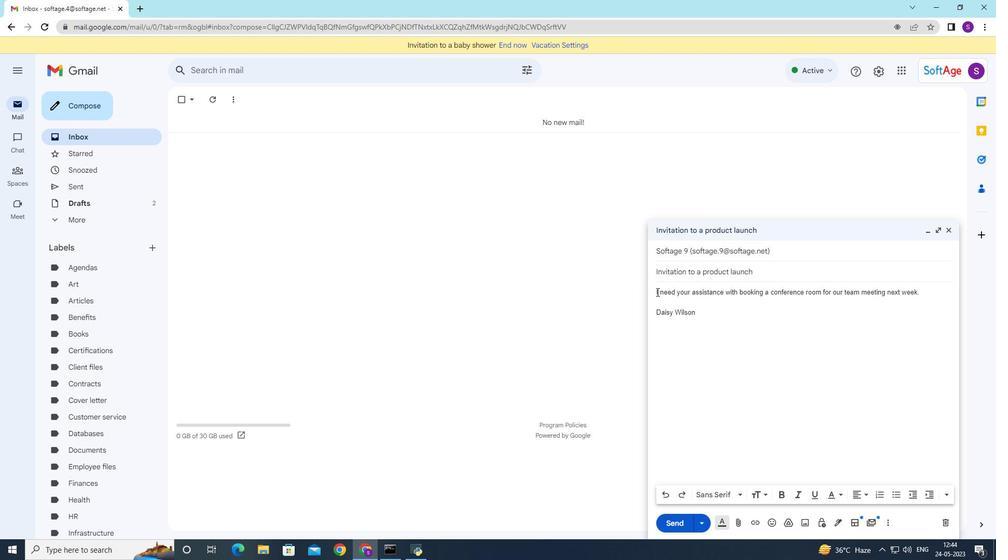 
Action: Mouse moved to (713, 397)
Screenshot: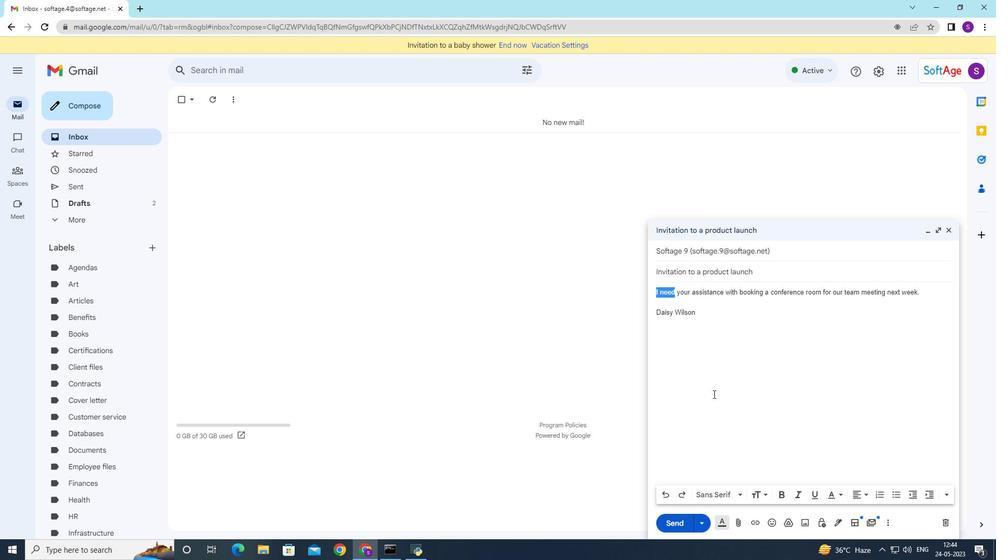 
Action: Mouse scrolled (713, 396) with delta (0, 0)
Screenshot: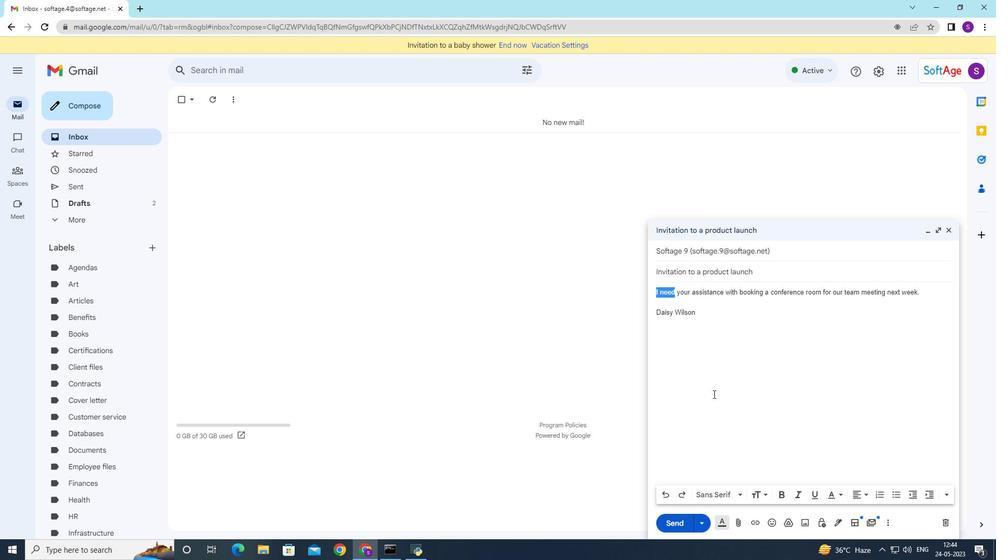 
Action: Mouse moved to (737, 492)
Screenshot: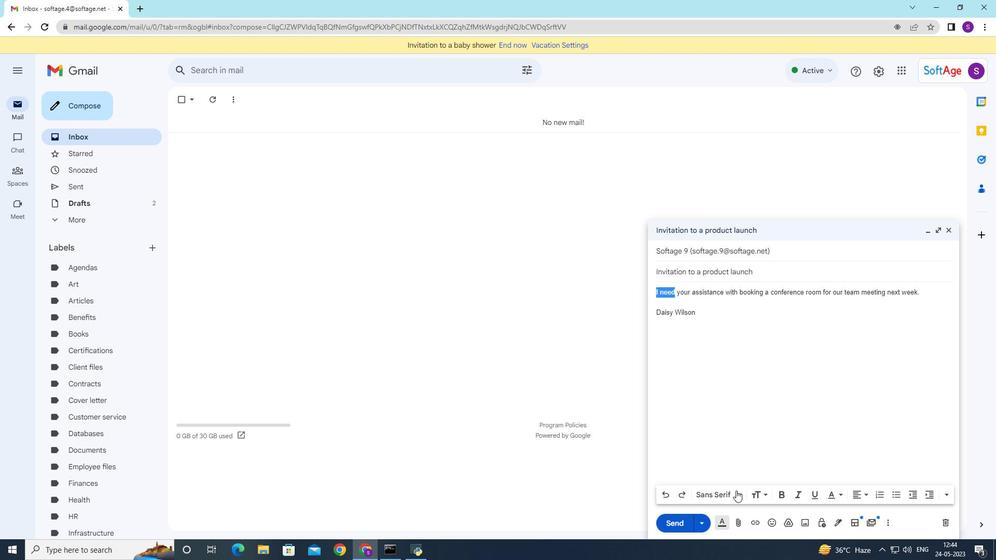 
Action: Mouse pressed left at (737, 492)
Screenshot: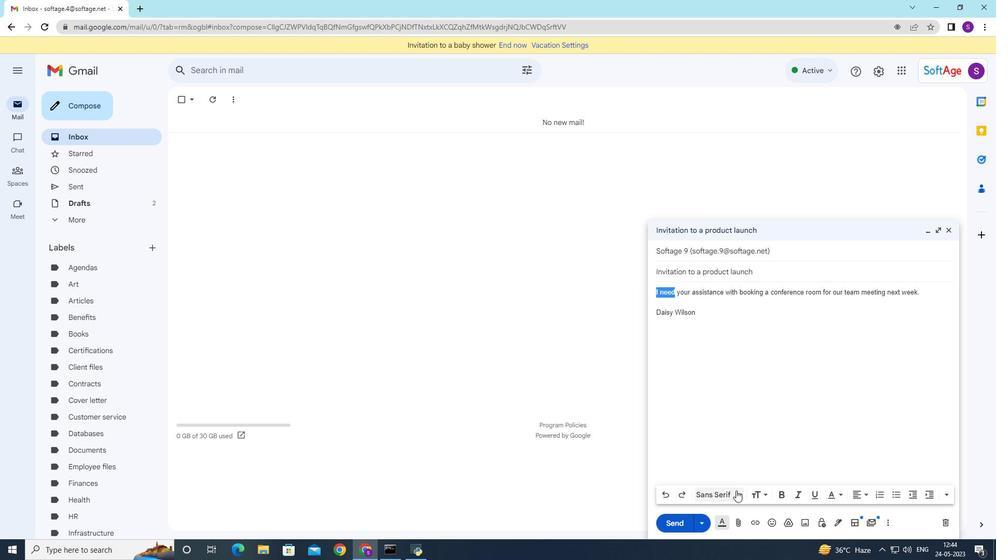 
Action: Mouse moved to (734, 408)
Screenshot: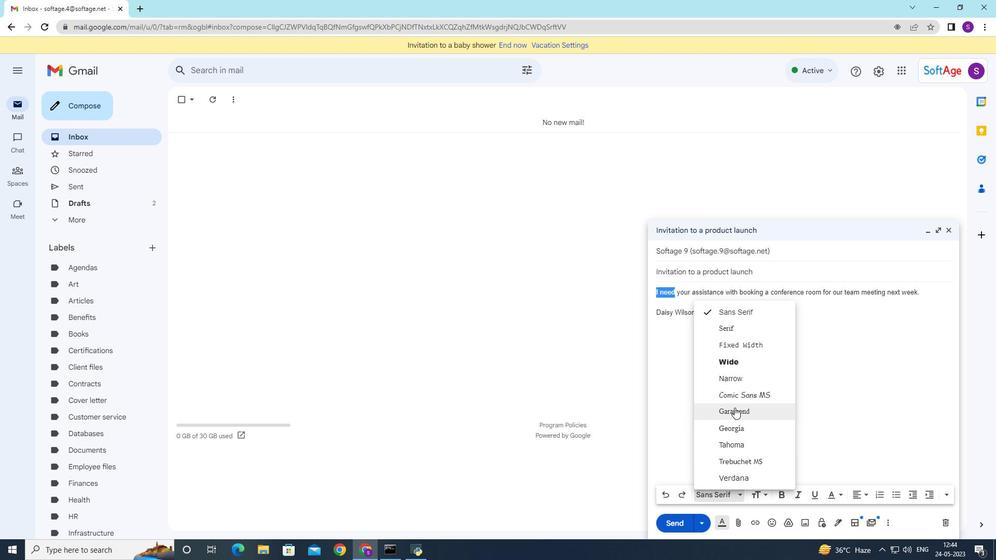 
Action: Mouse pressed left at (734, 408)
Screenshot: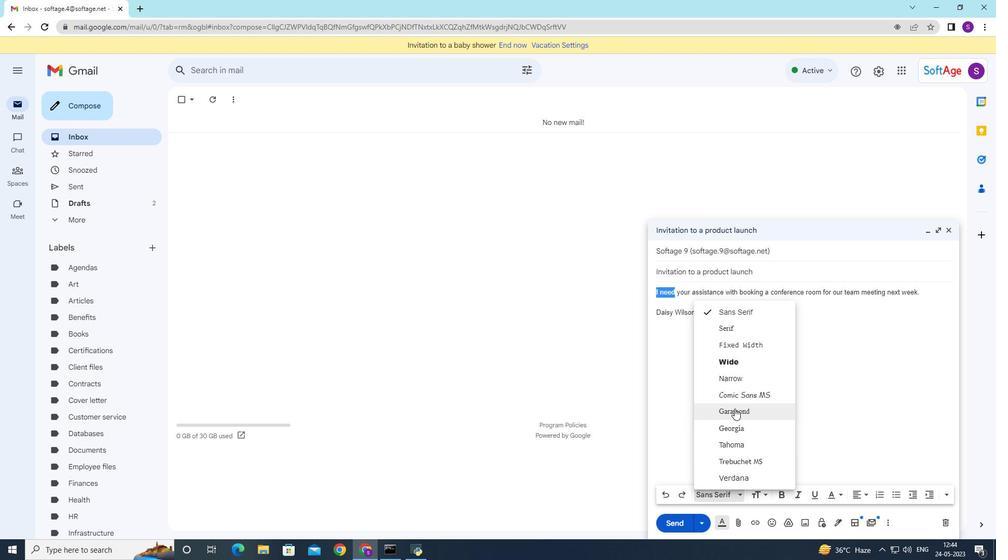 
Action: Mouse moved to (816, 493)
Screenshot: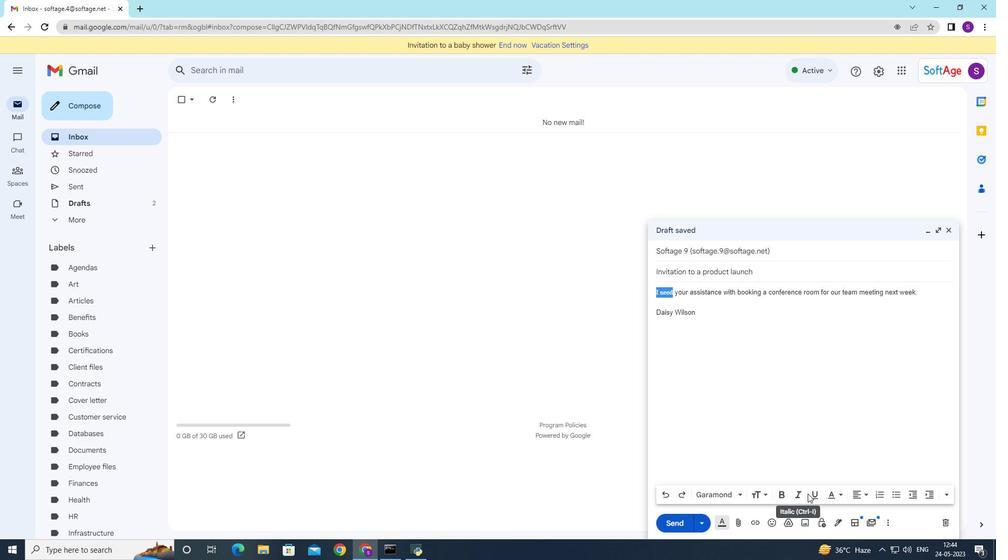 
Action: Mouse pressed left at (816, 493)
Screenshot: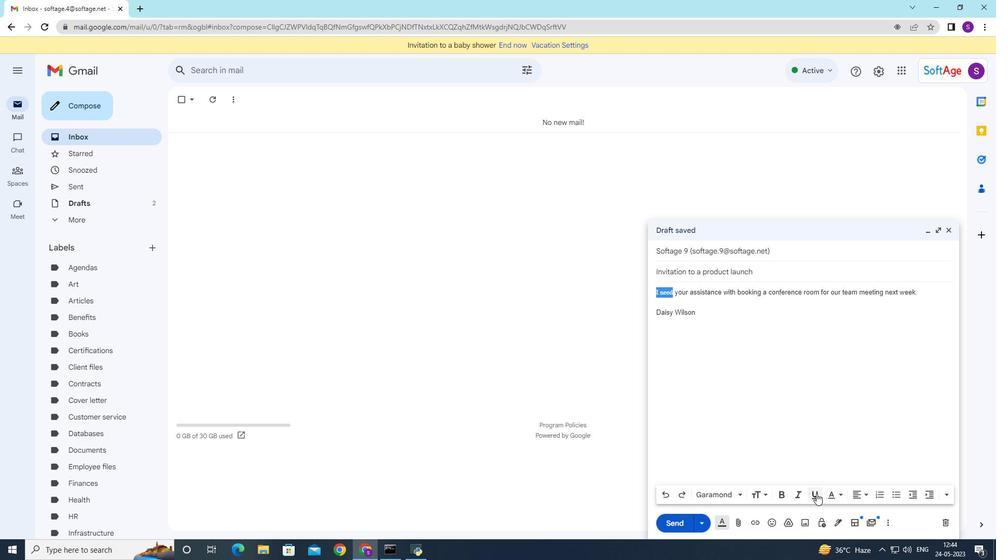 
Action: Mouse moved to (670, 526)
Screenshot: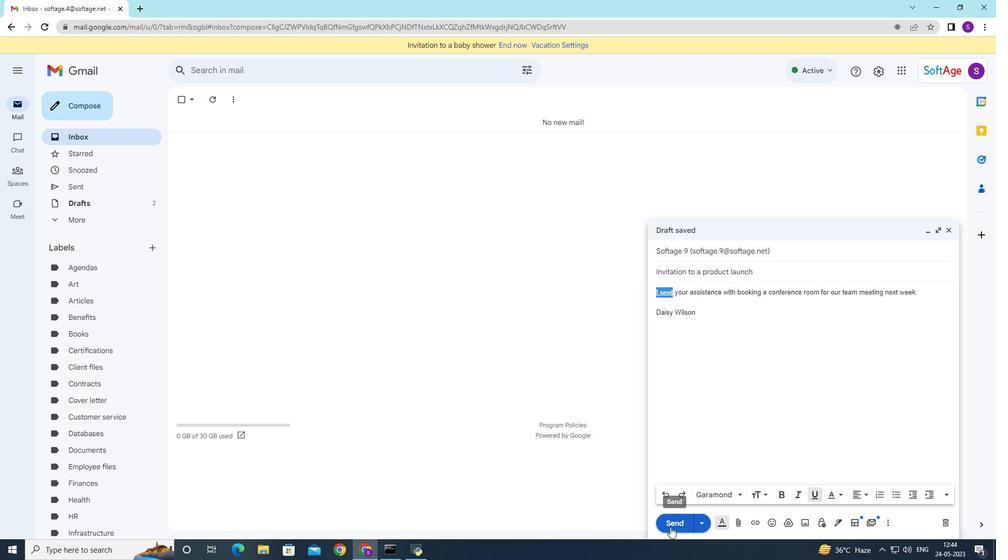 
Action: Mouse pressed left at (670, 527)
Screenshot: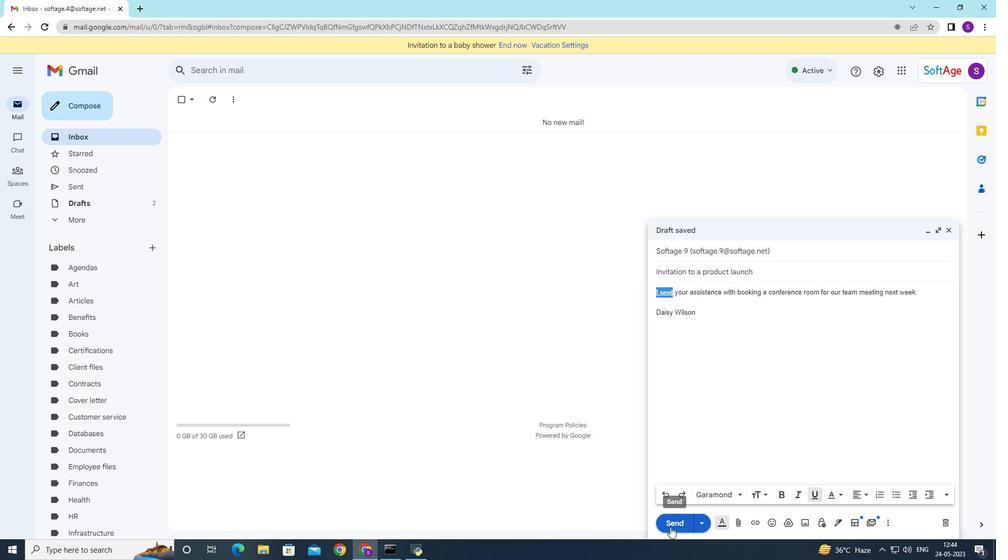 
Action: Mouse moved to (148, 251)
Screenshot: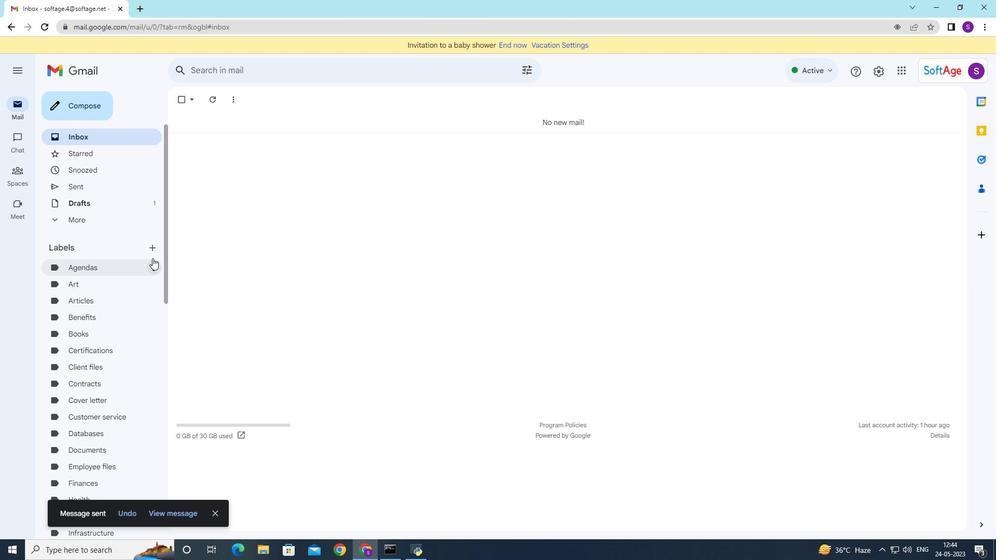 
Action: Mouse pressed left at (148, 251)
Screenshot: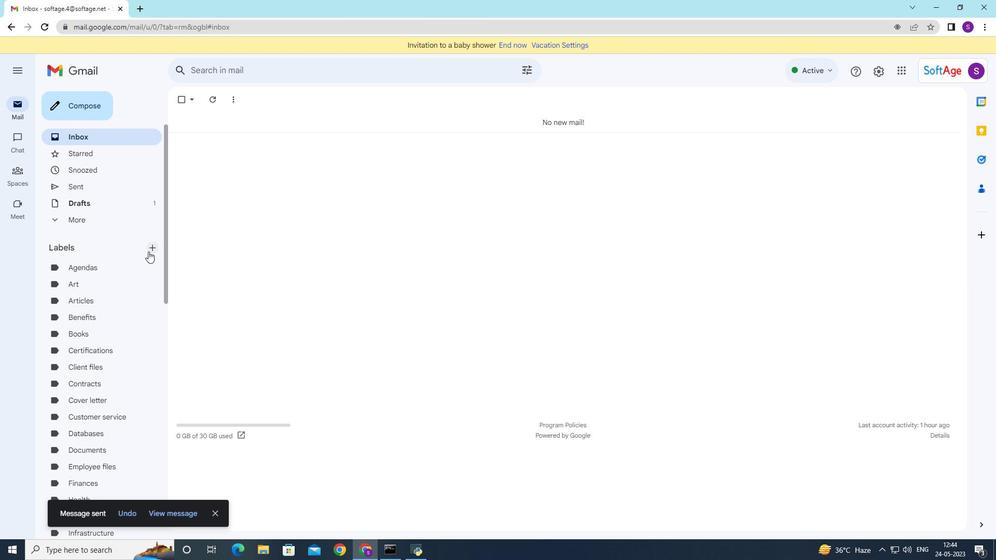 
Action: Mouse moved to (388, 298)
Screenshot: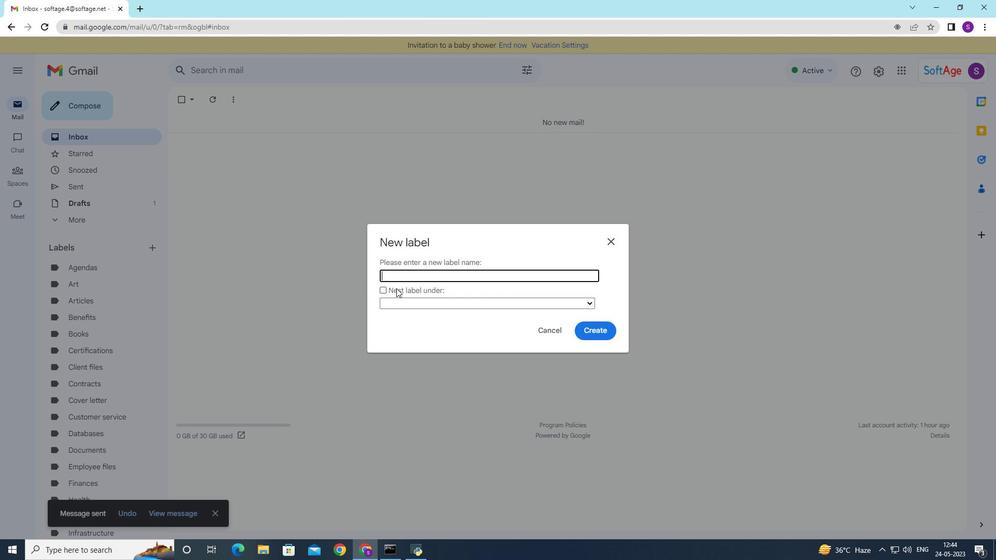 
Action: Key pressed <Key.shift>Network
Screenshot: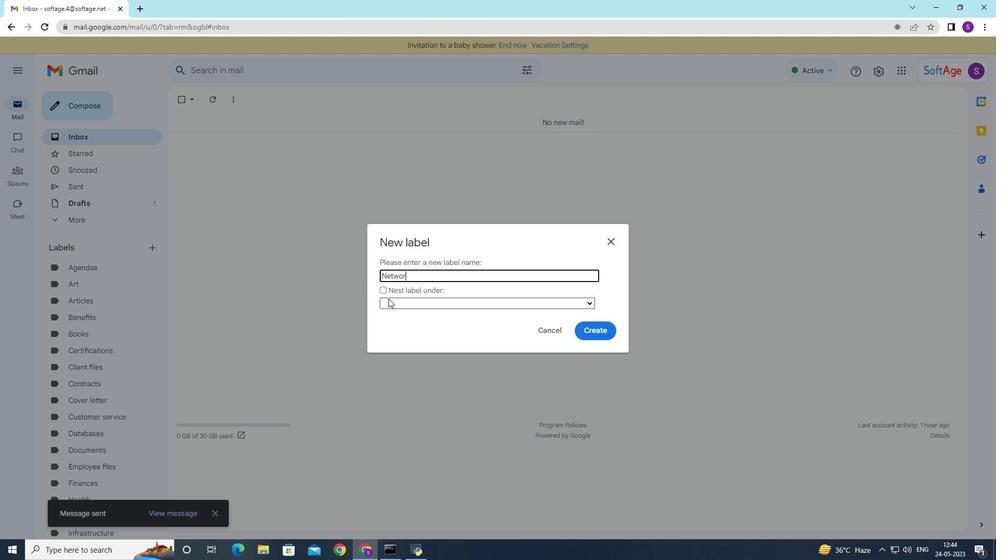 
Action: Mouse moved to (600, 336)
Screenshot: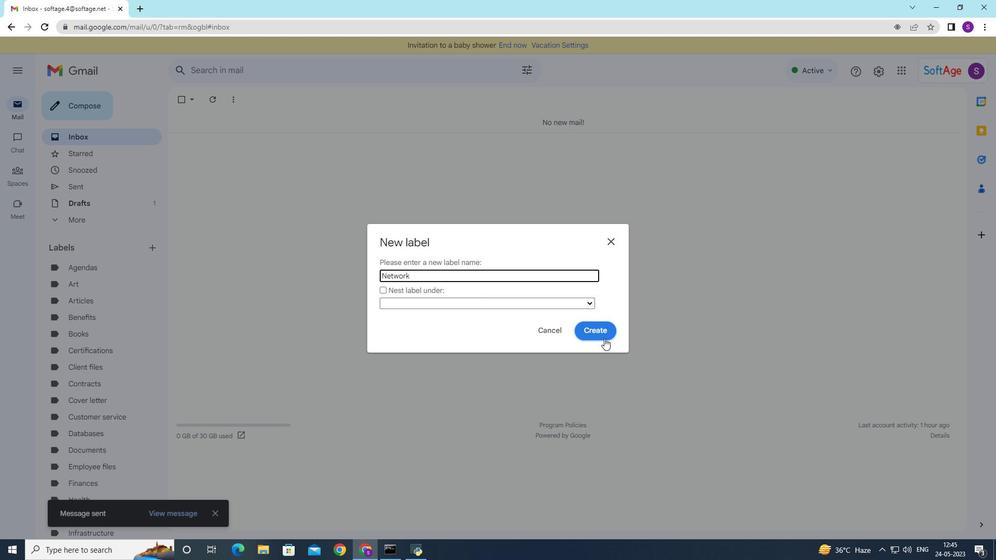 
Action: Mouse pressed left at (600, 336)
Screenshot: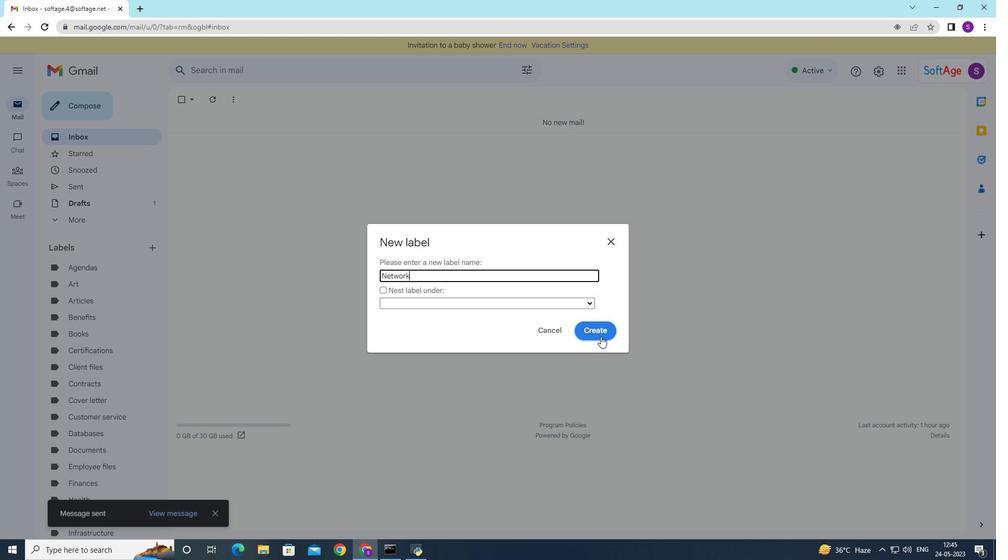 
Action: Mouse moved to (88, 189)
Screenshot: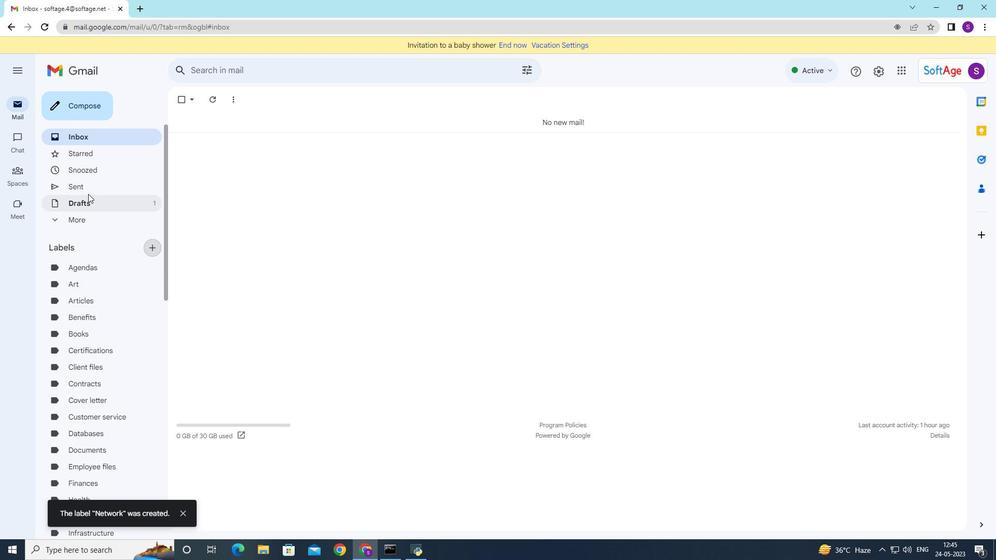 
Action: Mouse pressed left at (88, 189)
Screenshot: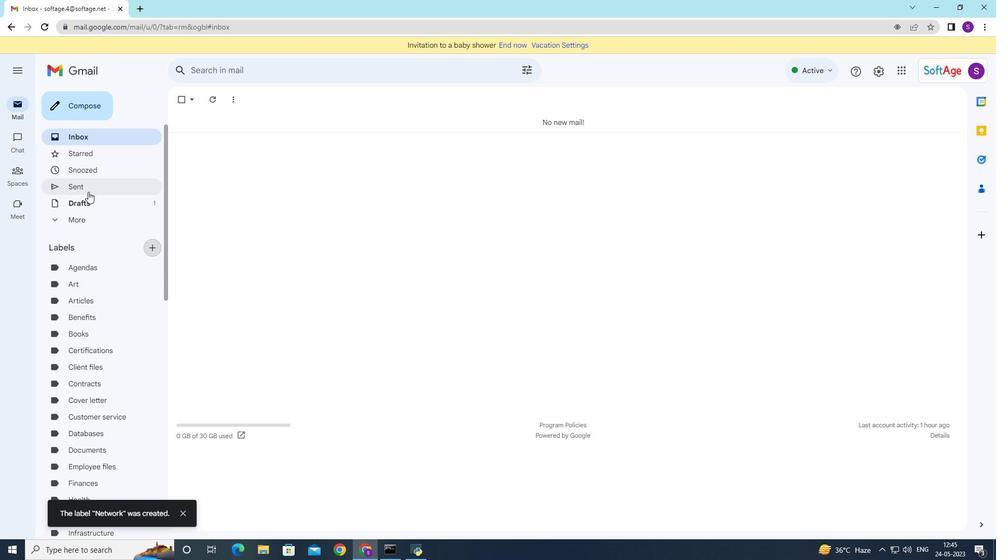
Action: Mouse moved to (349, 155)
Screenshot: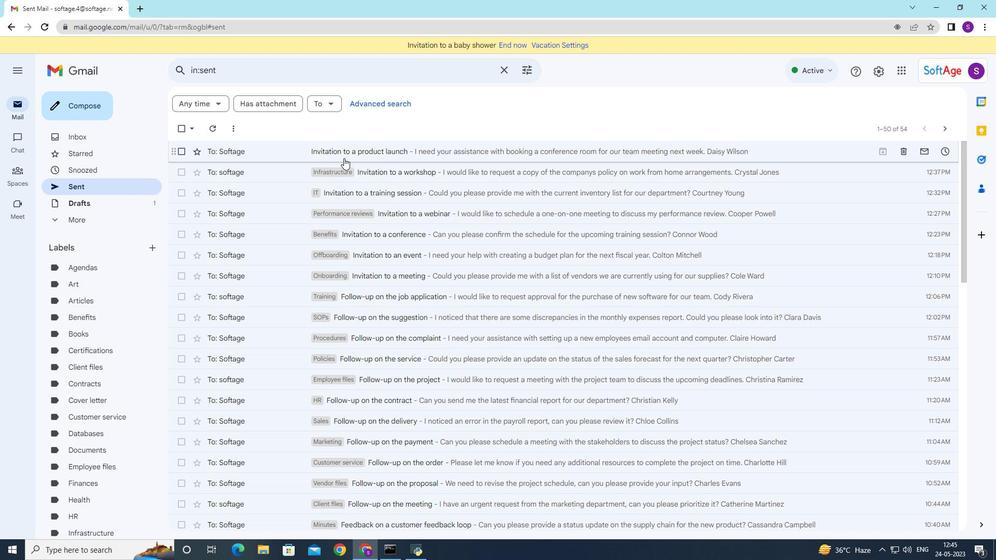 
Action: Mouse pressed right at (349, 155)
Screenshot: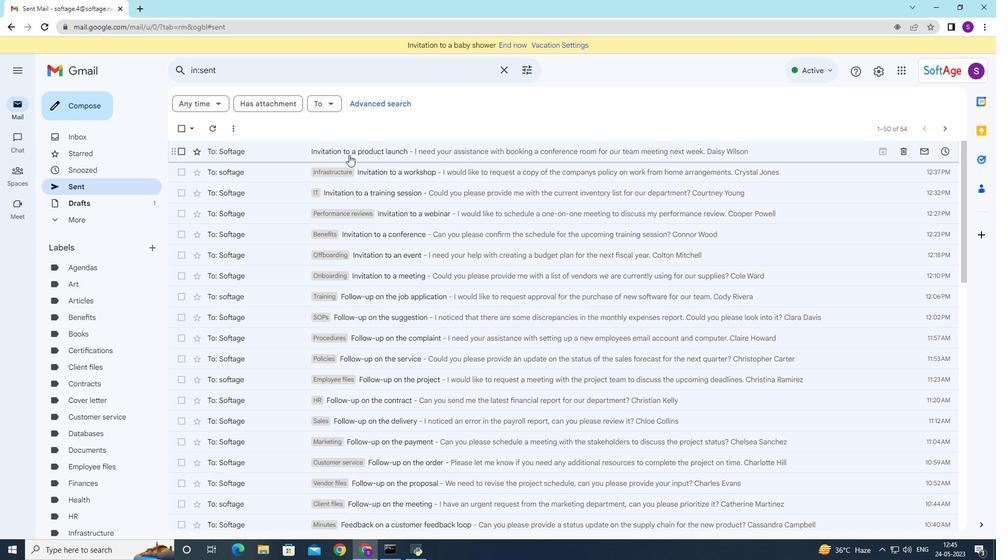 
Action: Mouse moved to (525, 176)
Screenshot: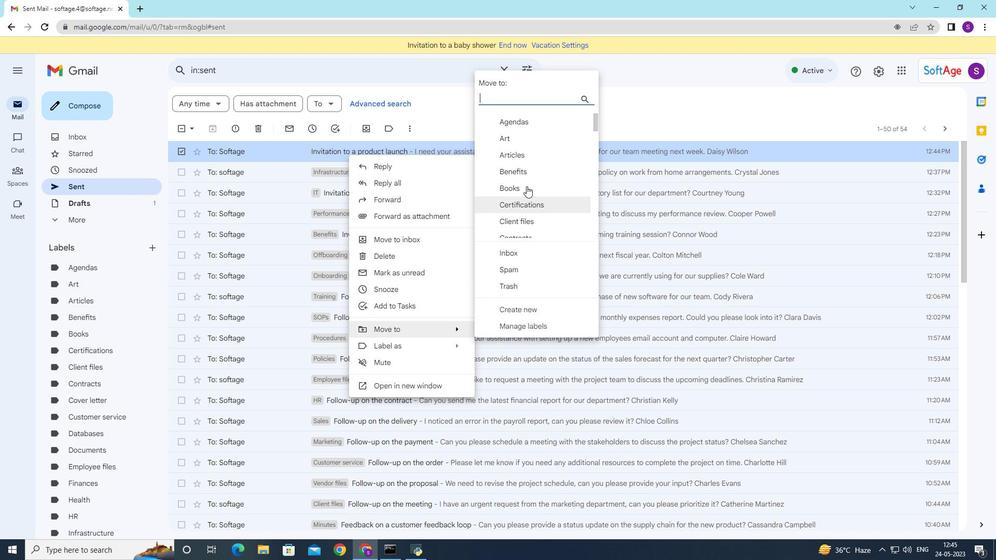 
Action: Mouse scrolled (525, 176) with delta (0, 0)
Screenshot: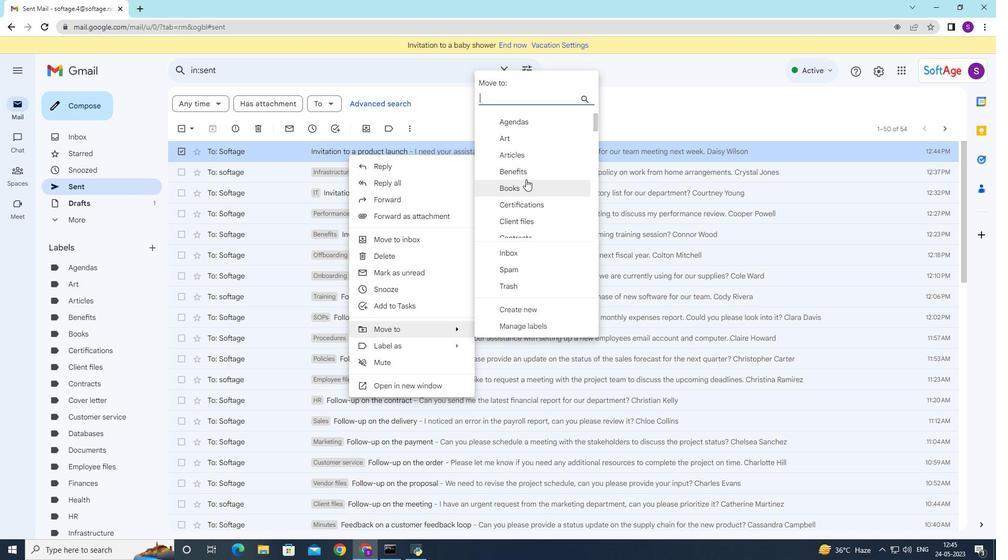 
Action: Mouse scrolled (525, 176) with delta (0, 0)
Screenshot: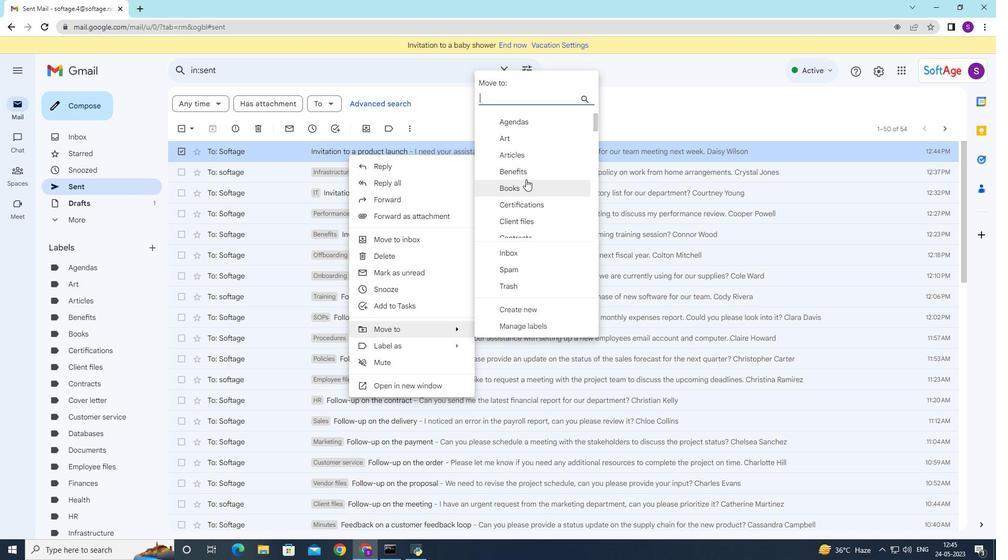 
Action: Mouse scrolled (525, 176) with delta (0, 0)
Screenshot: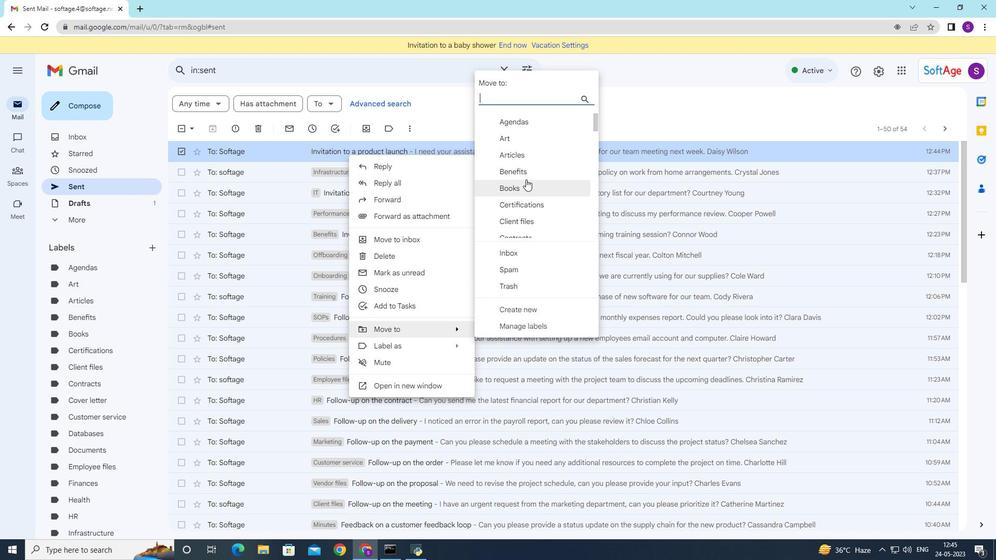 
Action: Mouse scrolled (525, 176) with delta (0, 0)
Screenshot: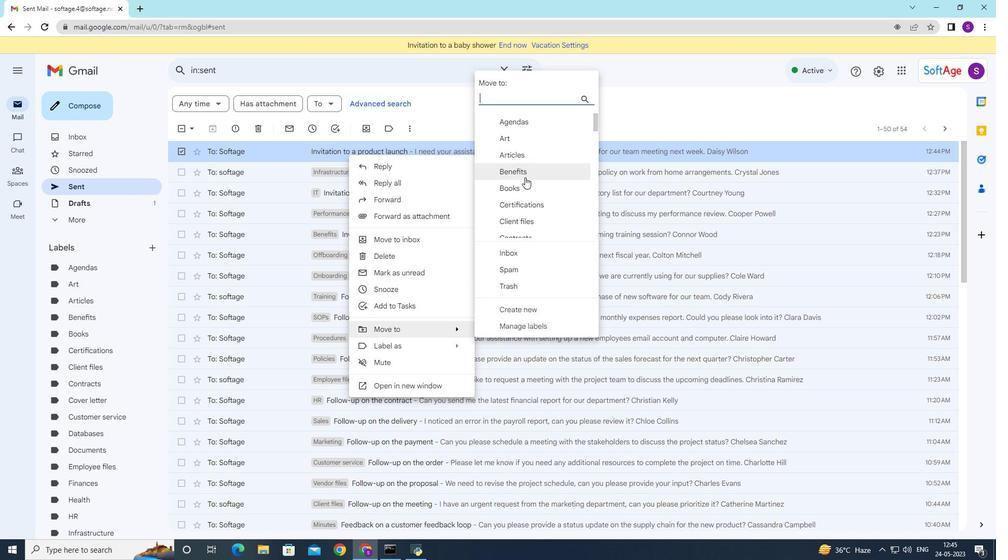 
Action: Mouse scrolled (525, 176) with delta (0, 0)
Screenshot: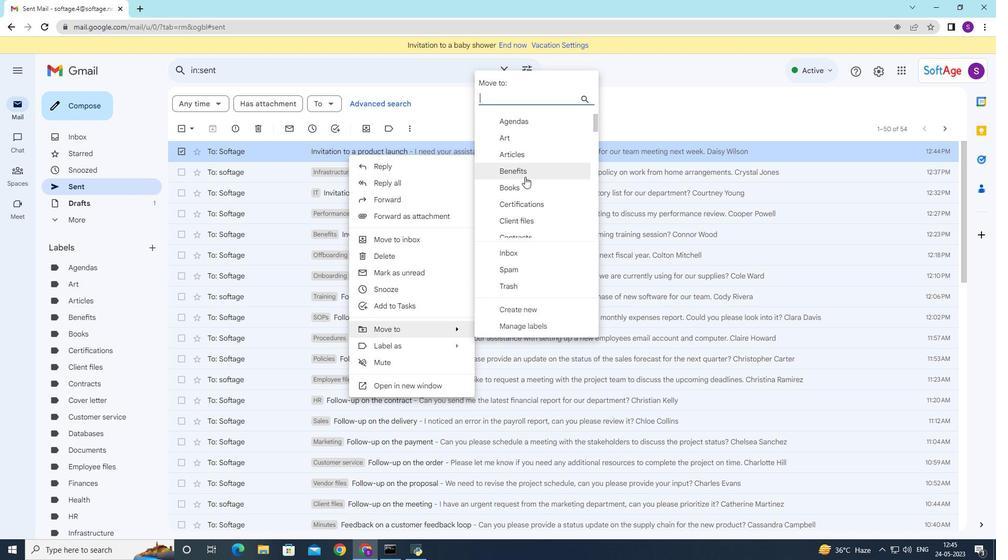
Action: Mouse moved to (525, 177)
Screenshot: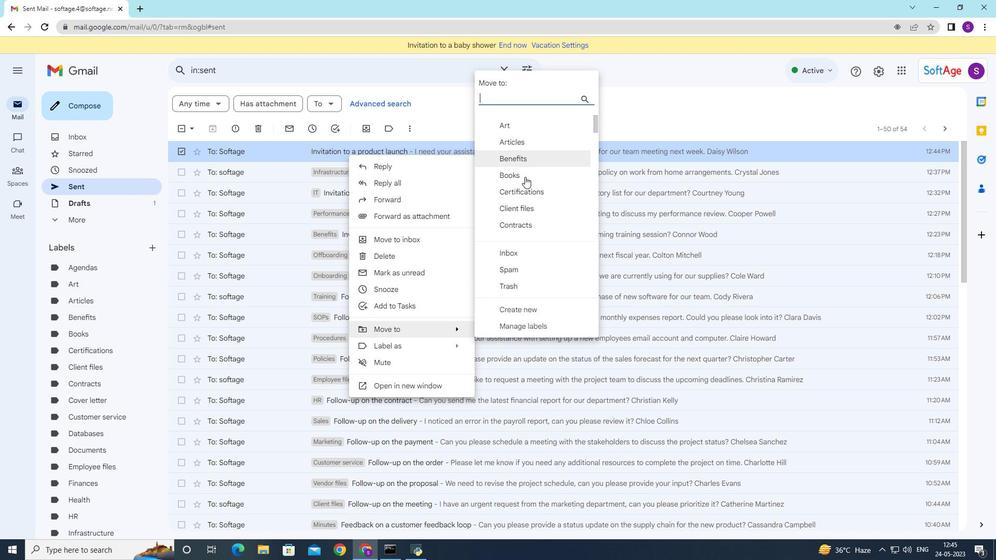 
Action: Mouse scrolled (525, 177) with delta (0, 0)
Screenshot: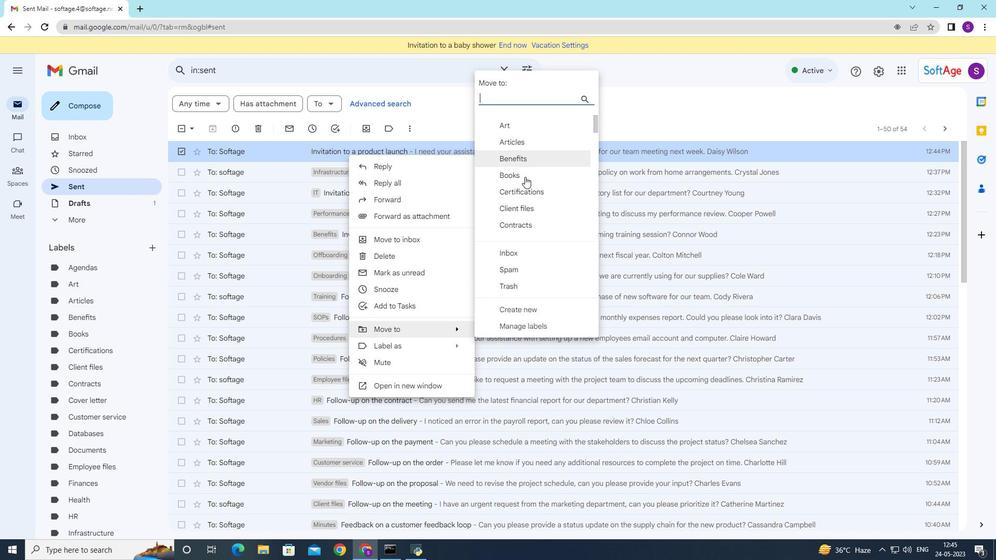 
Action: Mouse moved to (520, 188)
Screenshot: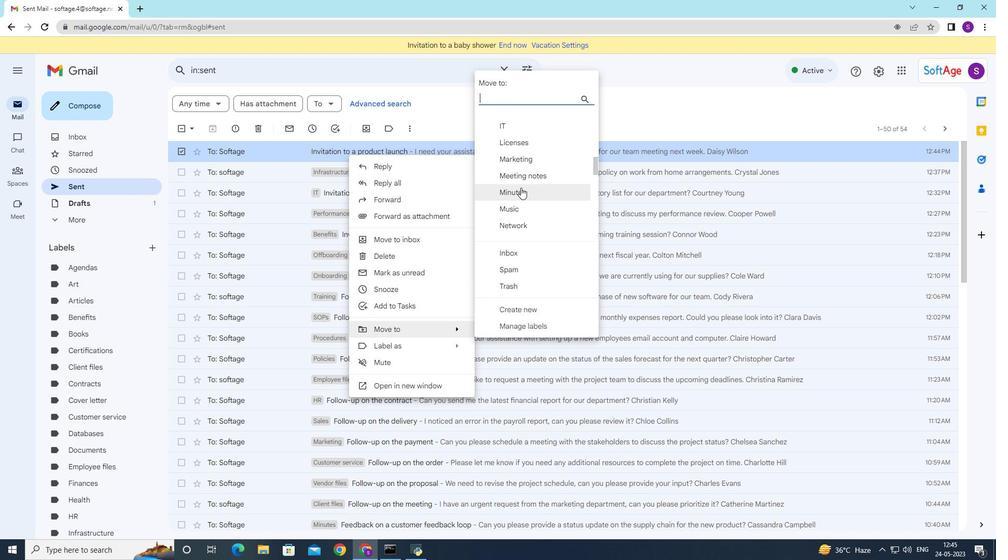 
Action: Mouse scrolled (520, 188) with delta (0, 0)
Screenshot: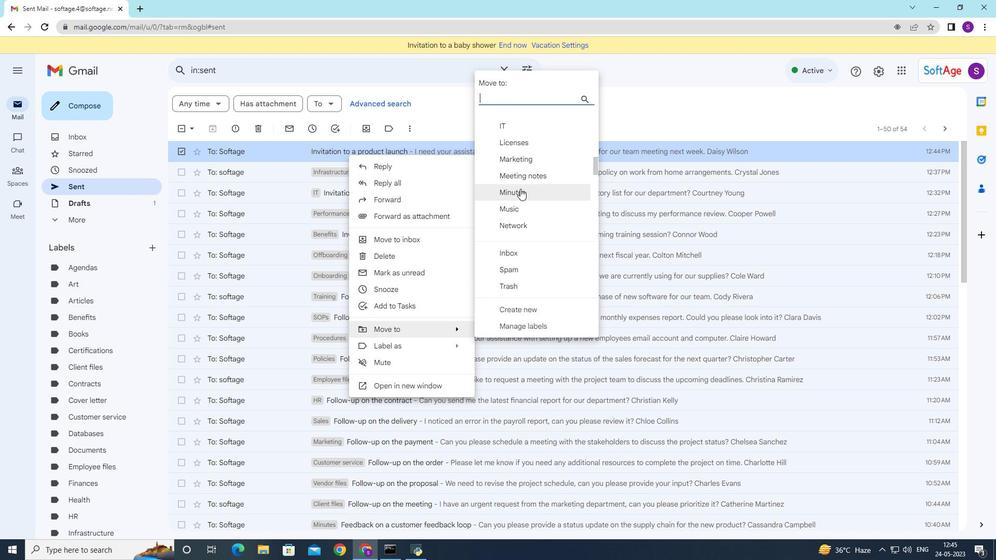 
Action: Mouse moved to (520, 189)
Screenshot: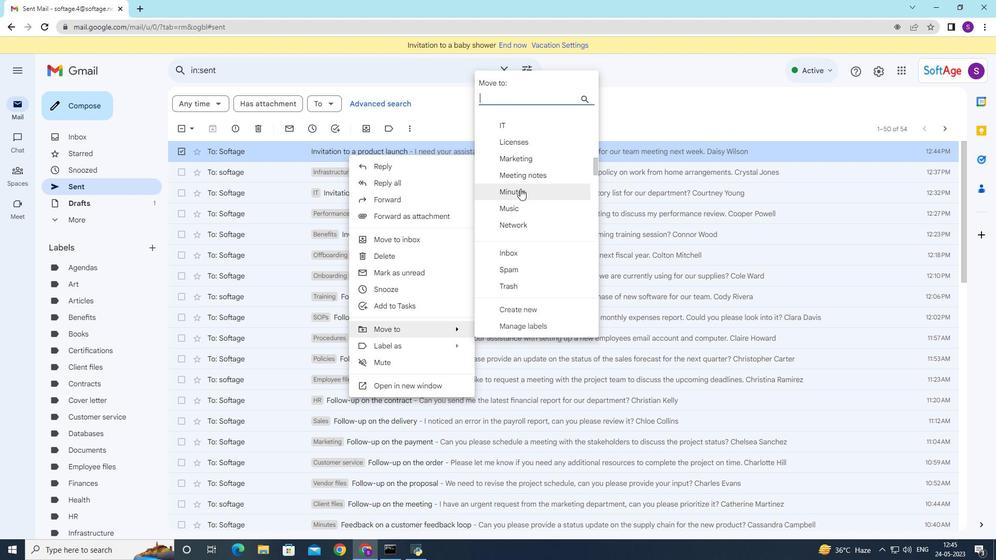 
Action: Mouse scrolled (520, 189) with delta (0, 0)
Screenshot: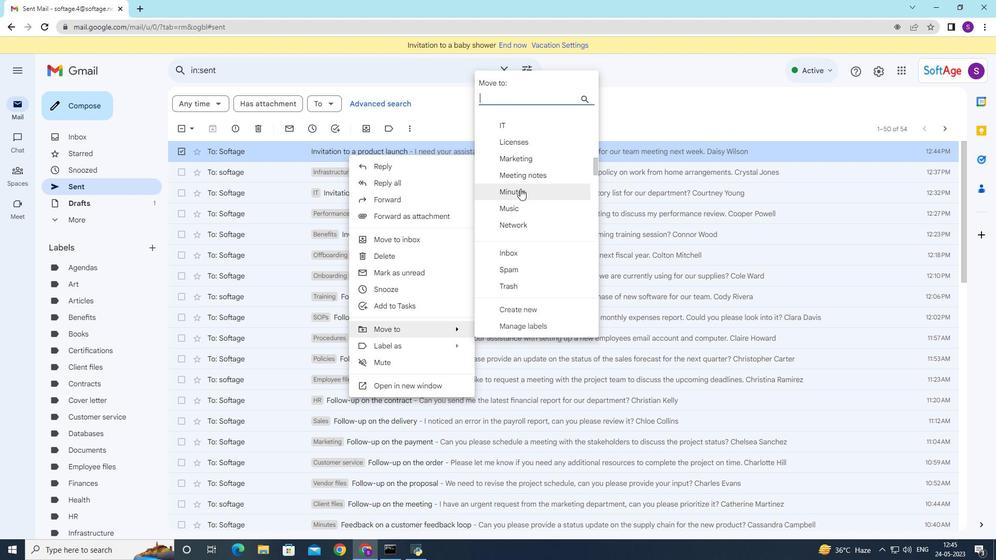 
Action: Mouse moved to (519, 150)
Screenshot: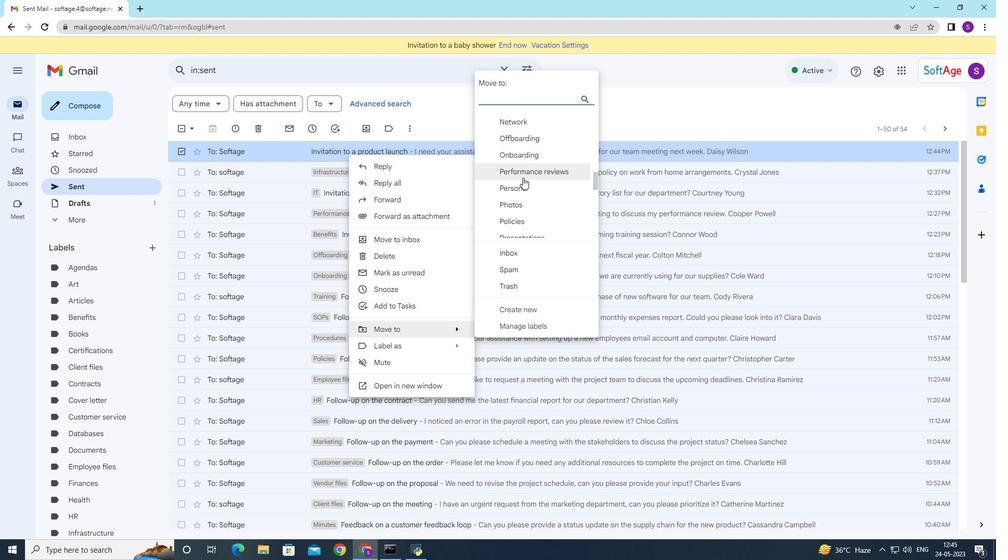 
Action: Mouse scrolled (519, 151) with delta (0, 0)
Screenshot: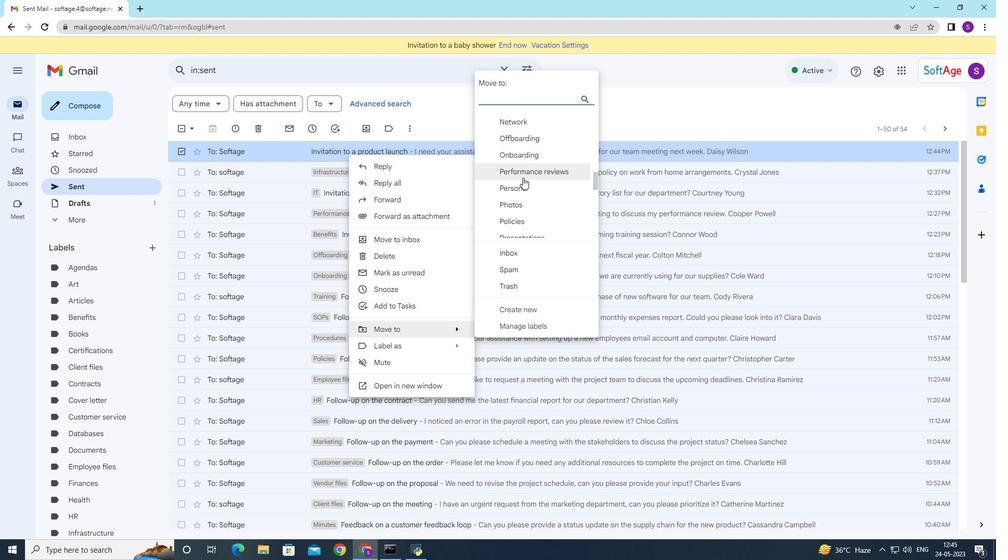 
Action: Mouse scrolled (519, 151) with delta (0, 0)
Screenshot: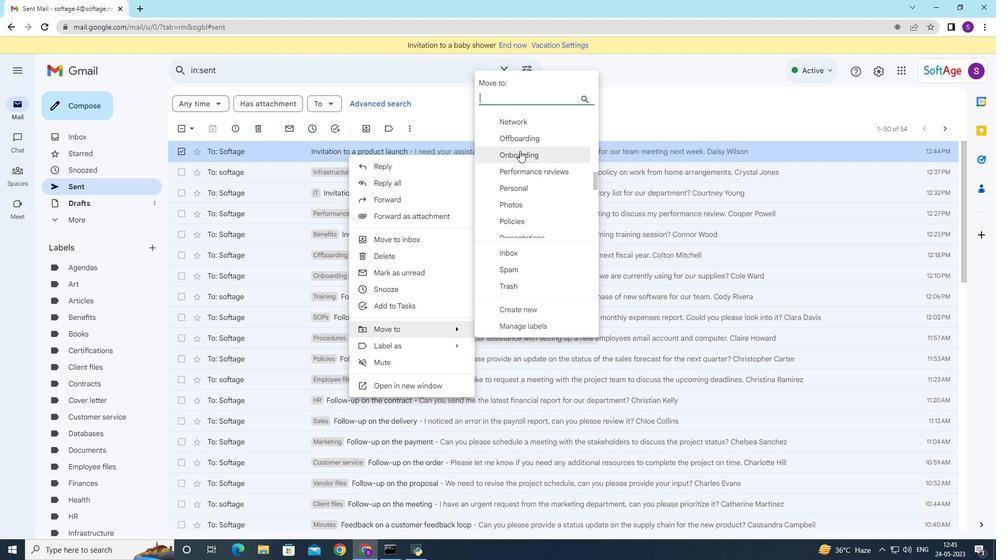 
Action: Mouse moved to (536, 222)
Screenshot: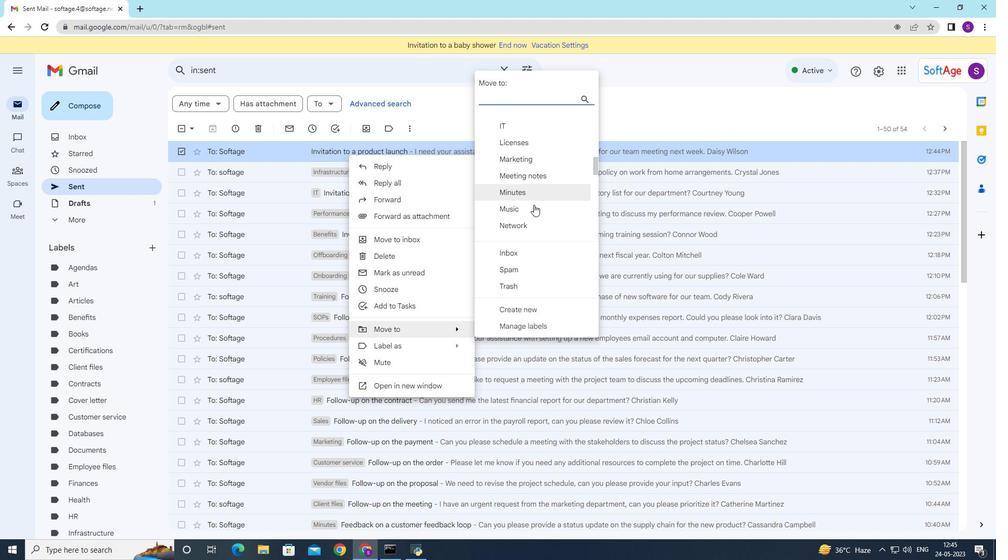 
Action: Mouse pressed left at (536, 222)
Screenshot: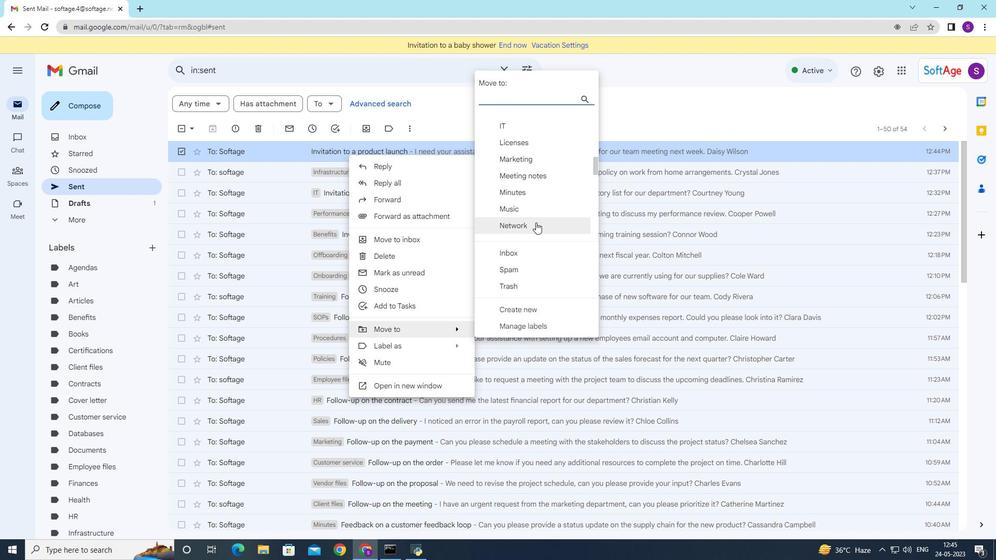 
Action: Mouse moved to (536, 221)
Screenshot: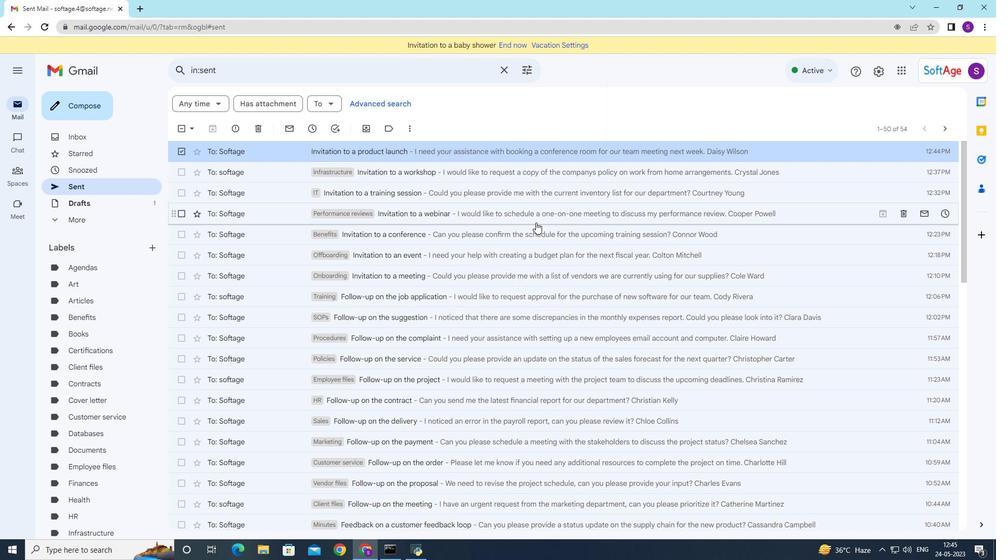 
